 Task: Look for space in Santiago del Torno, Bolivia from 21st June, 2023 to 29th June, 2023 for 4 adults in price range Rs.7000 to Rs.12000. Place can be entire place with 2 bedrooms having 2 beds and 2 bathrooms. Property type can be house, flat, guest house. Booking option can be shelf check-in. Required host language is English.
Action: Mouse moved to (780, 103)
Screenshot: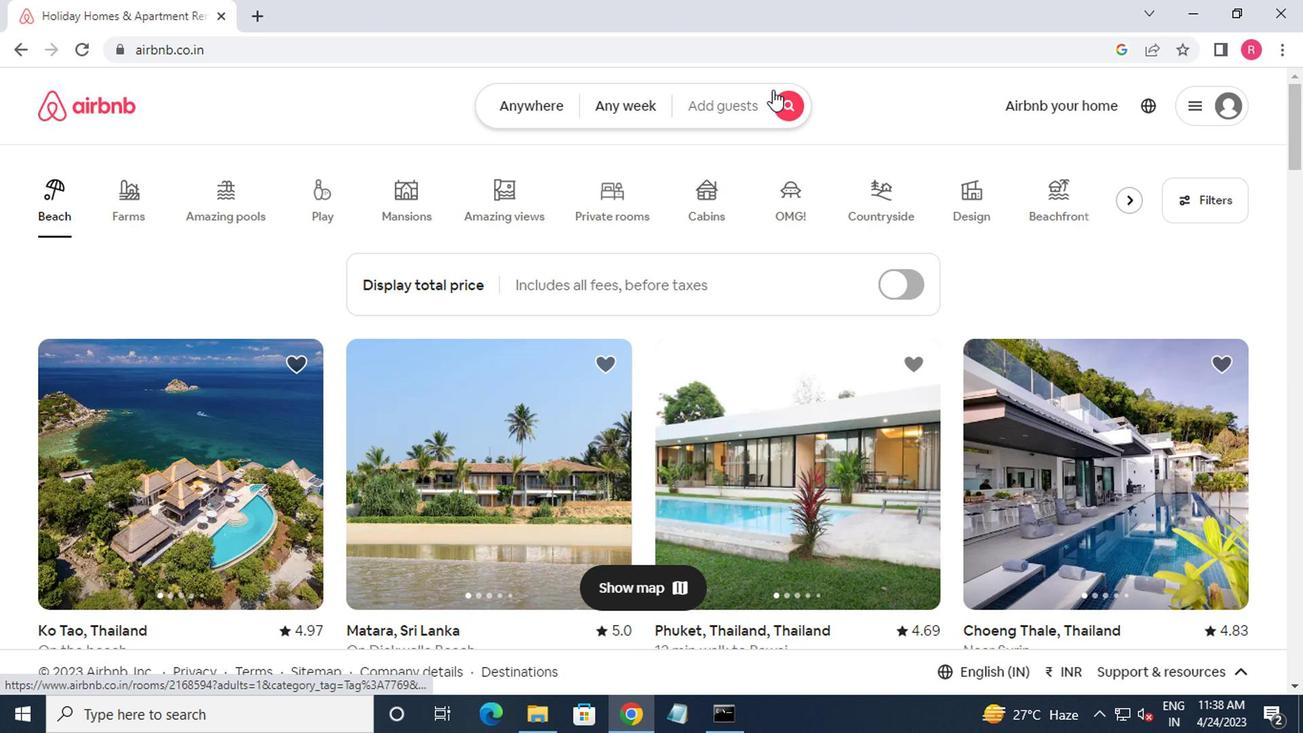 
Action: Mouse pressed left at (780, 103)
Screenshot: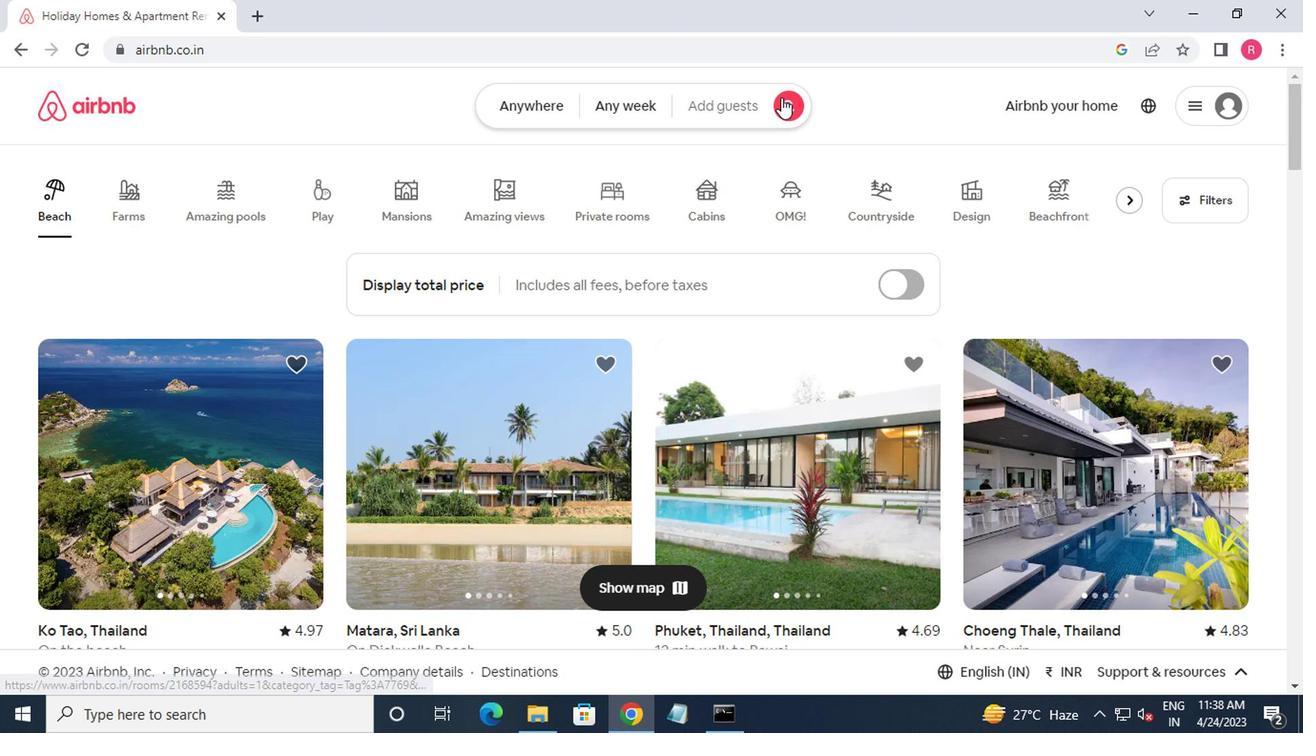 
Action: Mouse moved to (366, 184)
Screenshot: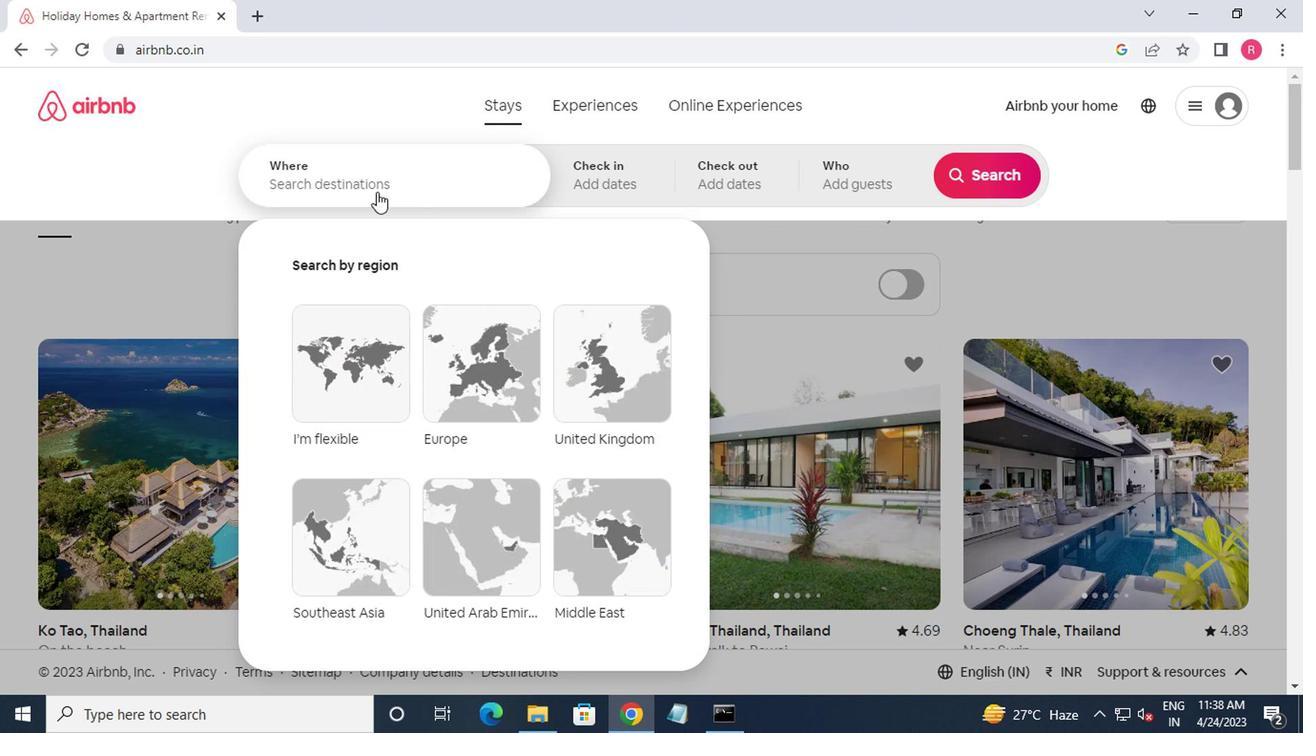 
Action: Mouse pressed left at (366, 184)
Screenshot: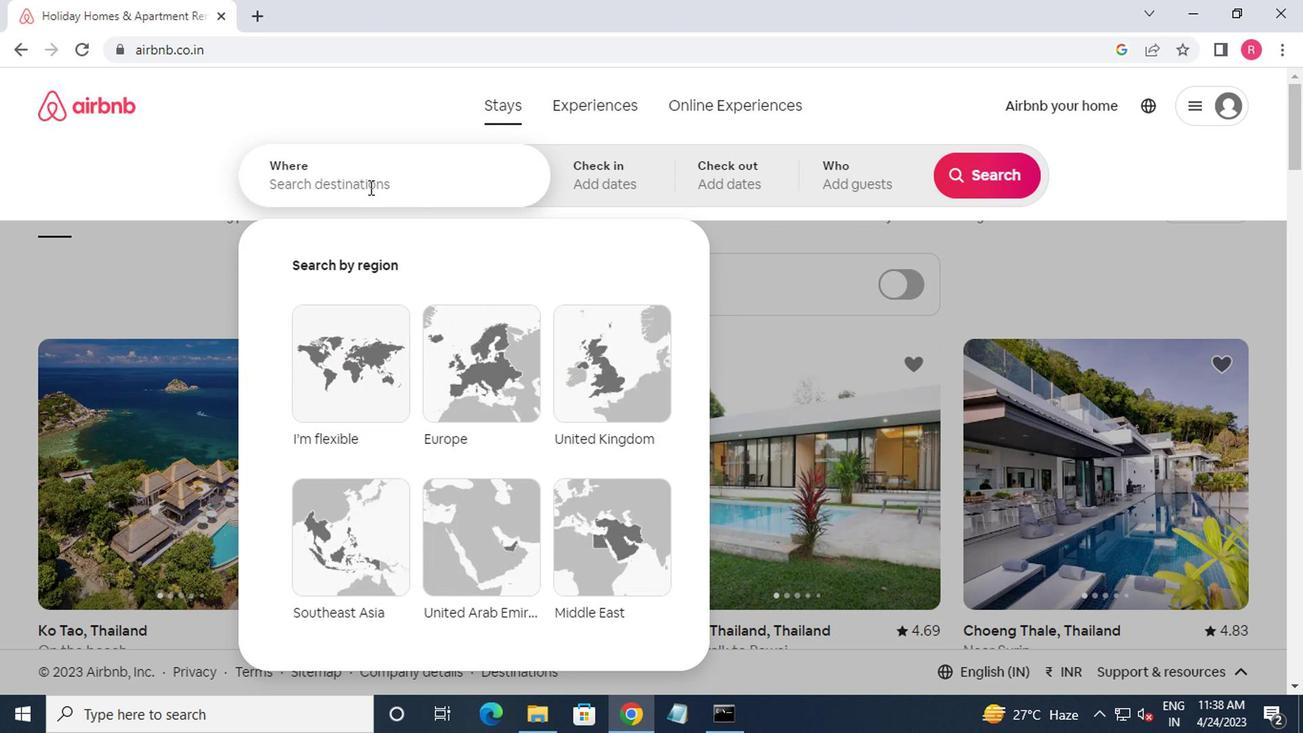 
Action: Mouse moved to (190, 283)
Screenshot: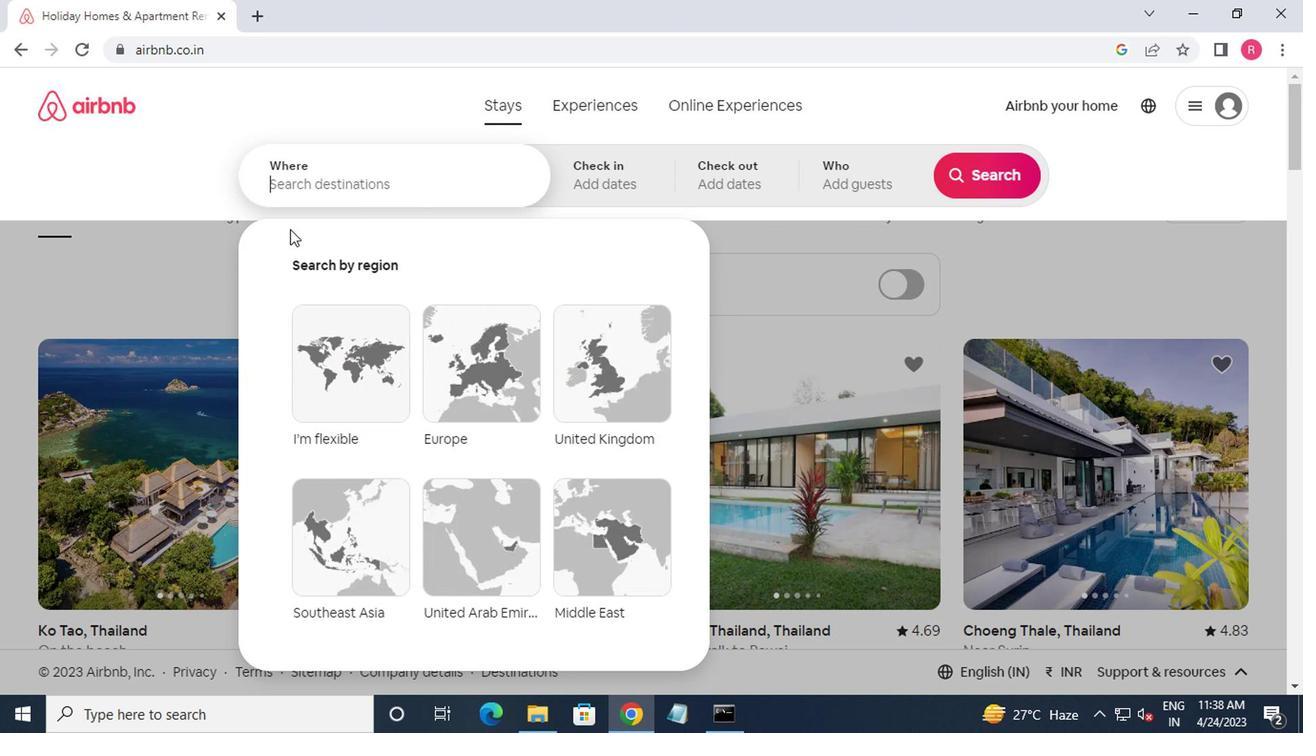 
Action: Key pressed santiago<Key.space>del<Key.space>totno,bolivia
Screenshot: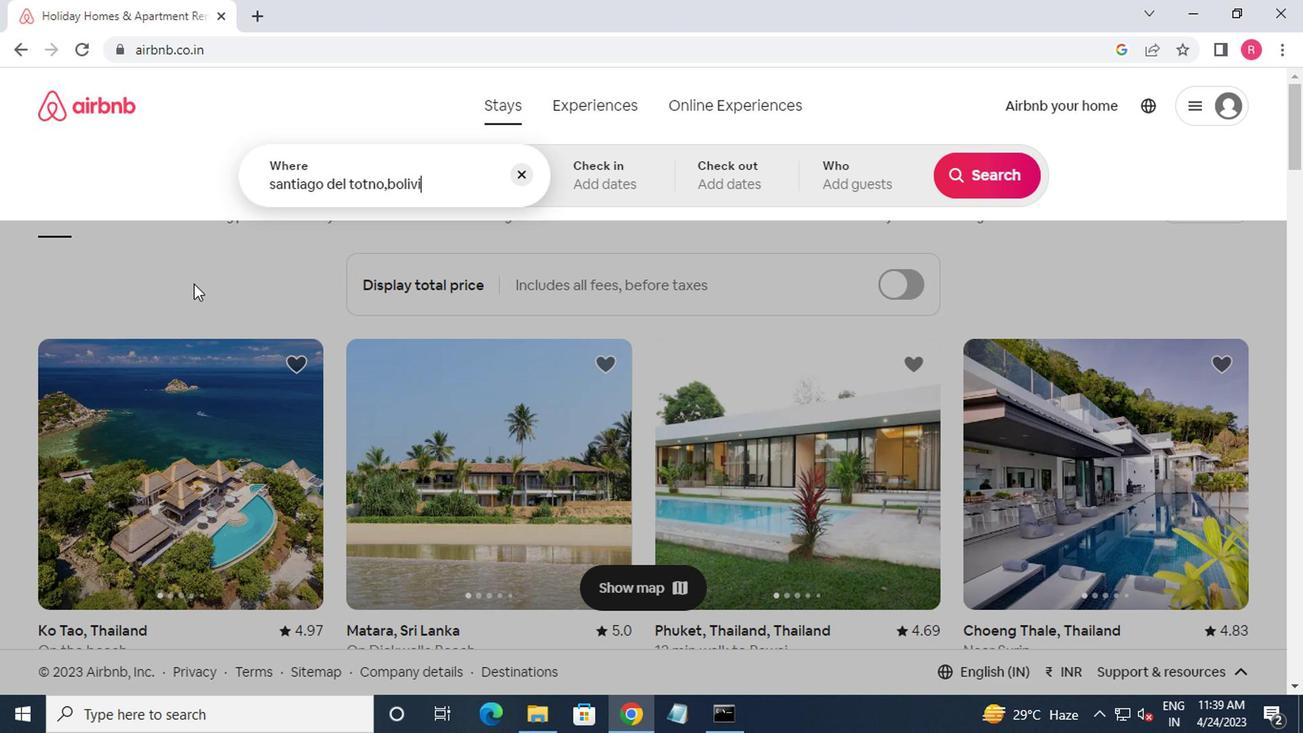 
Action: Mouse moved to (584, 187)
Screenshot: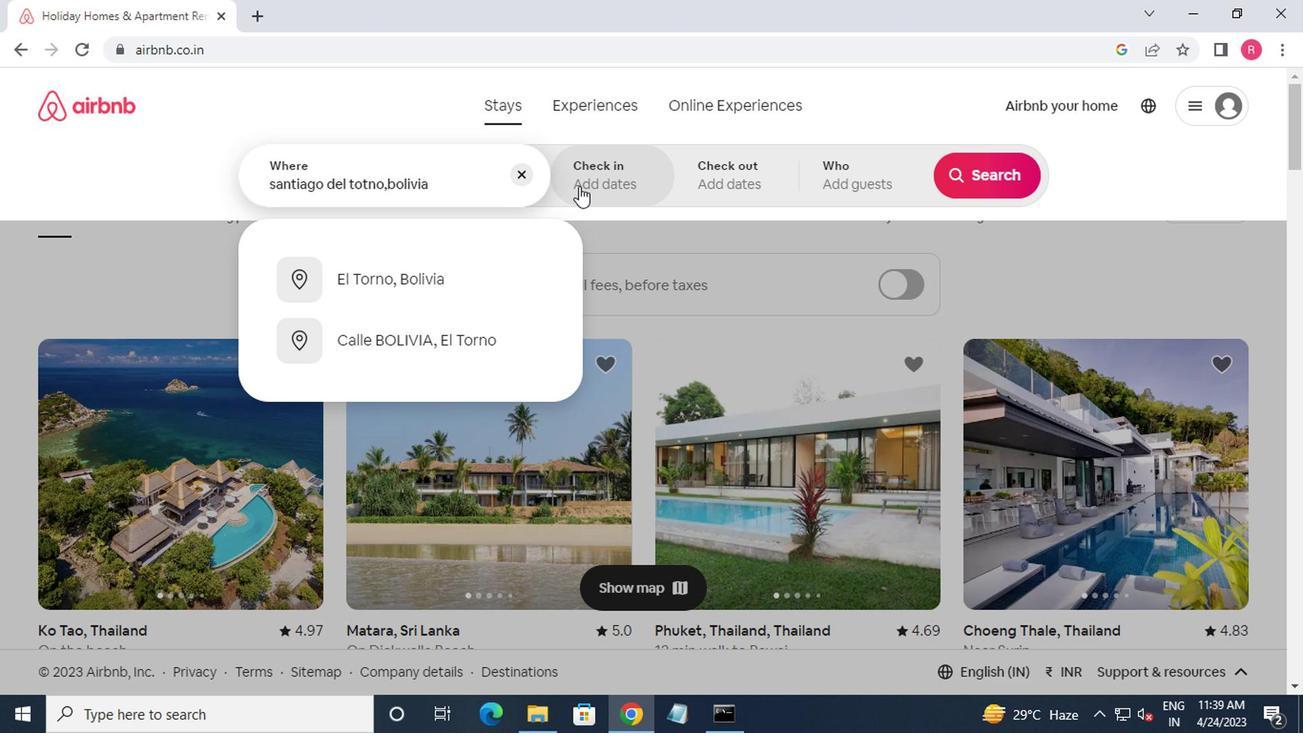 
Action: Mouse pressed left at (584, 187)
Screenshot: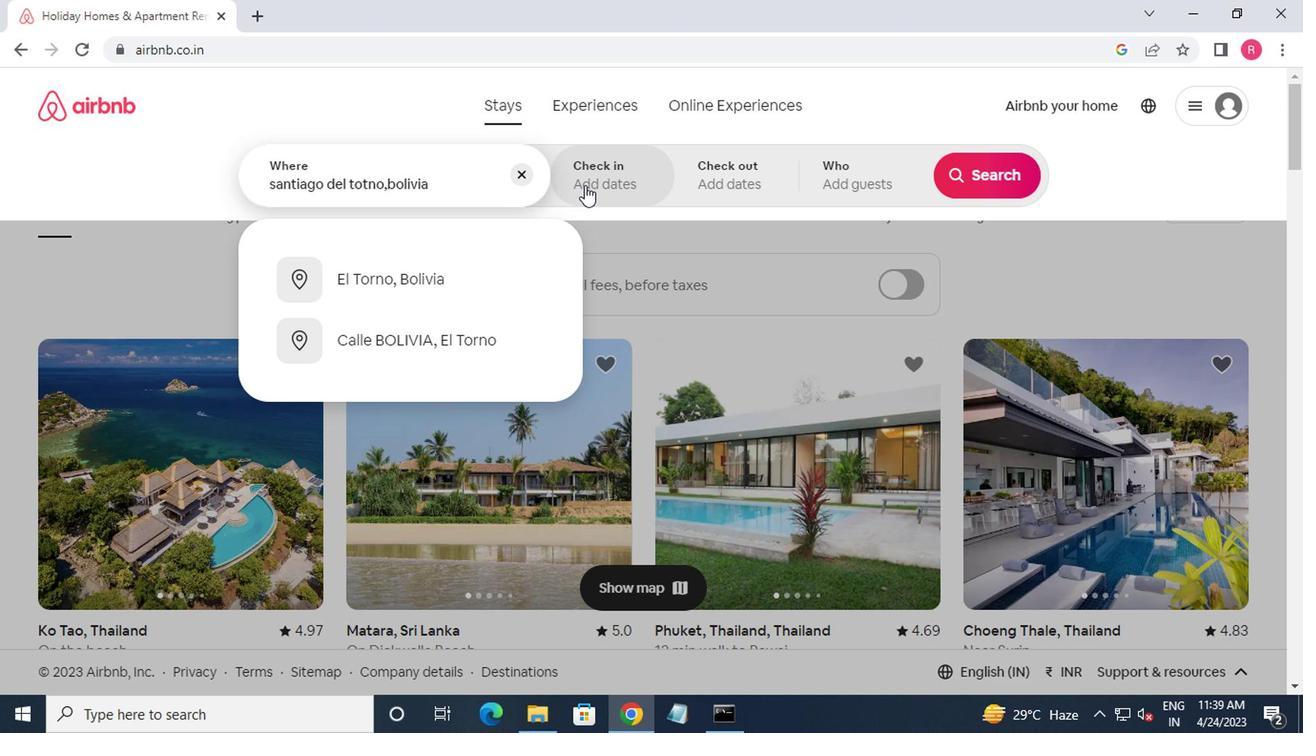 
Action: Mouse moved to (977, 332)
Screenshot: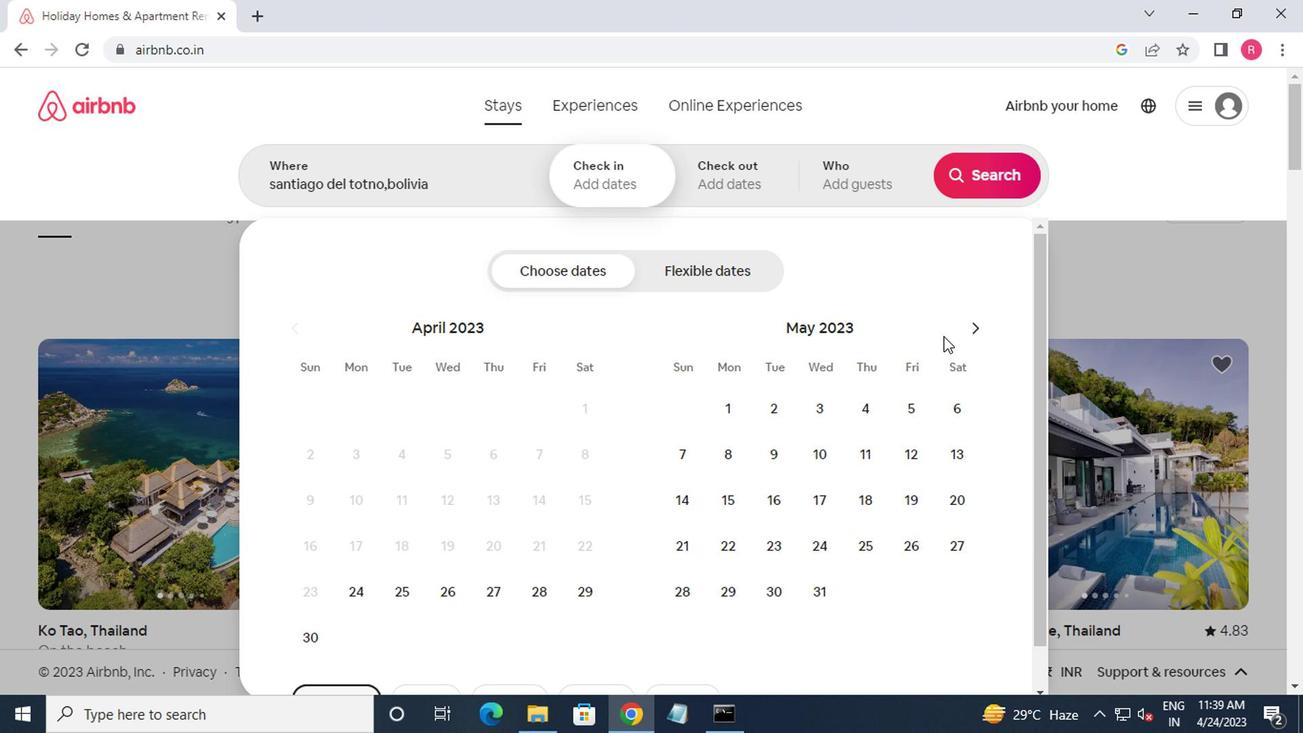
Action: Mouse pressed left at (977, 332)
Screenshot: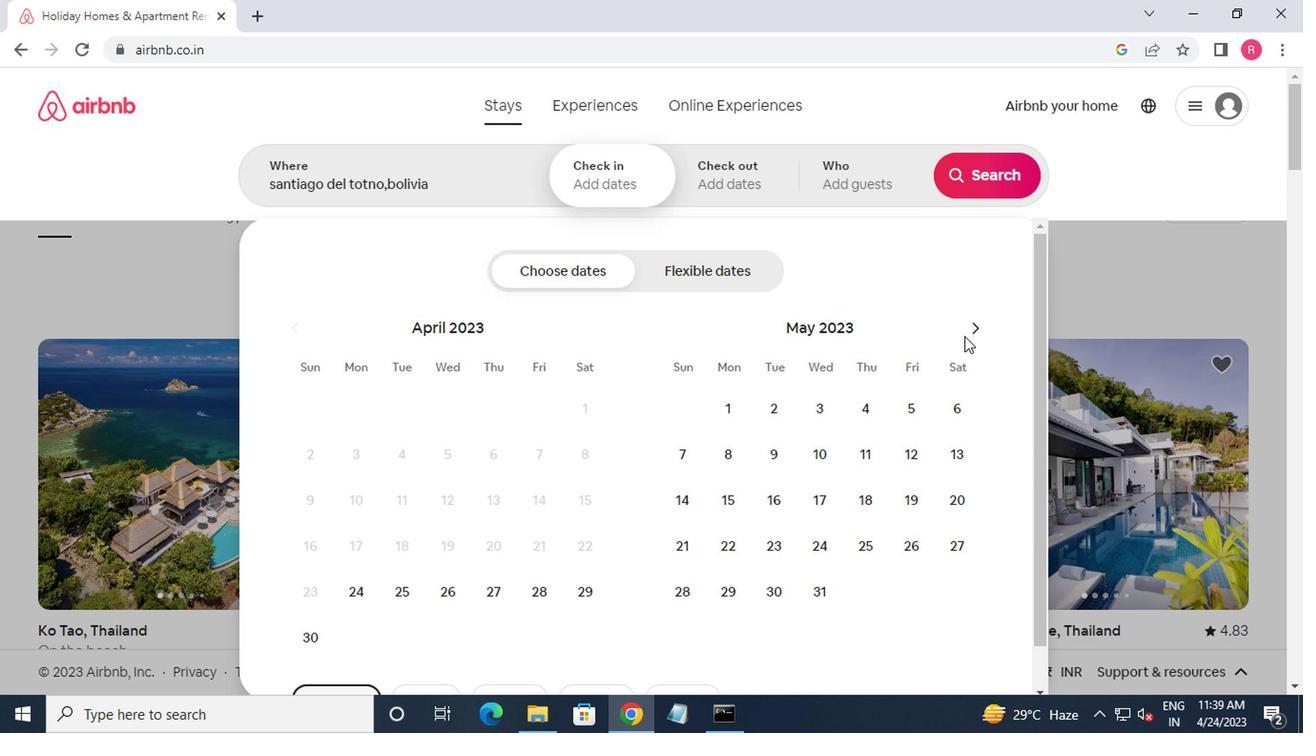 
Action: Mouse moved to (817, 540)
Screenshot: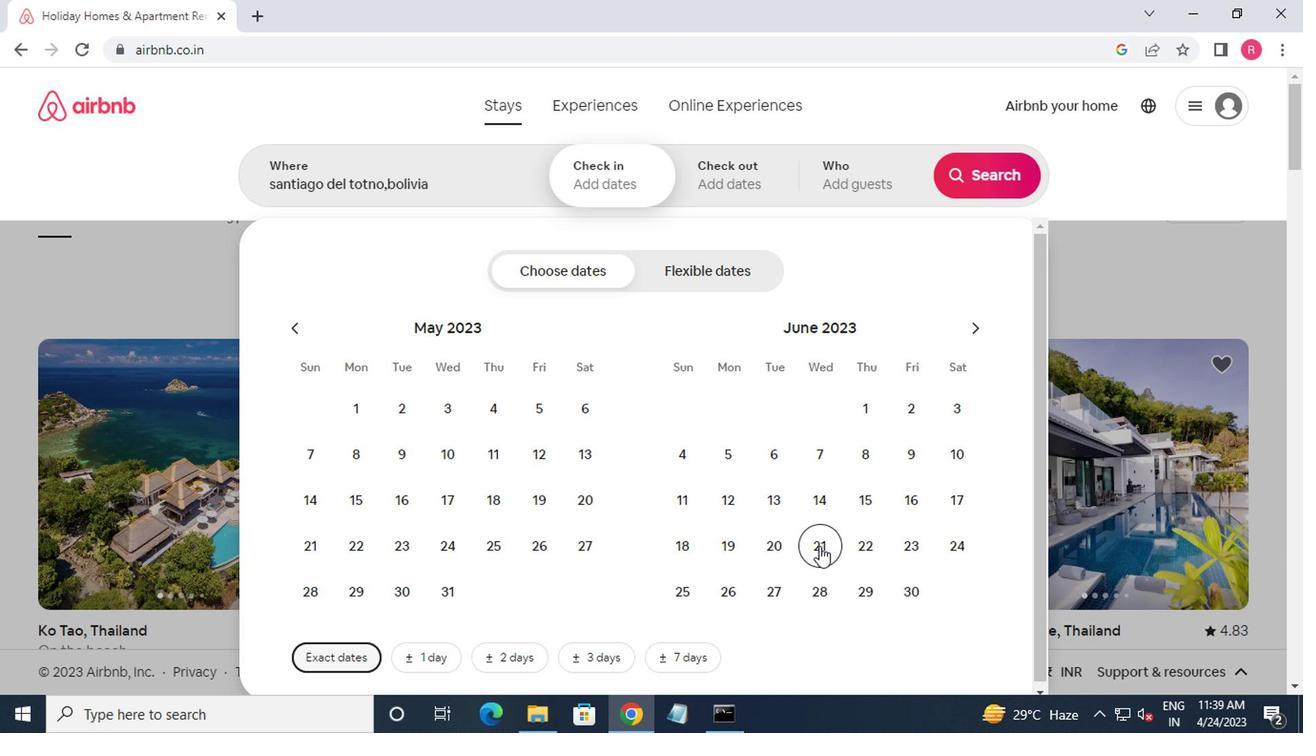 
Action: Mouse pressed left at (817, 540)
Screenshot: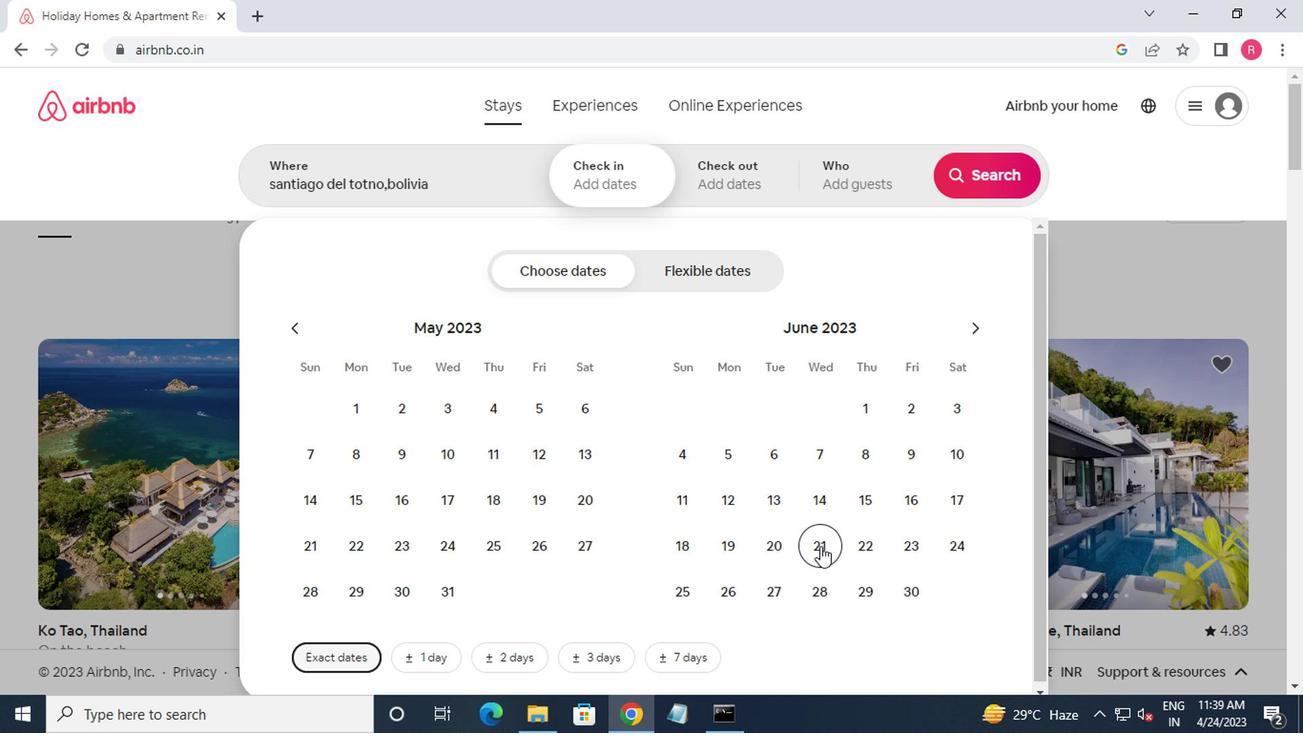 
Action: Mouse moved to (859, 590)
Screenshot: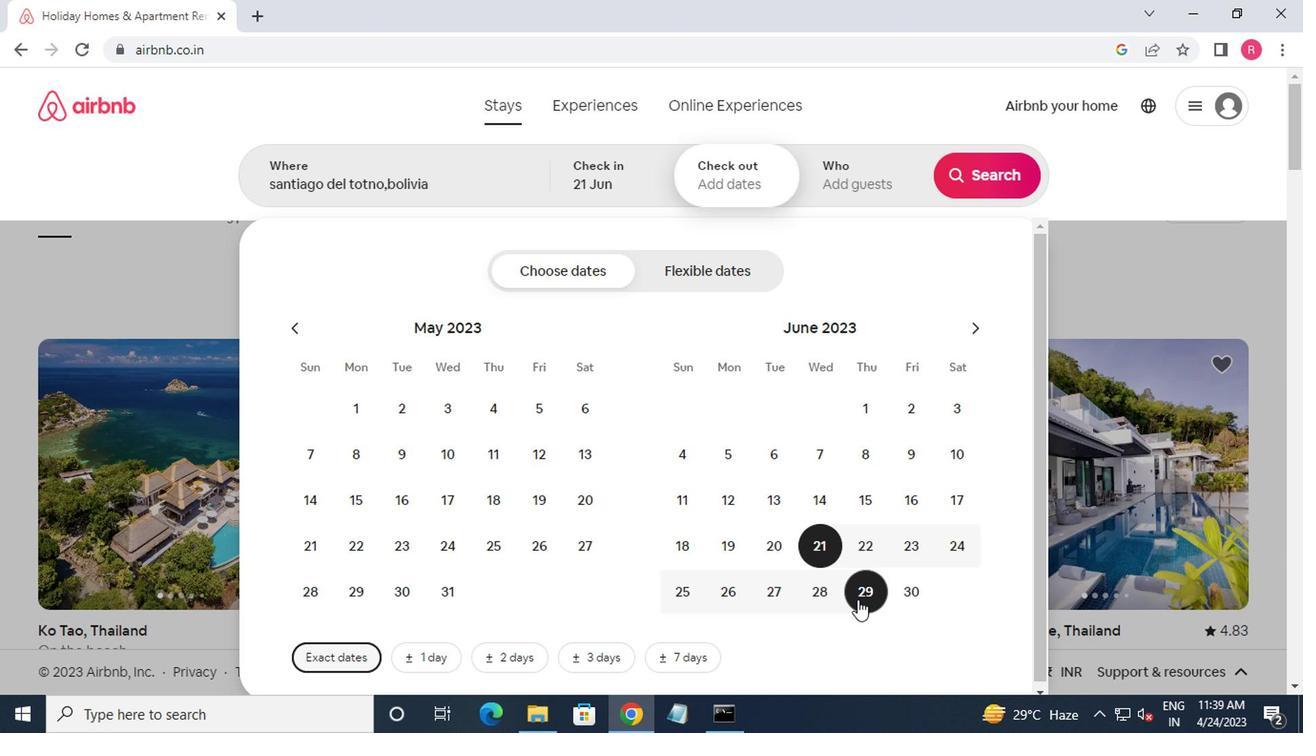 
Action: Mouse pressed left at (859, 590)
Screenshot: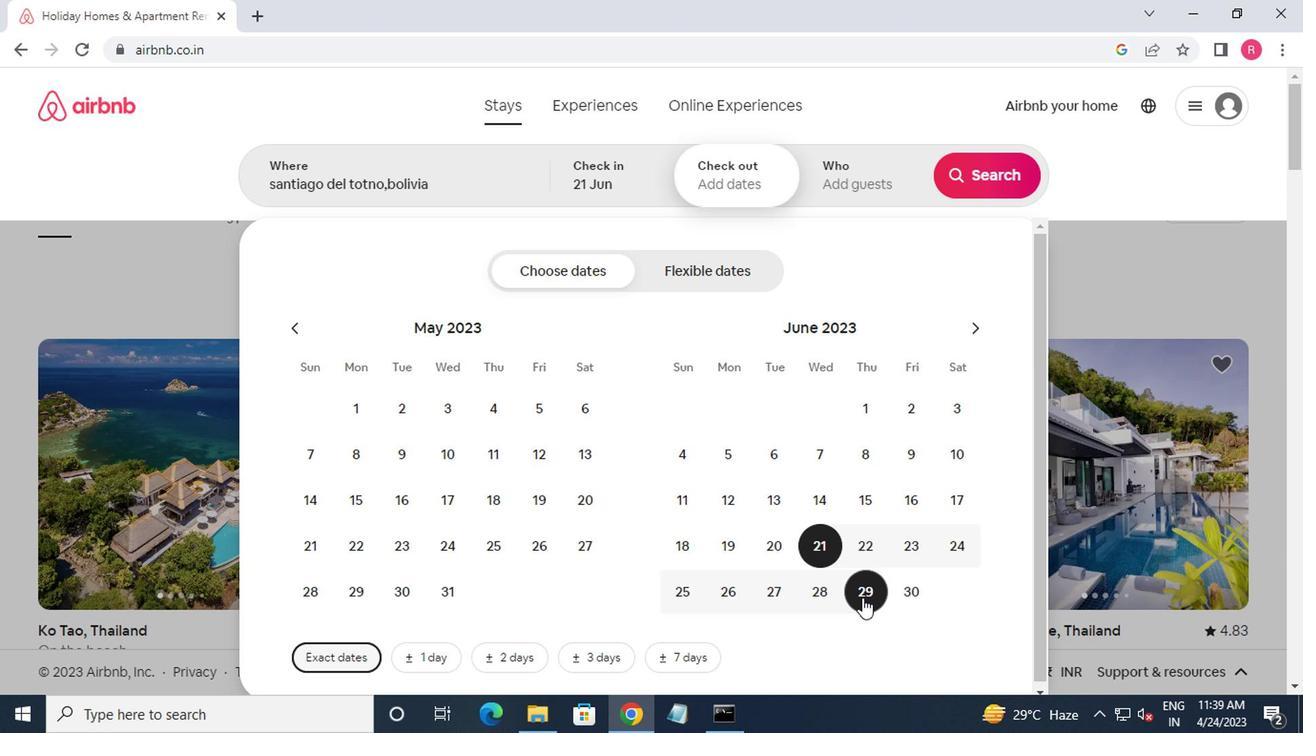 
Action: Mouse moved to (835, 185)
Screenshot: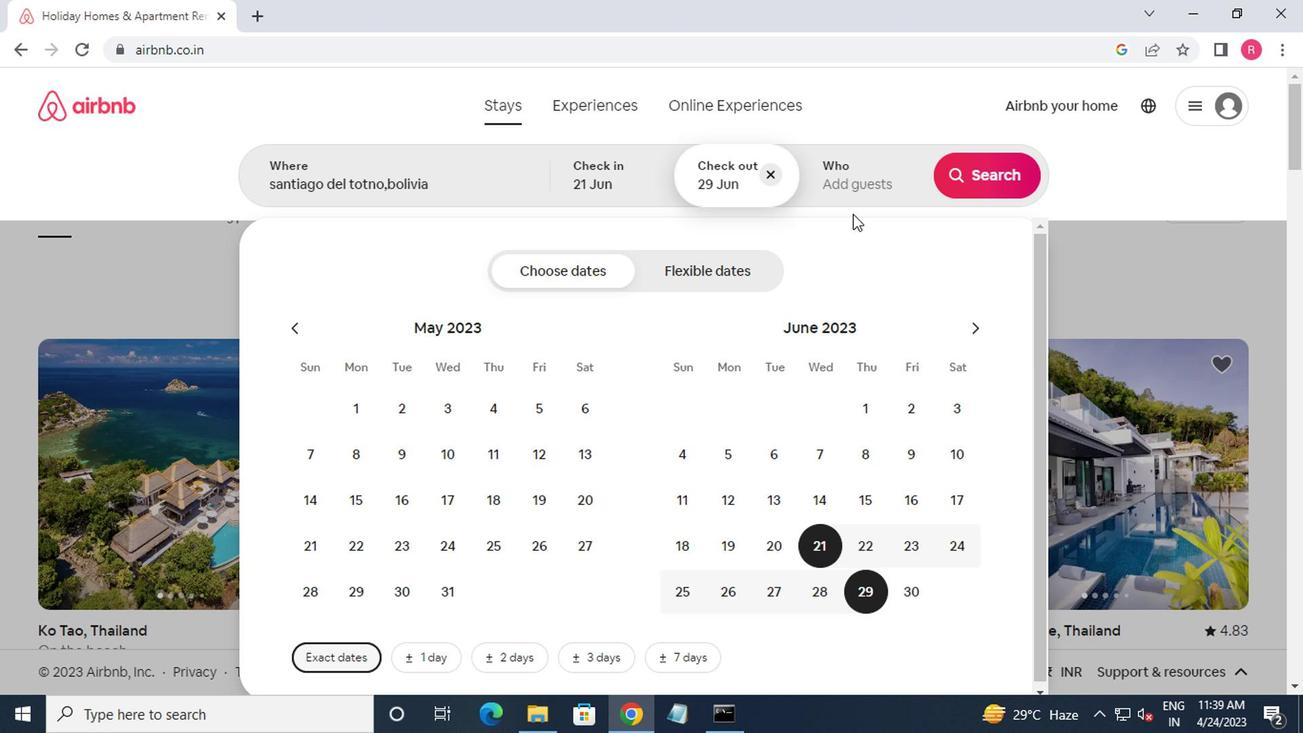 
Action: Mouse pressed left at (835, 185)
Screenshot: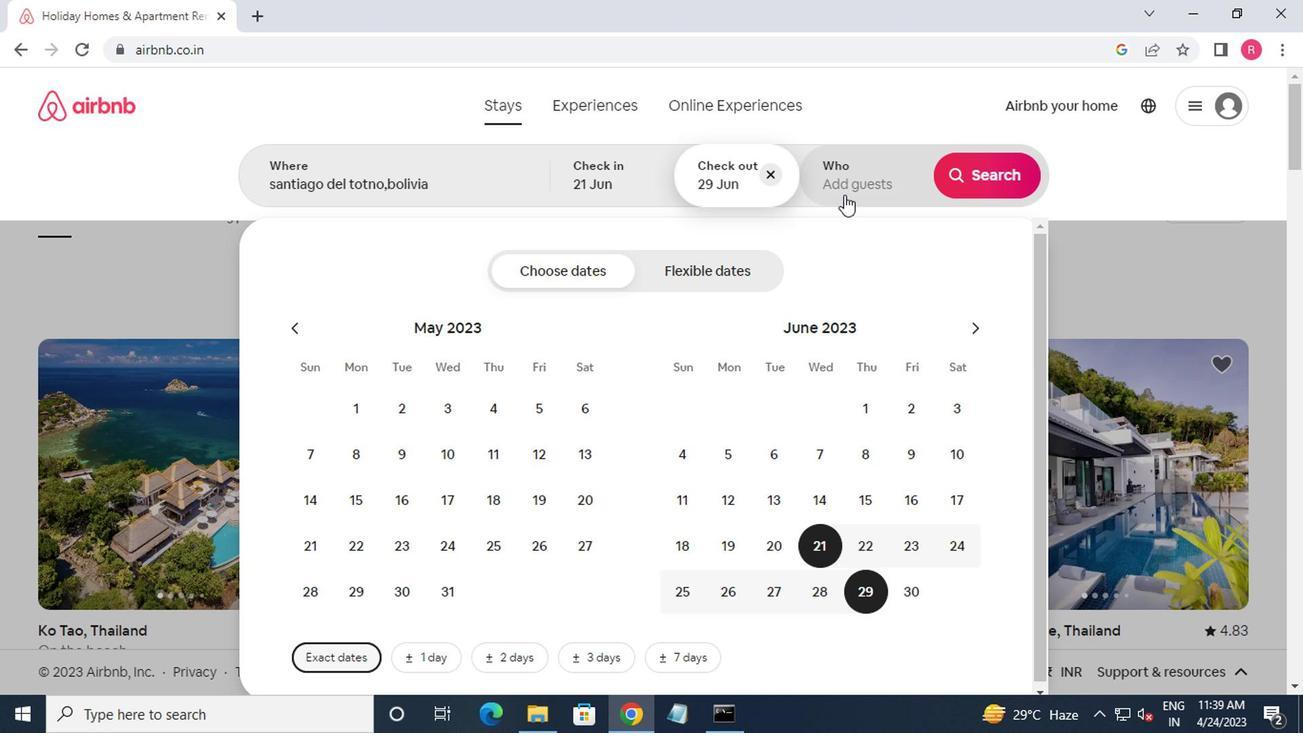 
Action: Mouse moved to (985, 277)
Screenshot: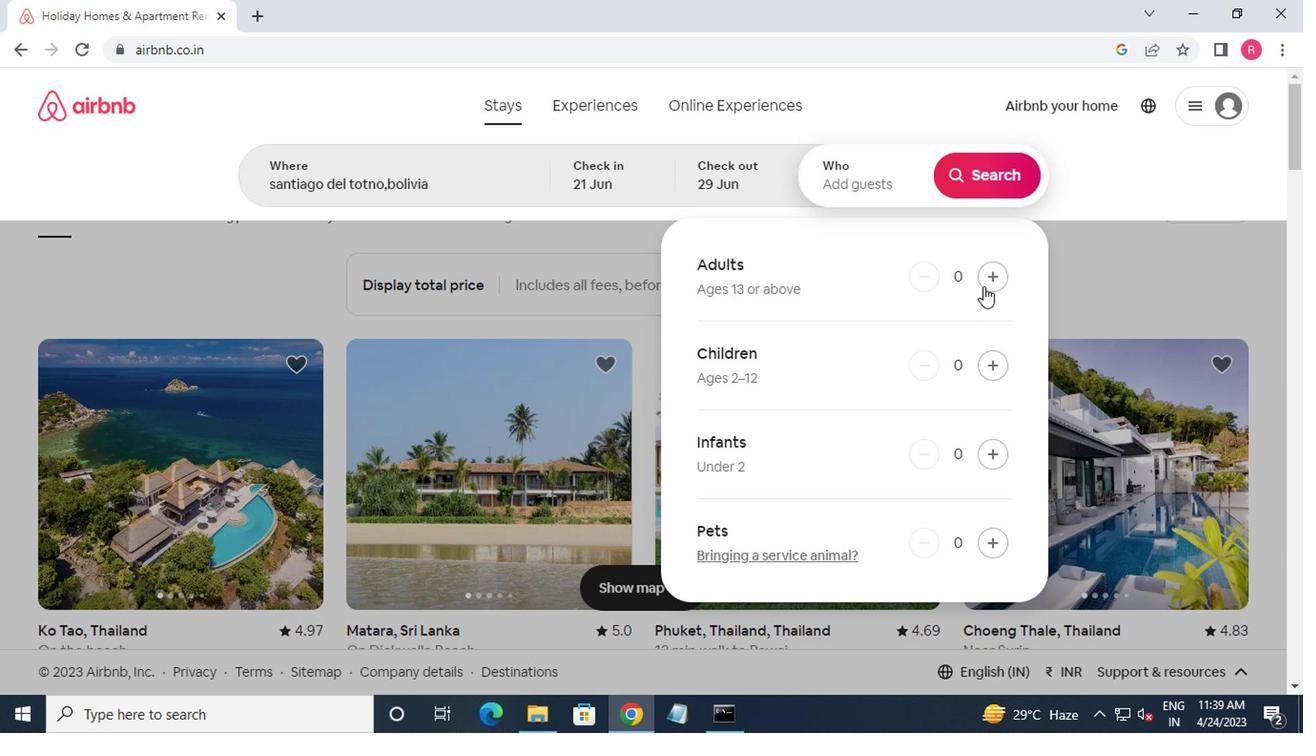 
Action: Mouse pressed left at (985, 277)
Screenshot: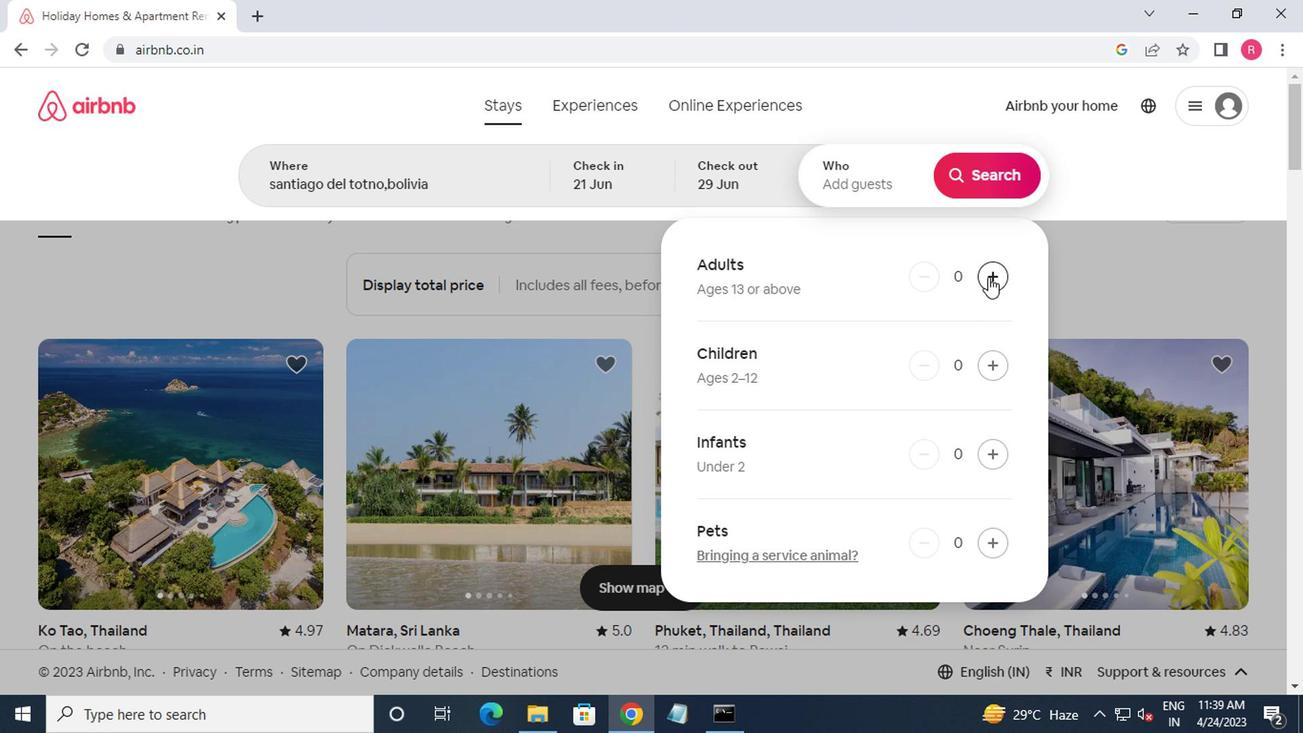 
Action: Mouse pressed left at (985, 277)
Screenshot: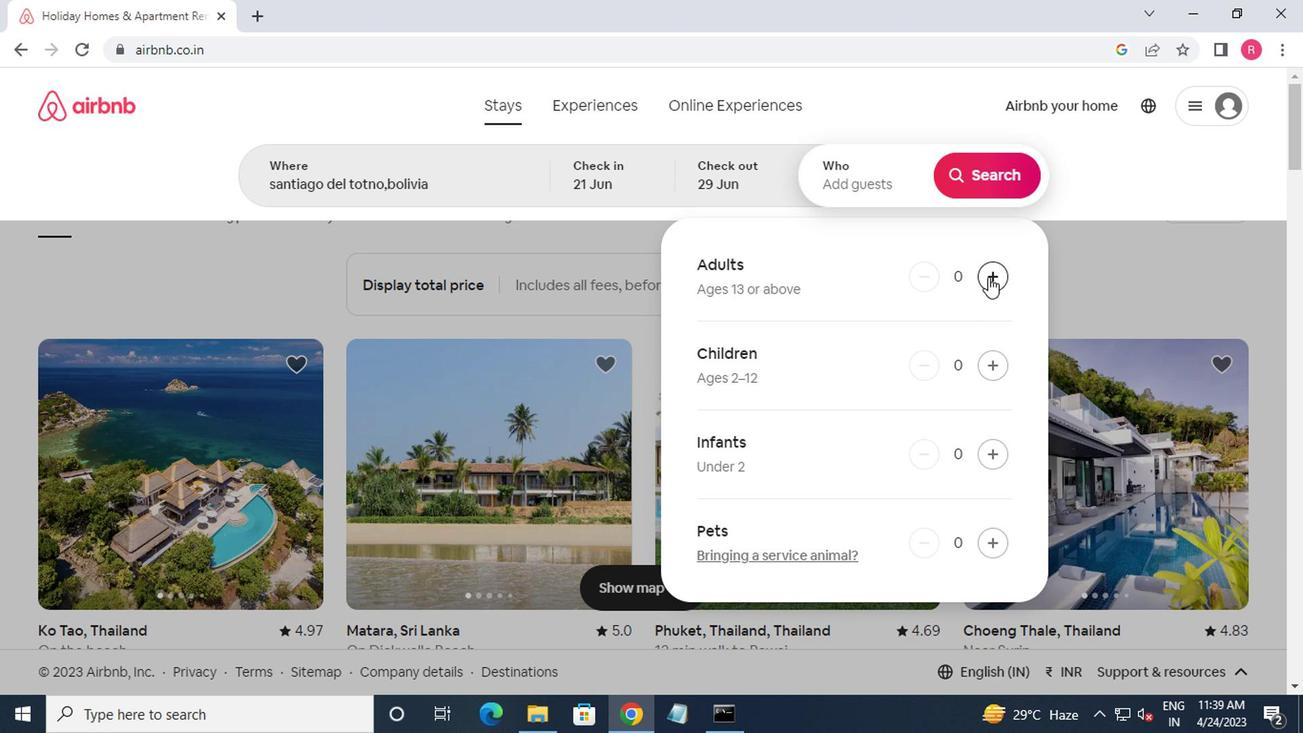 
Action: Mouse pressed left at (985, 277)
Screenshot: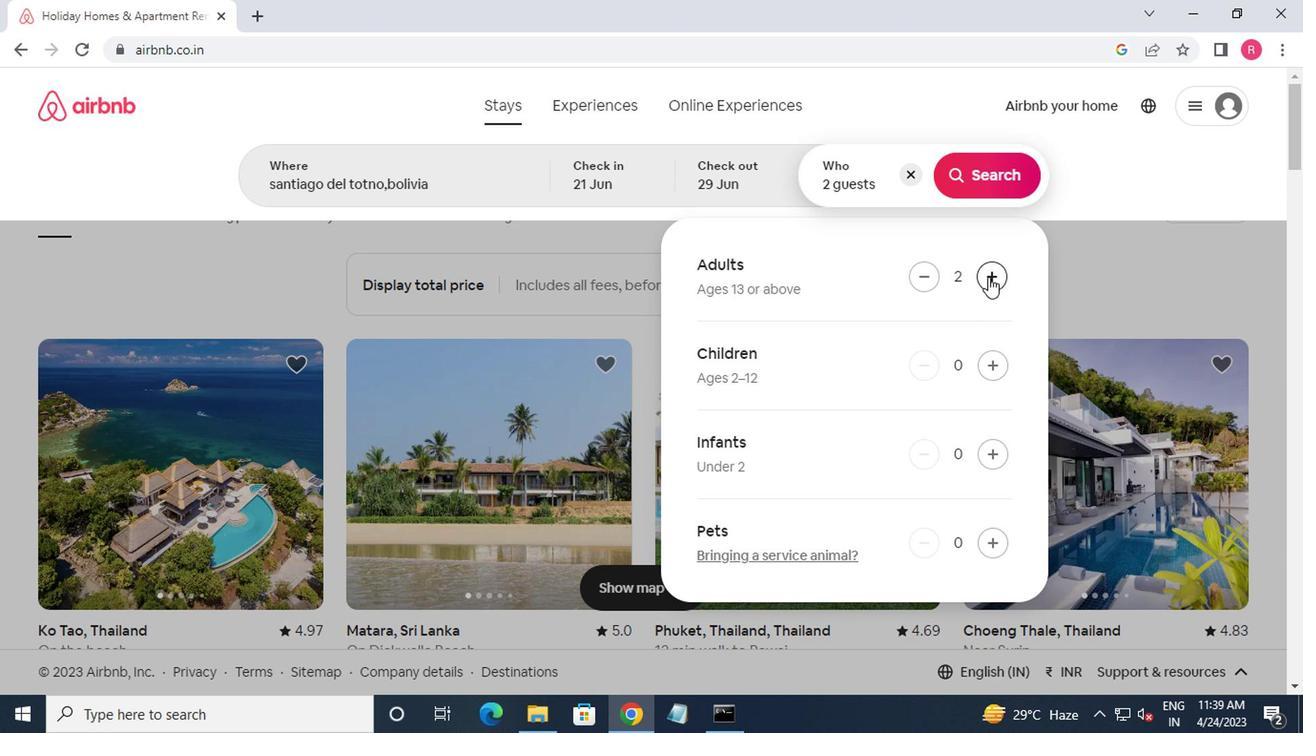 
Action: Mouse pressed left at (985, 277)
Screenshot: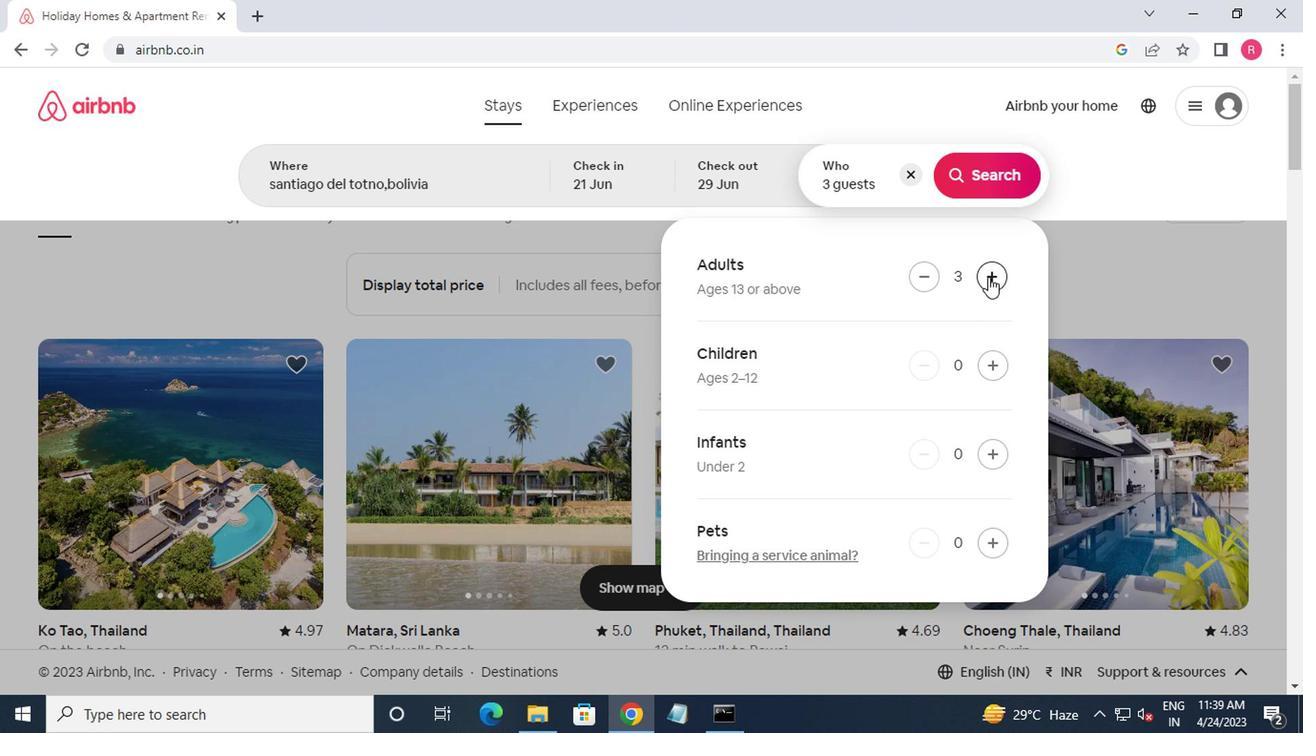 
Action: Mouse moved to (962, 175)
Screenshot: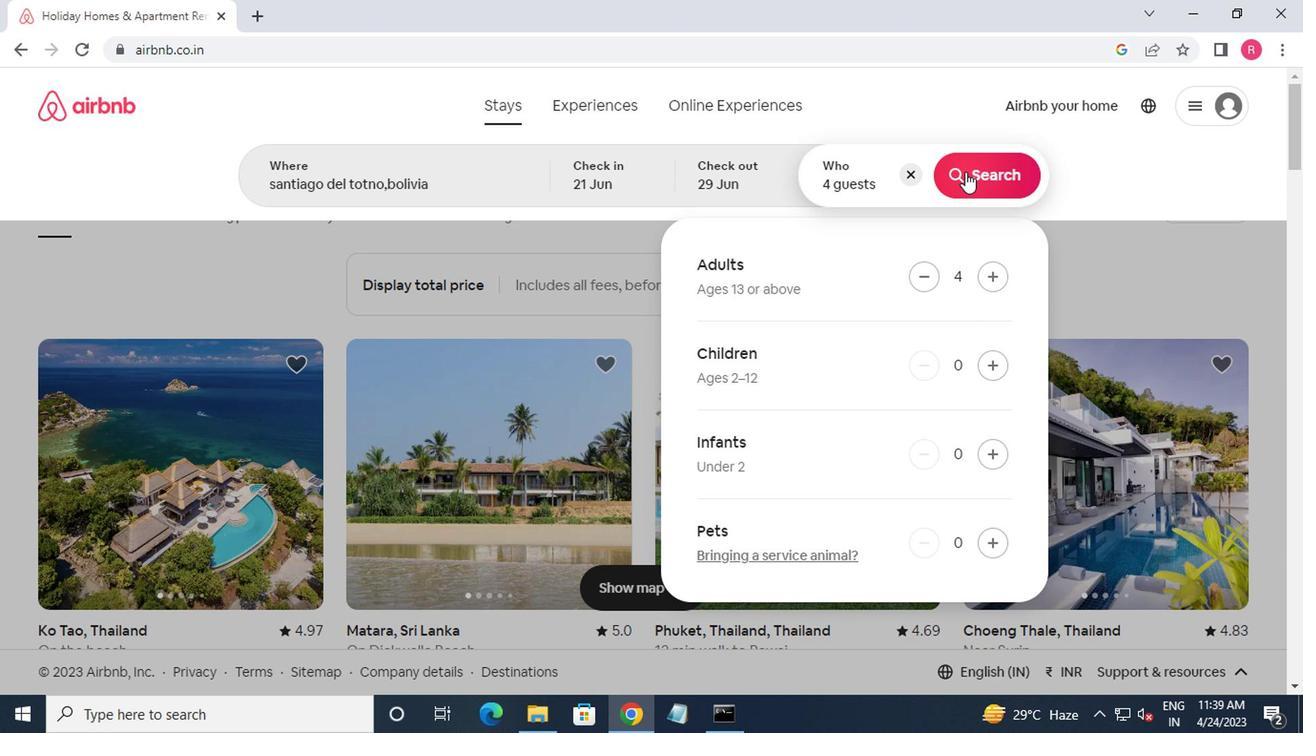 
Action: Mouse pressed left at (962, 175)
Screenshot: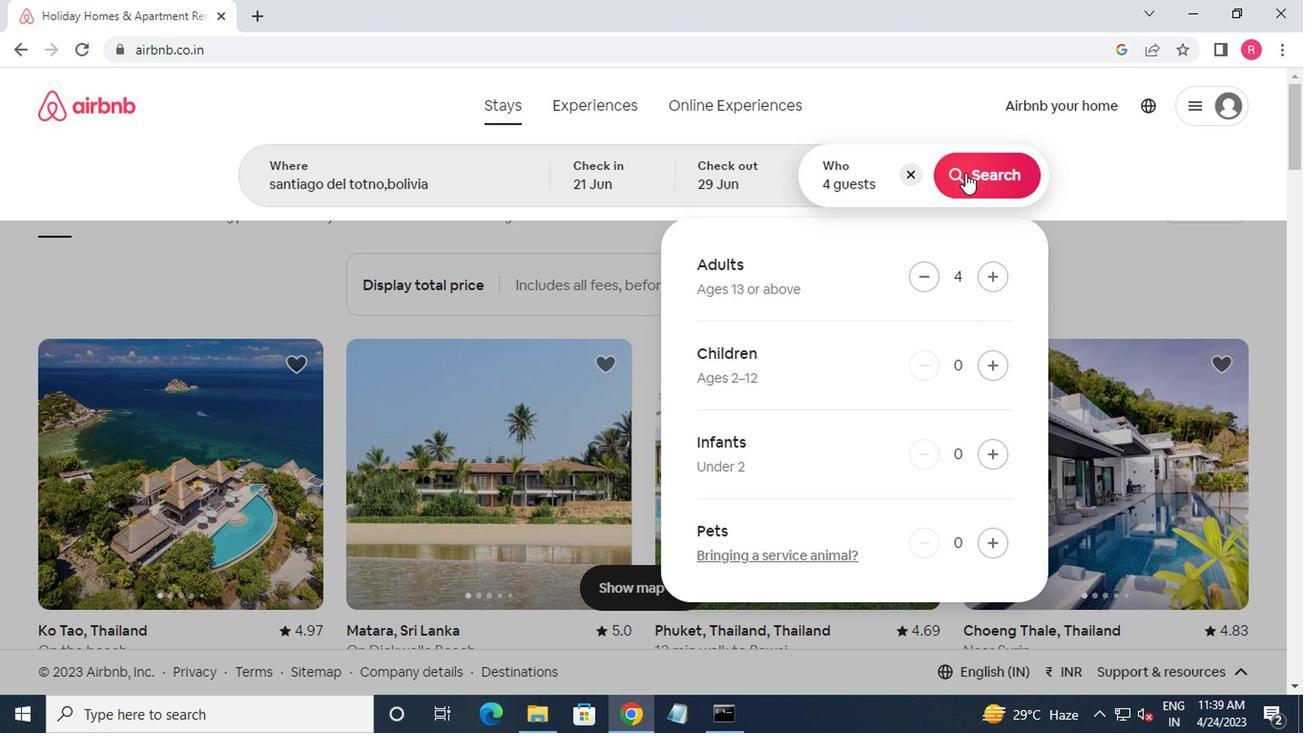 
Action: Mouse moved to (1230, 168)
Screenshot: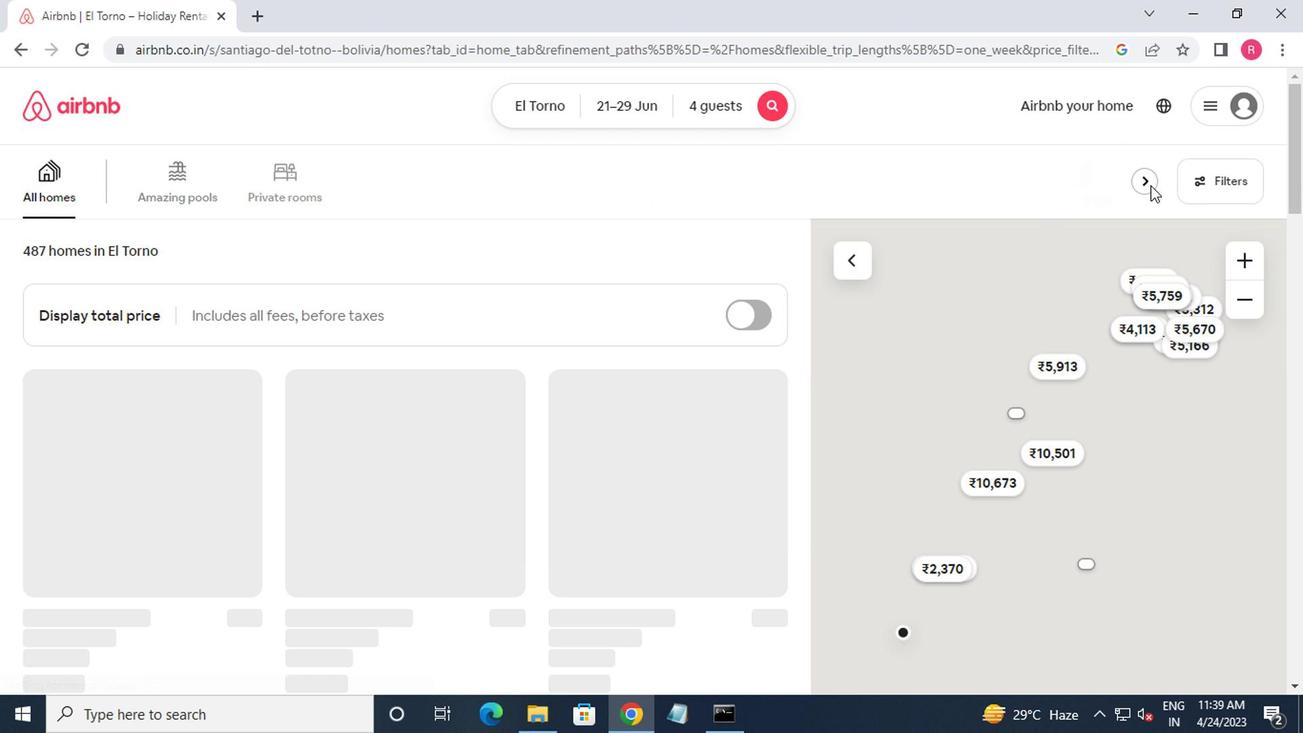 
Action: Mouse pressed left at (1230, 168)
Screenshot: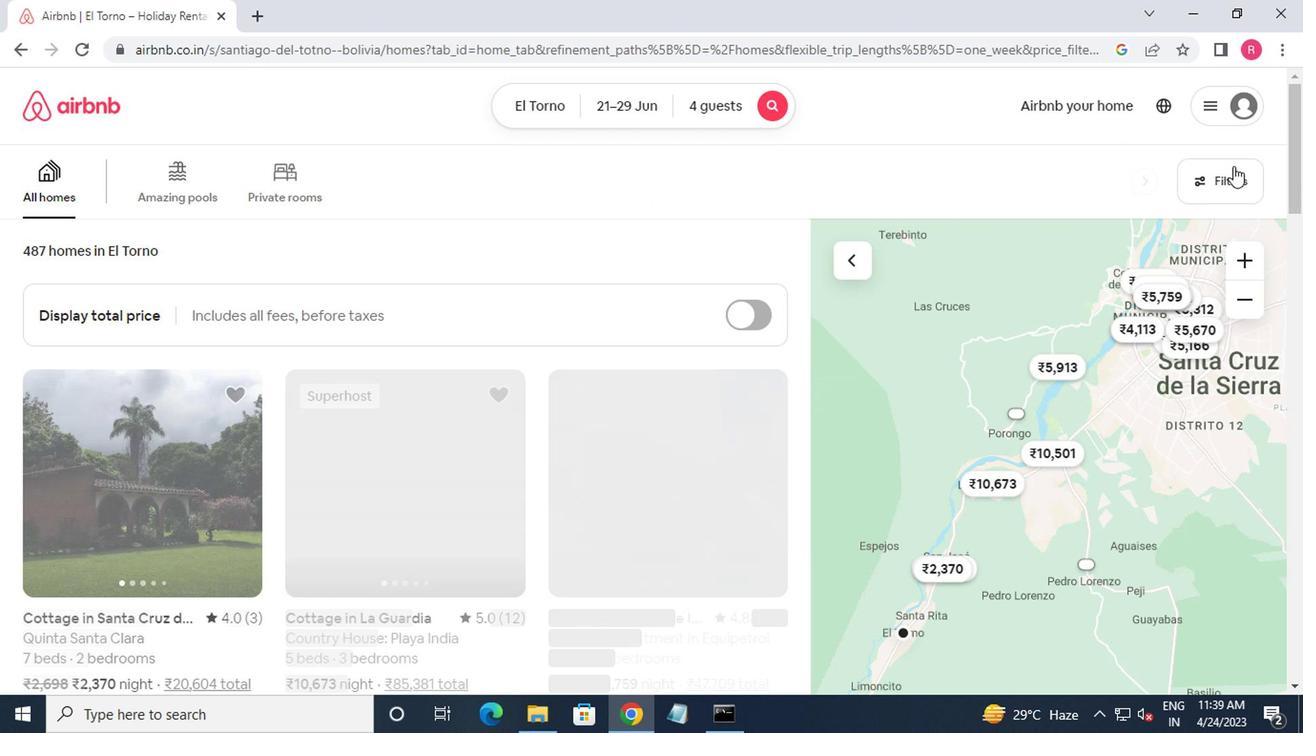 
Action: Mouse moved to (395, 424)
Screenshot: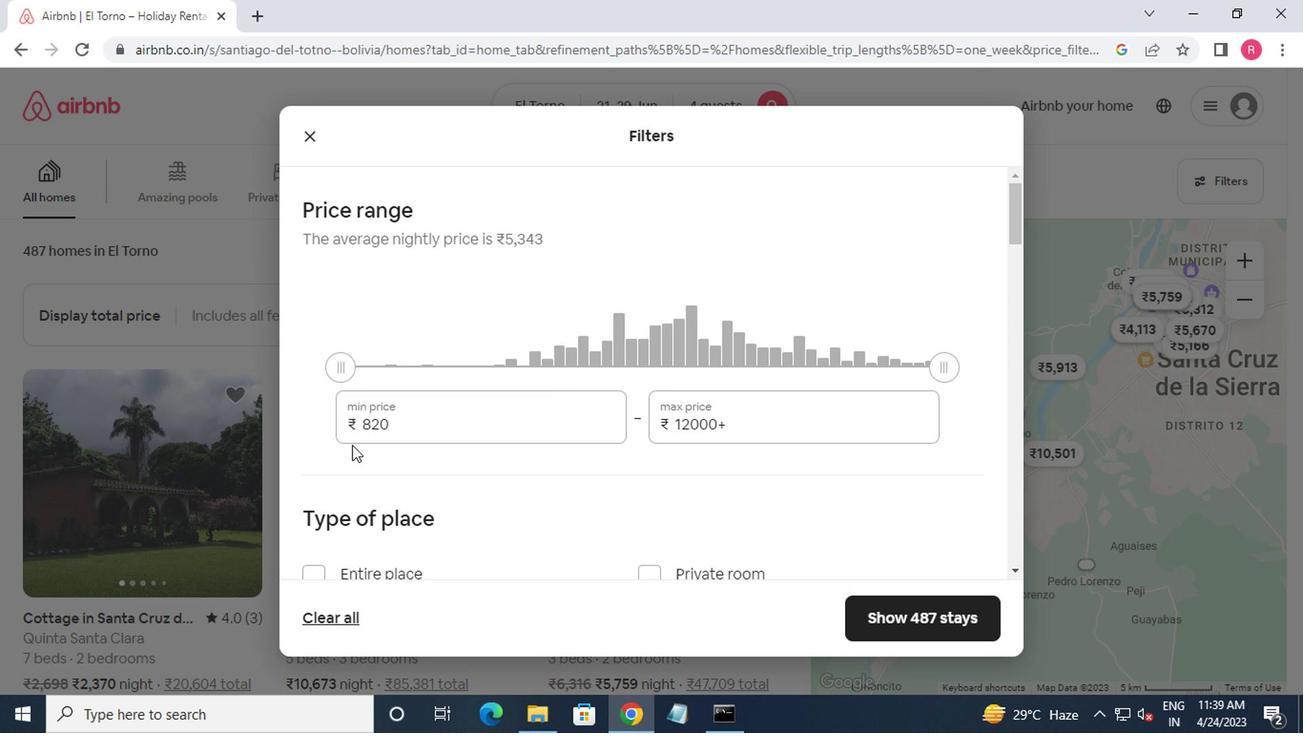 
Action: Mouse pressed left at (395, 424)
Screenshot: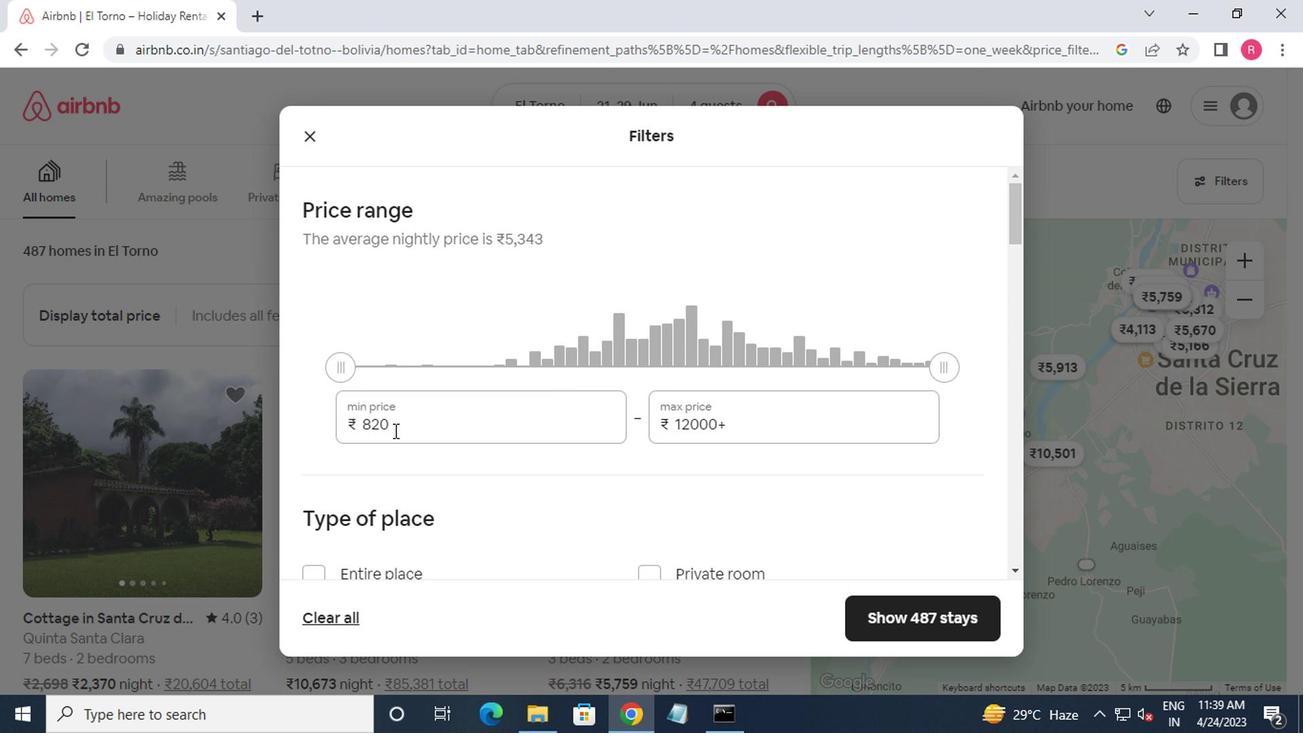 
Action: Mouse moved to (399, 442)
Screenshot: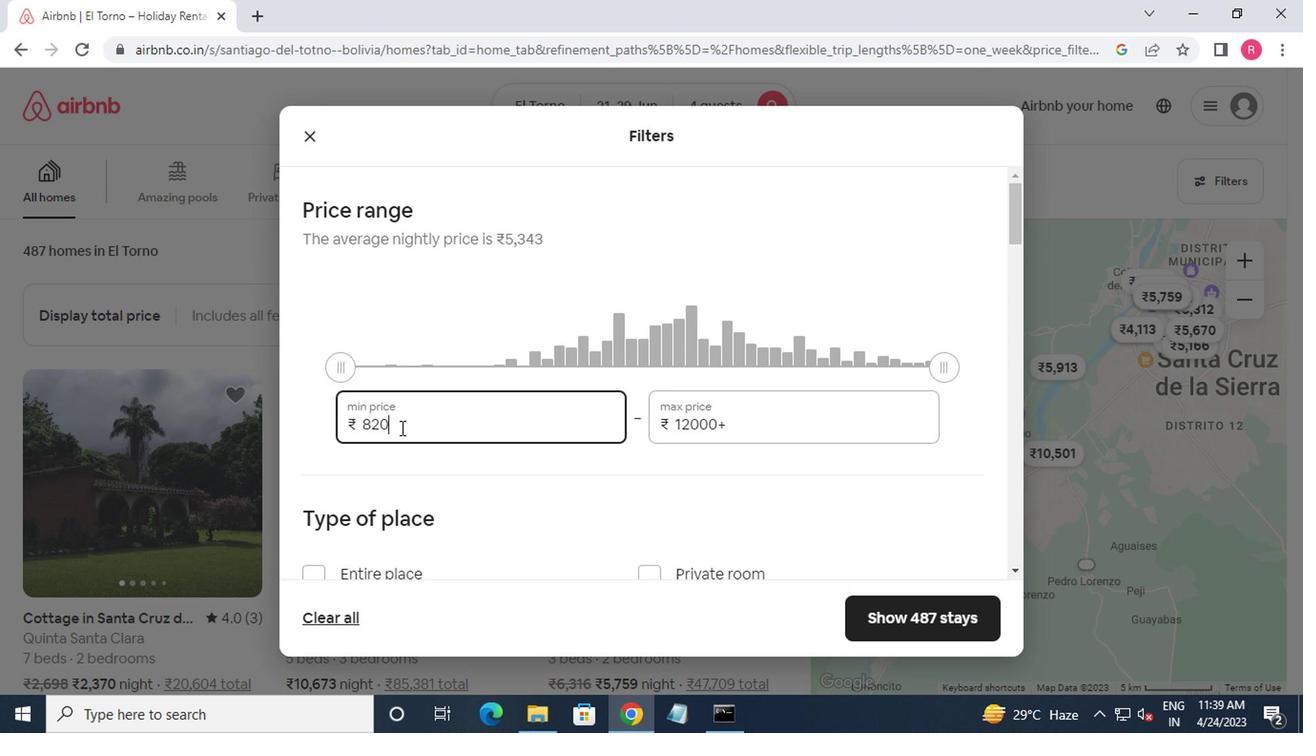 
Action: Key pressed <Key.backspace><Key.backspace><Key.backspace><Key.backspace>7000<Key.tab>12<Key.backspace>
Screenshot: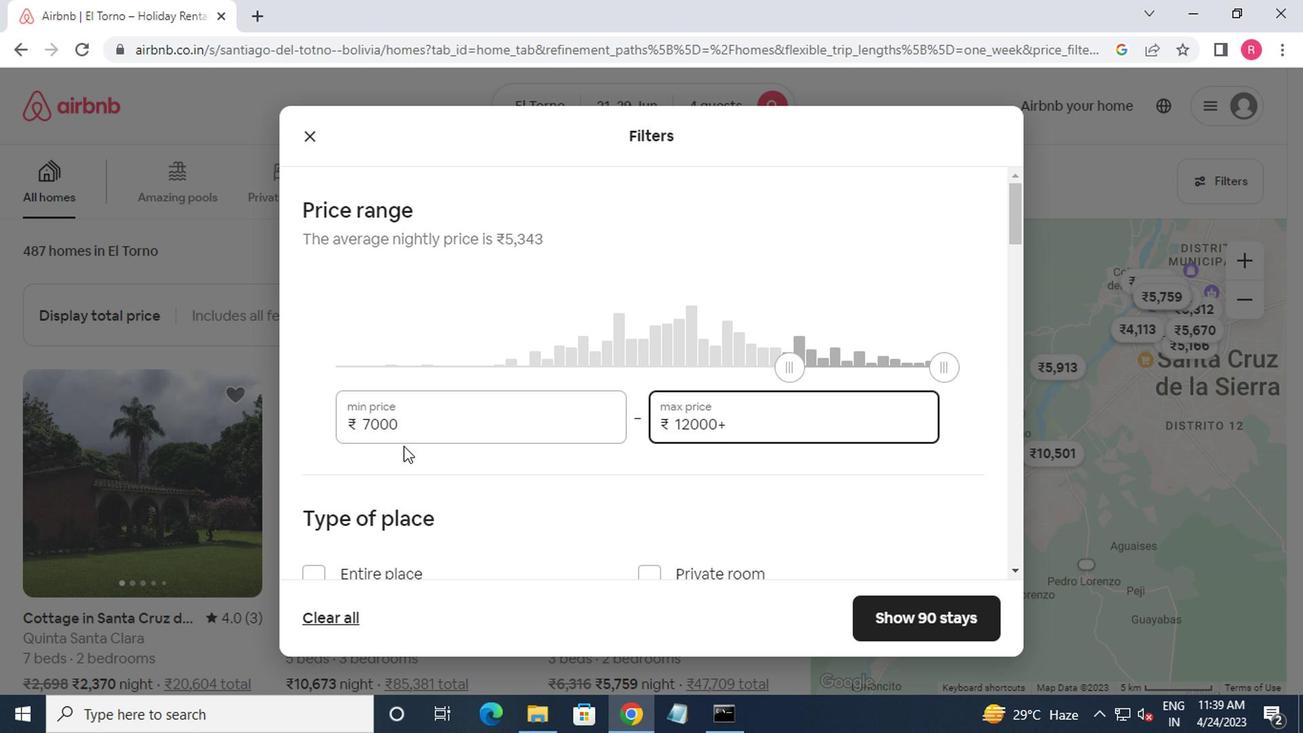 
Action: Mouse moved to (465, 652)
Screenshot: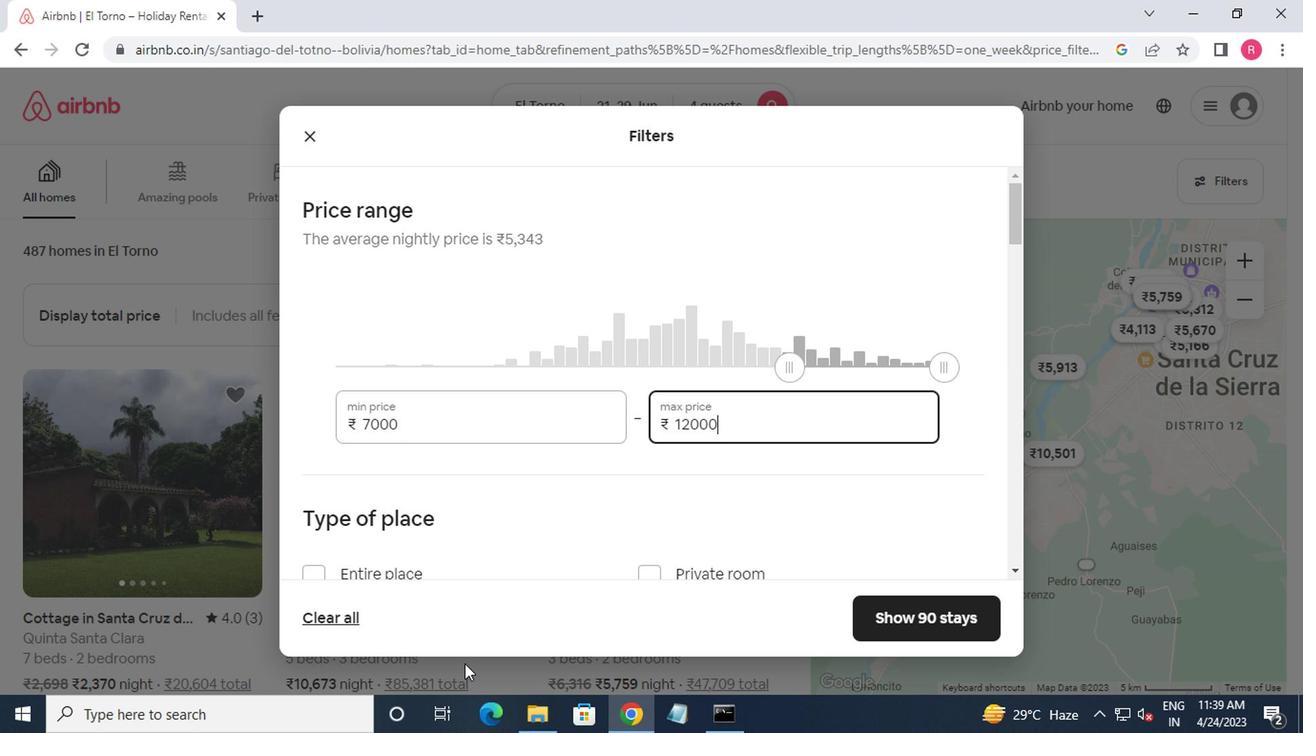
Action: Mouse scrolled (465, 651) with delta (0, 0)
Screenshot: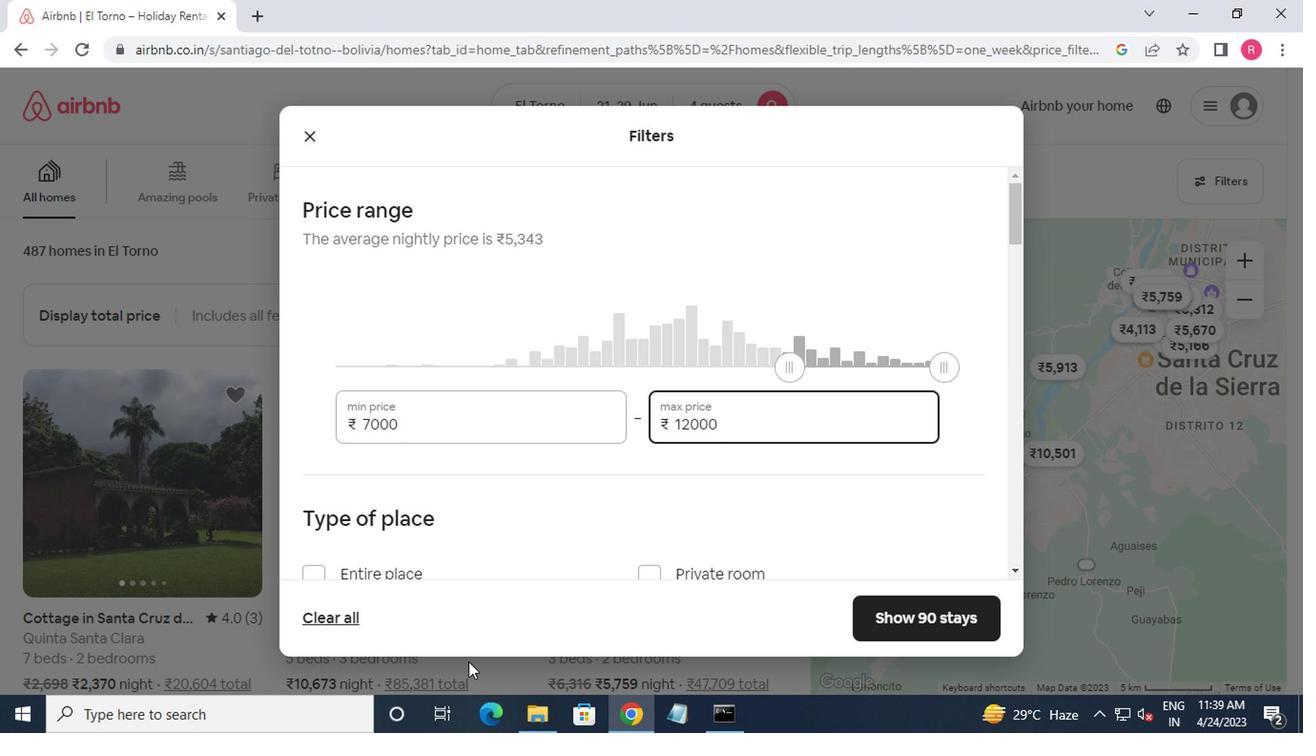 
Action: Mouse moved to (465, 652)
Screenshot: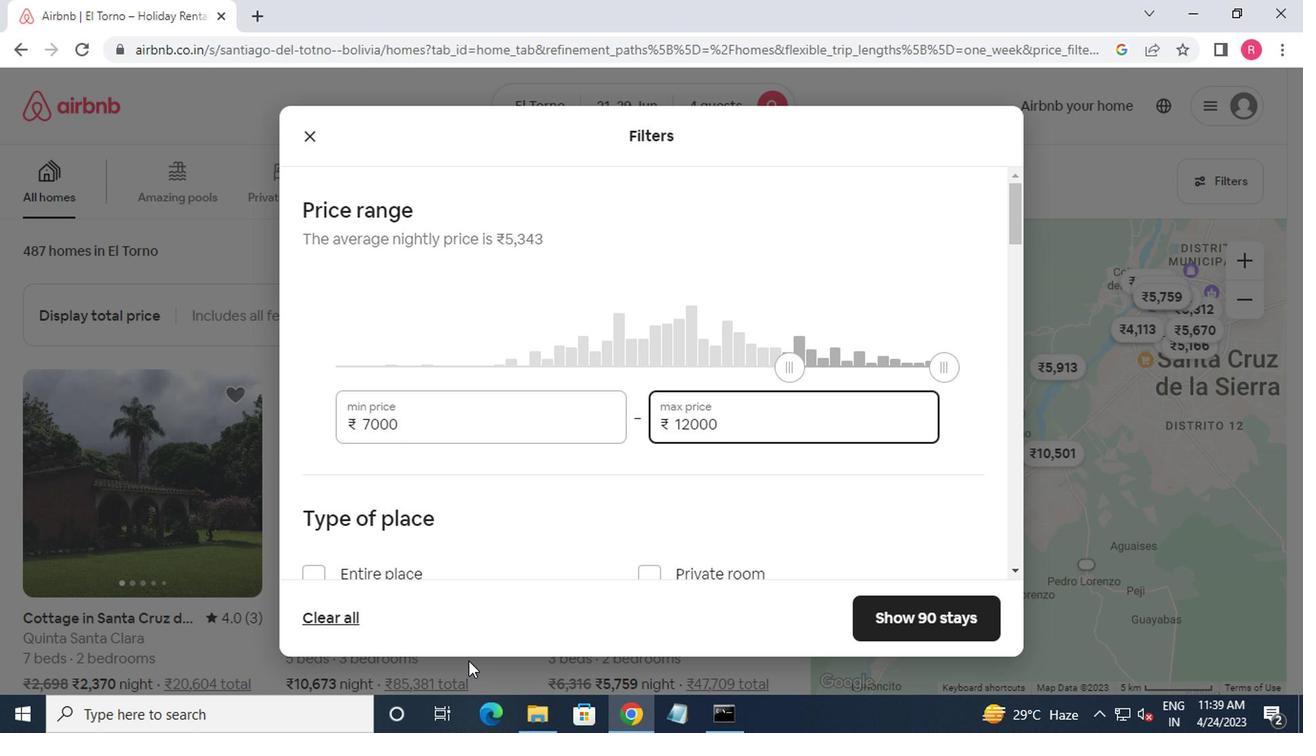 
Action: Mouse scrolled (465, 651) with delta (0, 0)
Screenshot: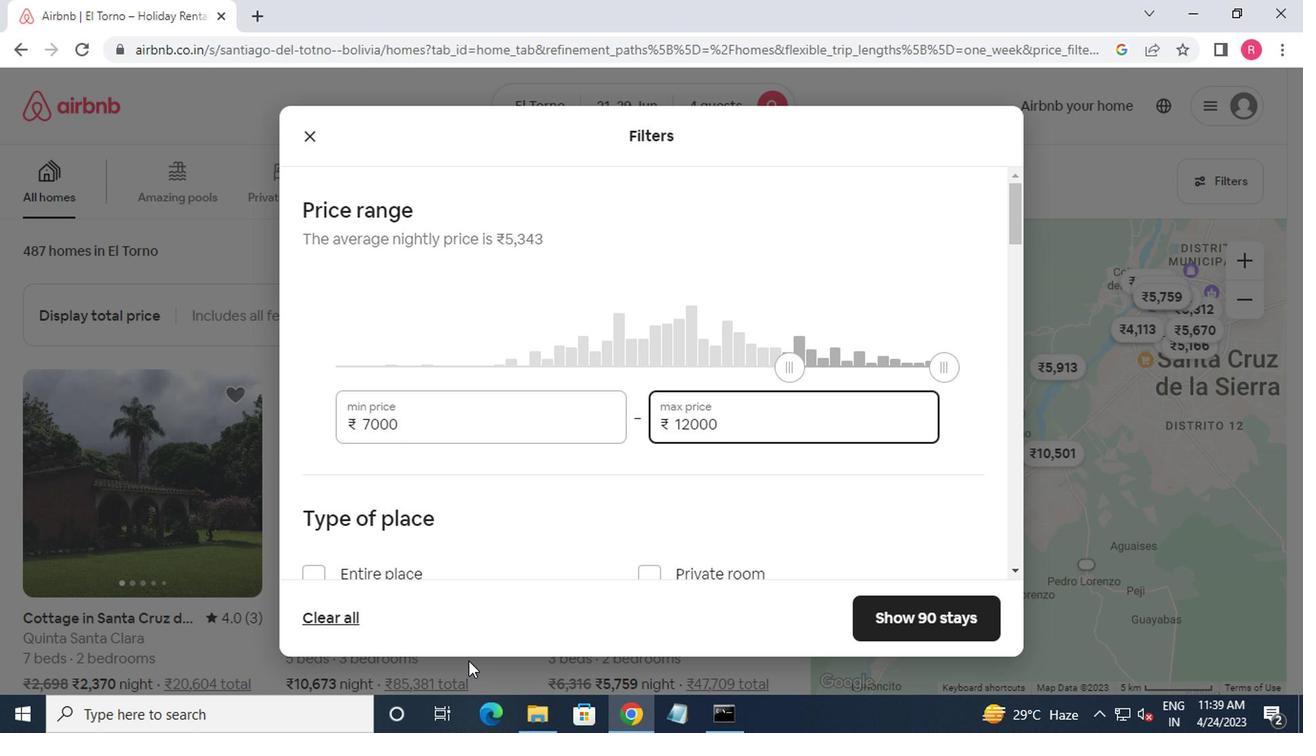 
Action: Mouse moved to (442, 632)
Screenshot: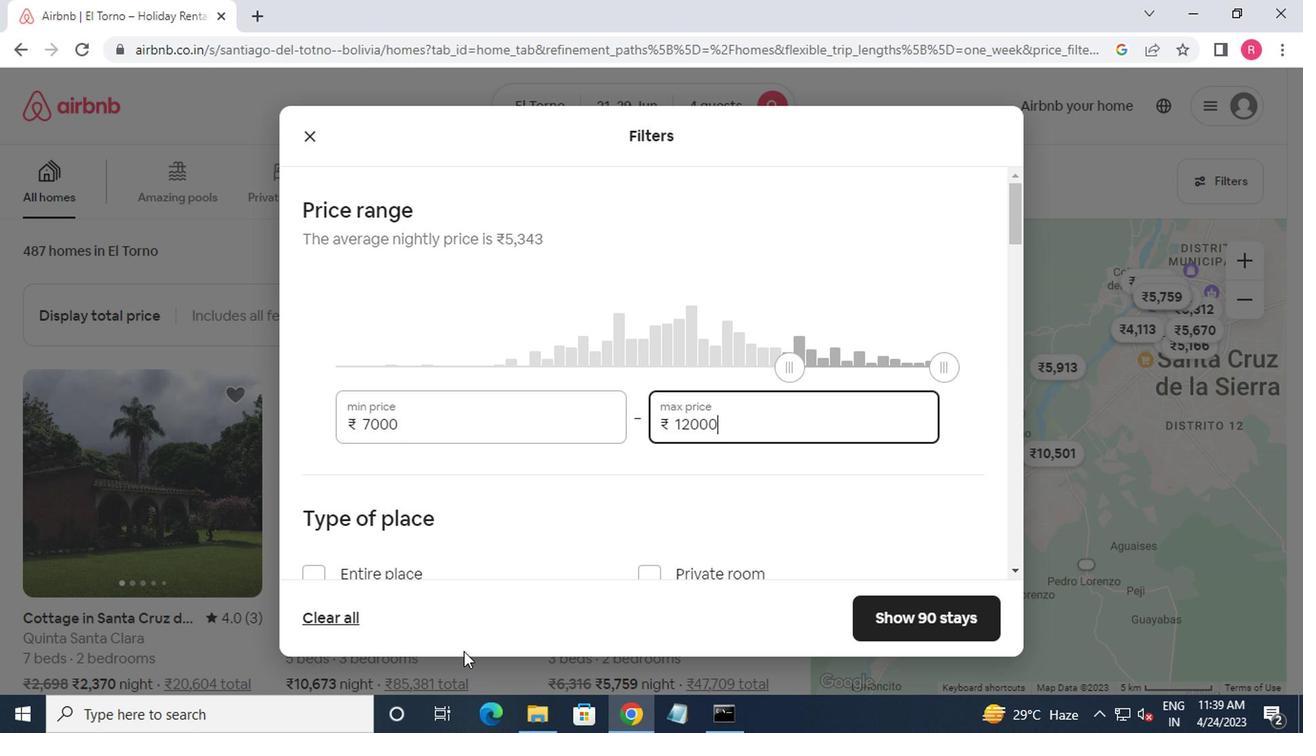 
Action: Mouse scrolled (442, 631) with delta (0, 0)
Screenshot: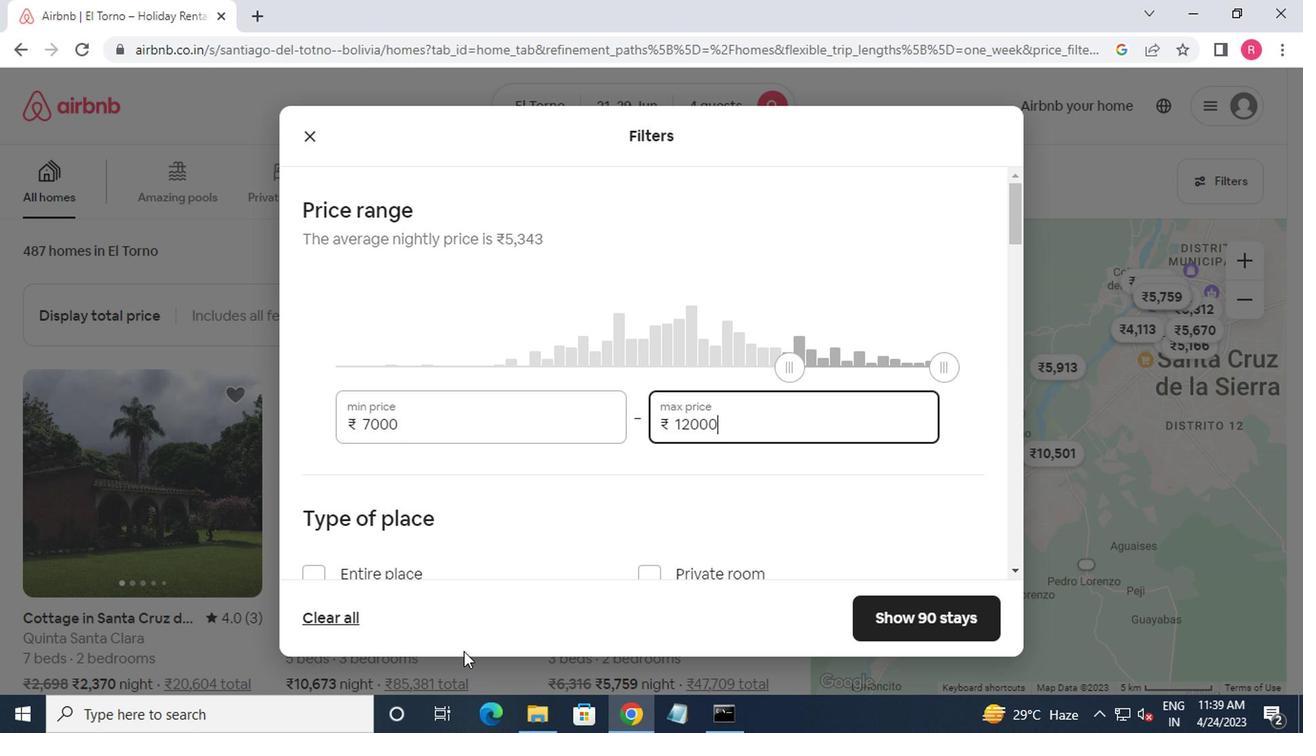 
Action: Mouse moved to (439, 632)
Screenshot: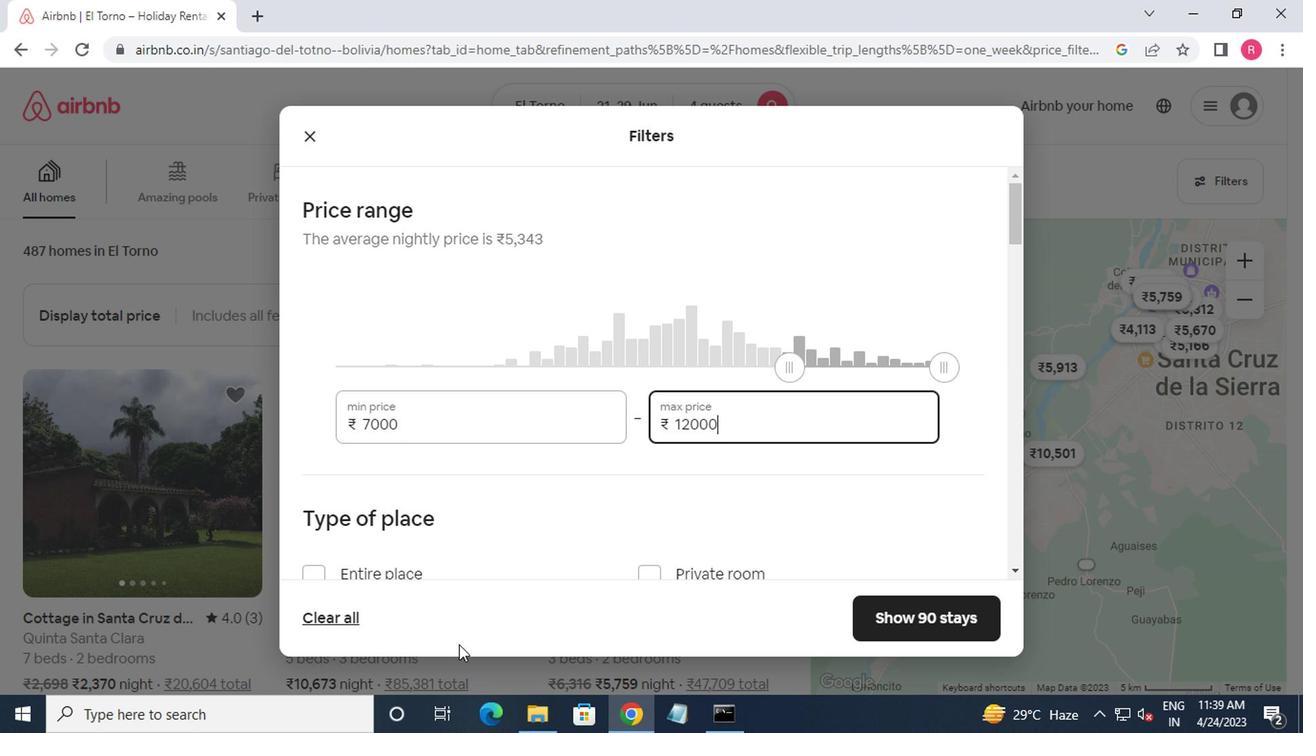 
Action: Mouse scrolled (439, 631) with delta (0, 0)
Screenshot: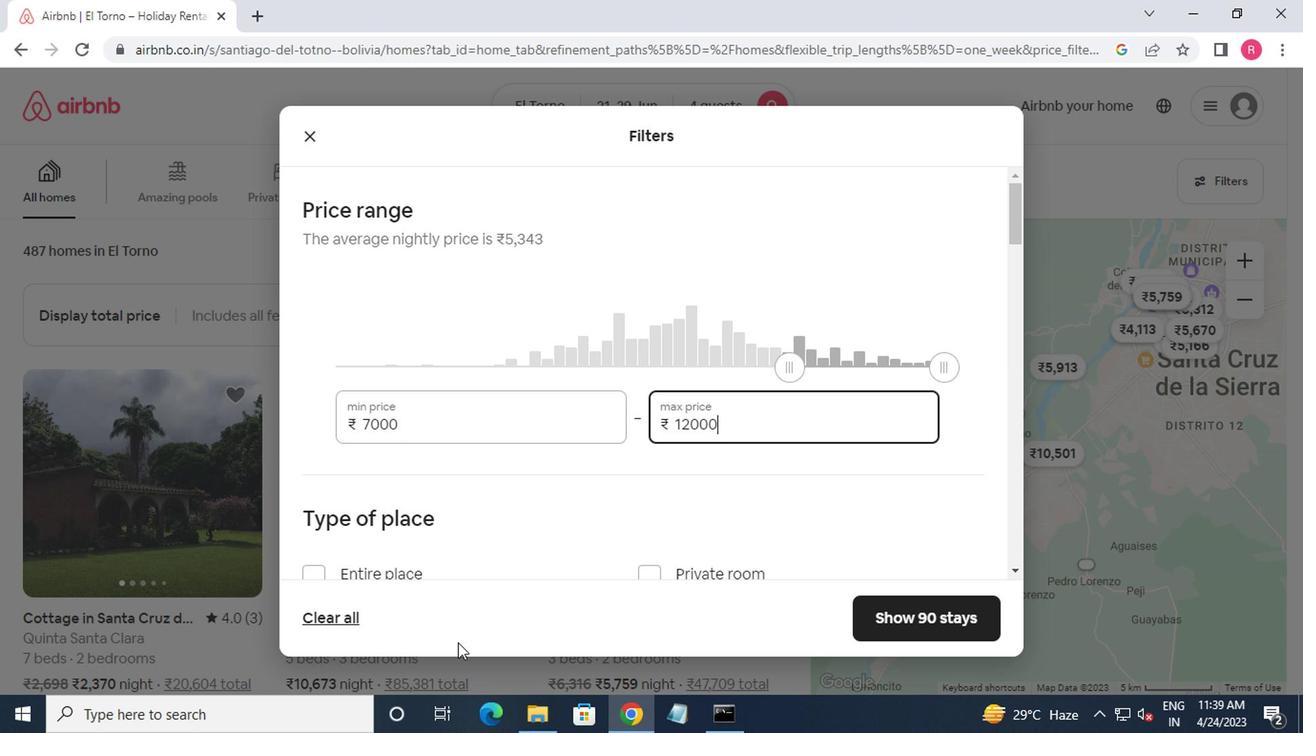 
Action: Mouse moved to (387, 544)
Screenshot: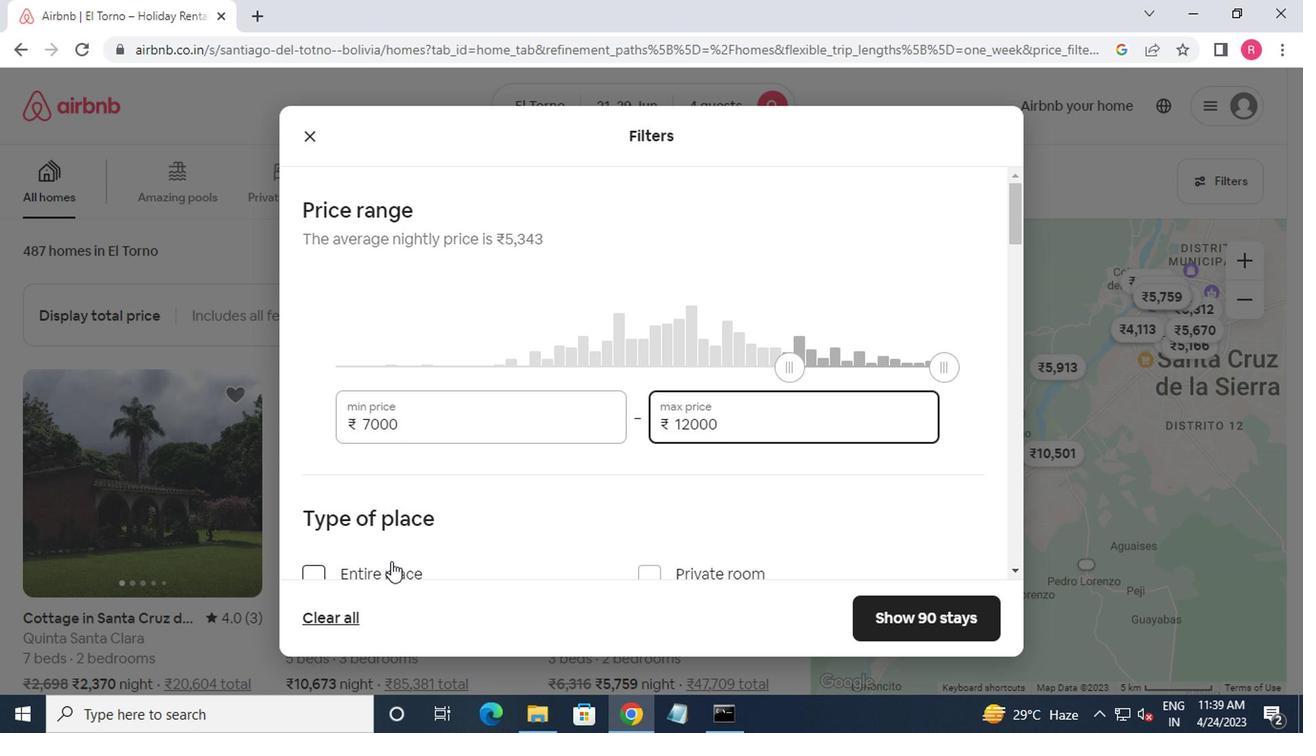 
Action: Mouse scrolled (387, 543) with delta (0, -1)
Screenshot: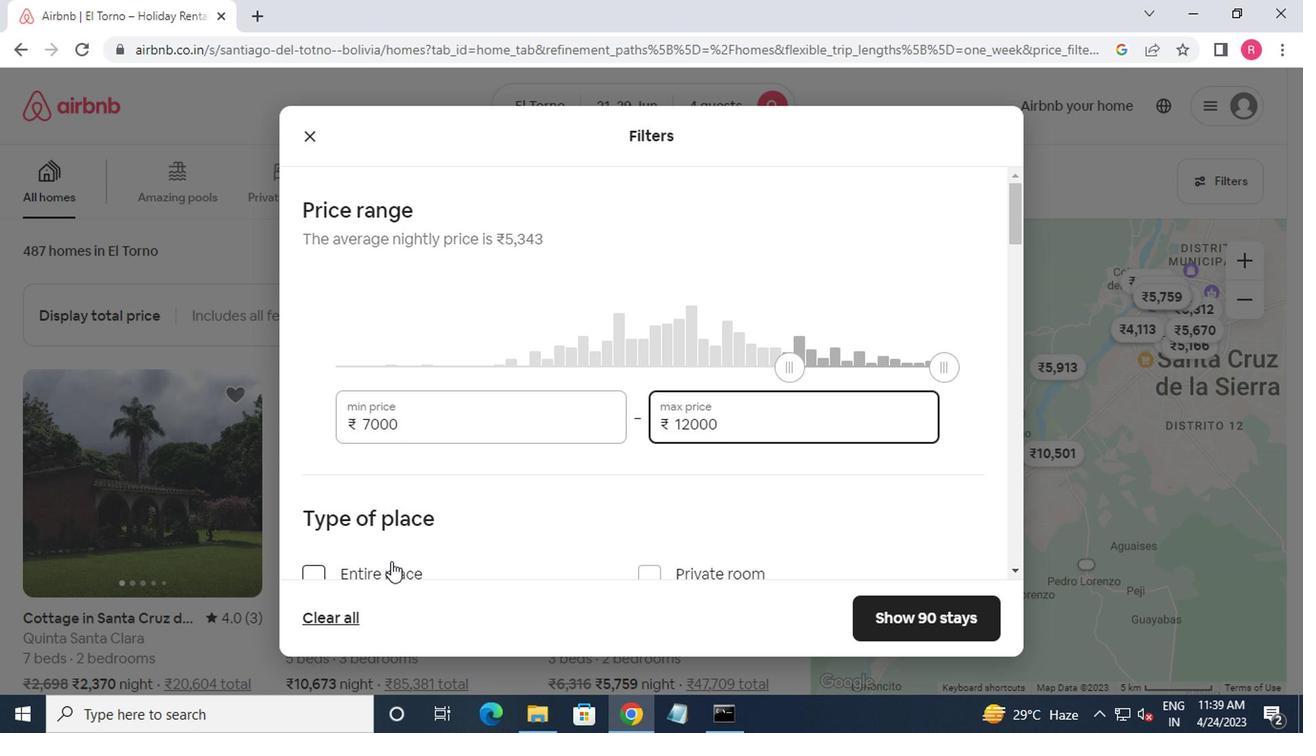 
Action: Mouse moved to (389, 543)
Screenshot: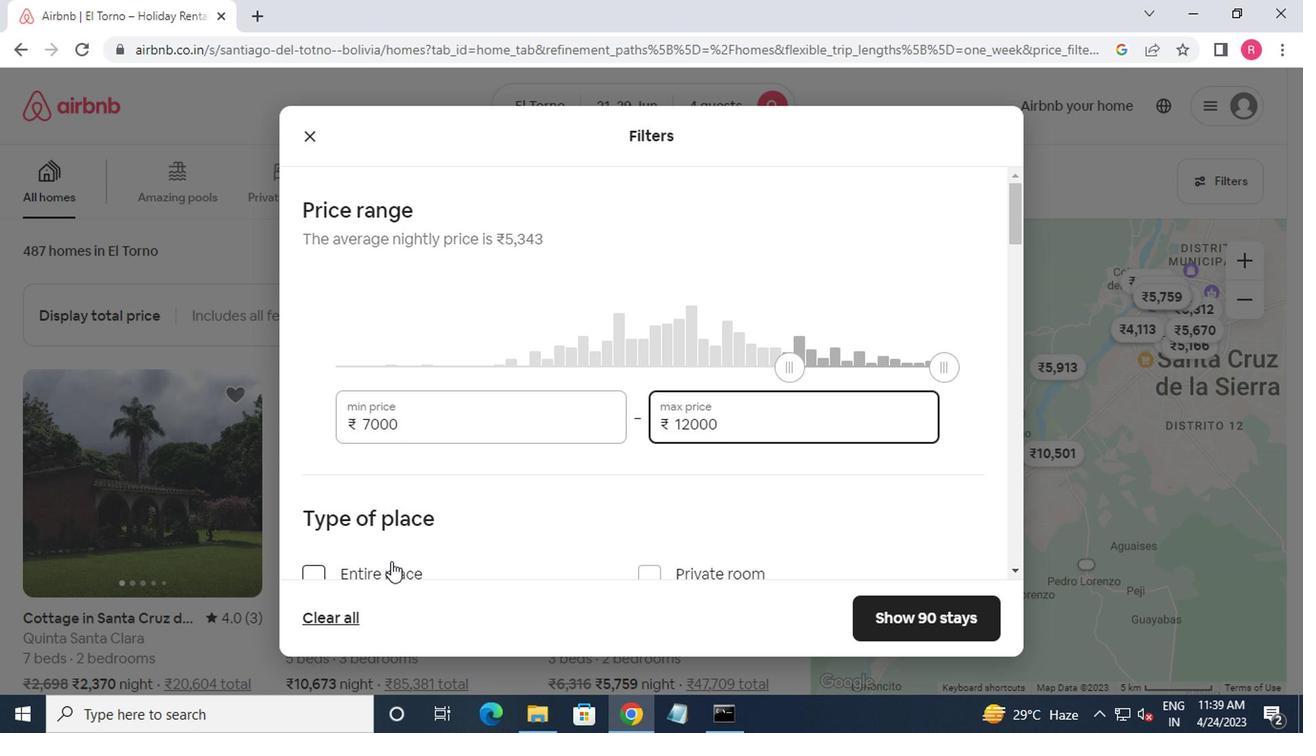 
Action: Mouse scrolled (389, 542) with delta (0, 0)
Screenshot: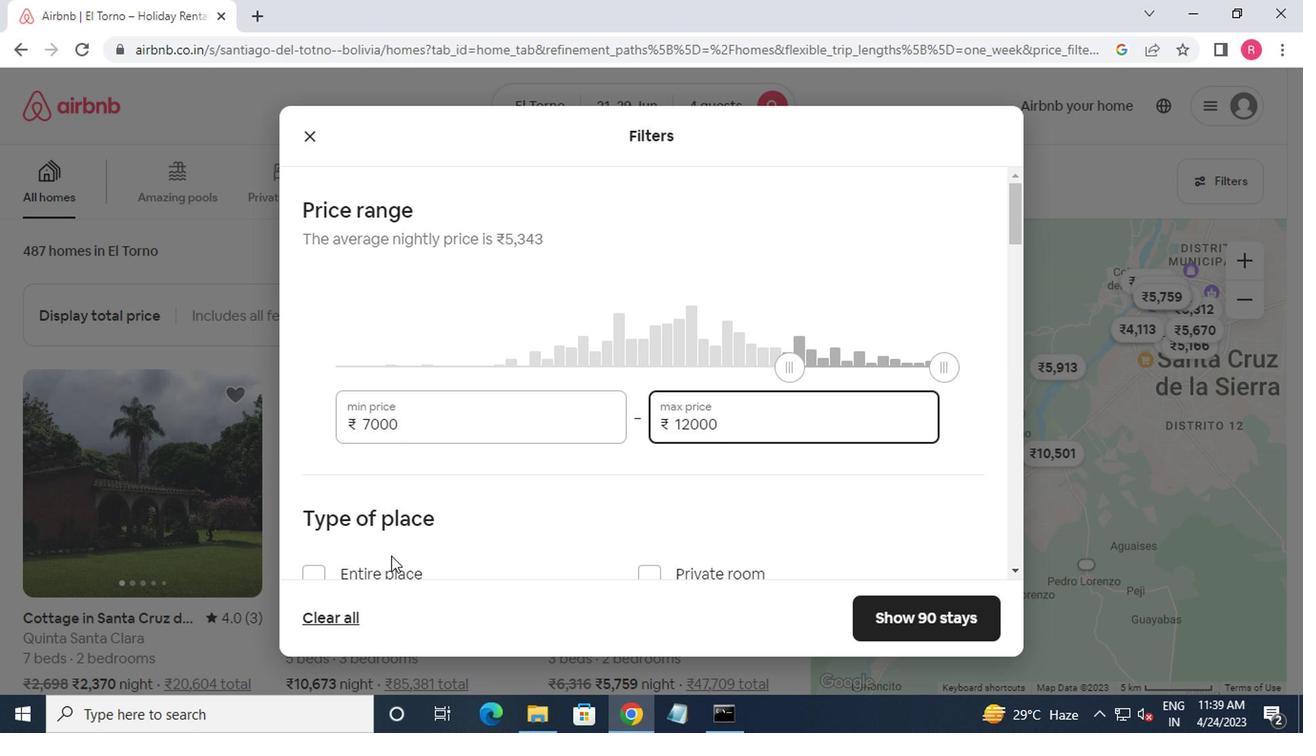 
Action: Mouse moved to (653, 388)
Screenshot: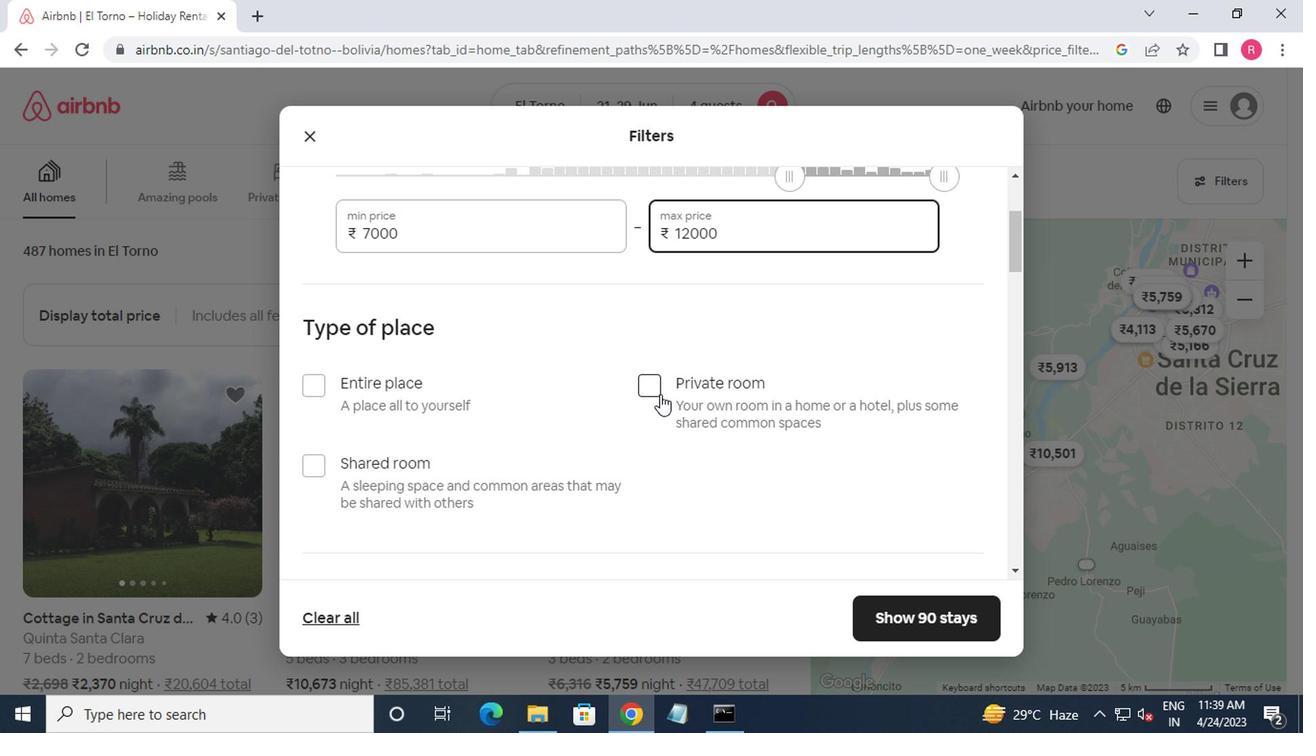 
Action: Mouse pressed left at (653, 388)
Screenshot: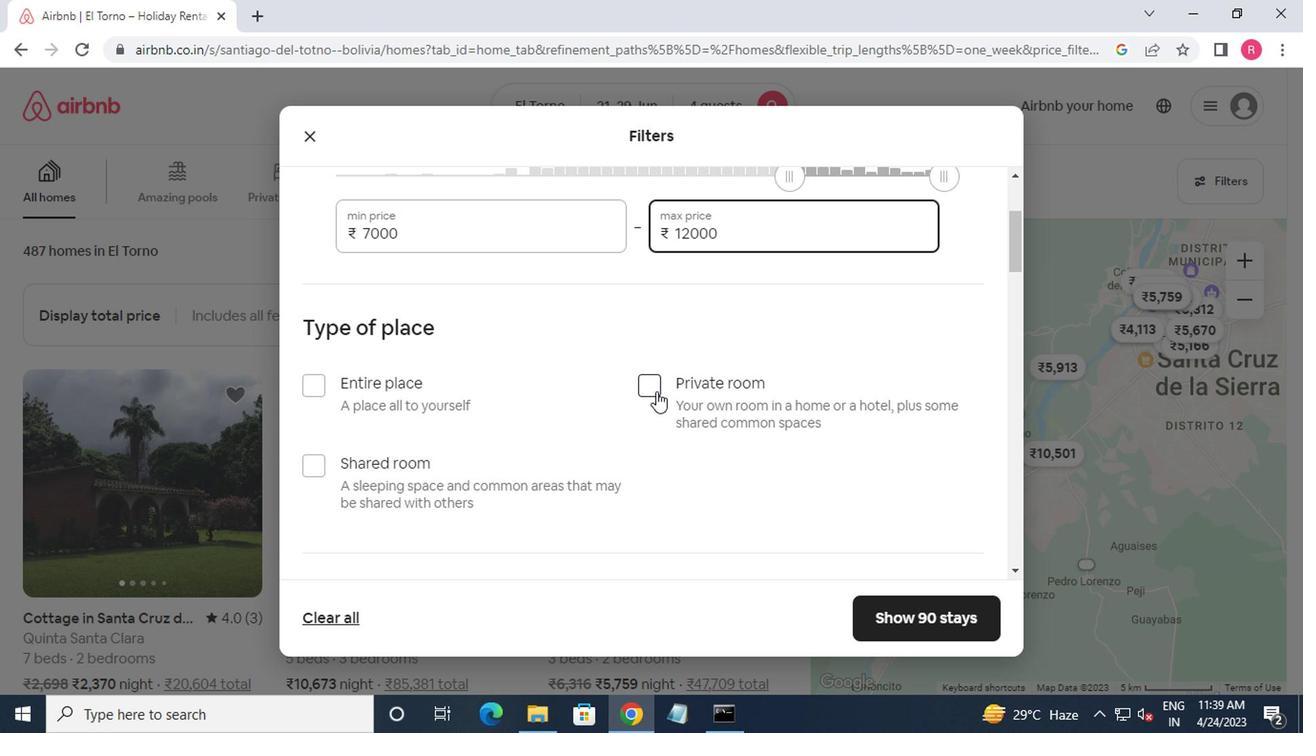 
Action: Mouse moved to (467, 234)
Screenshot: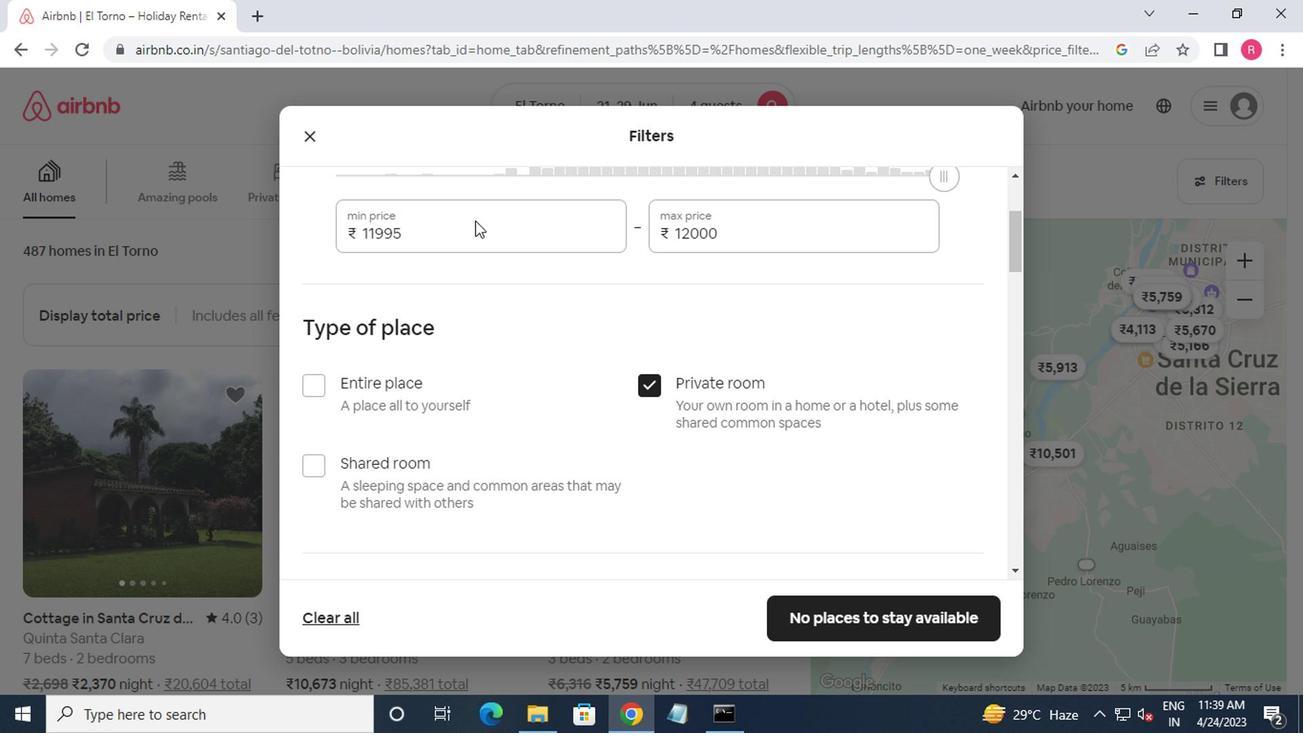 
Action: Mouse pressed left at (467, 234)
Screenshot: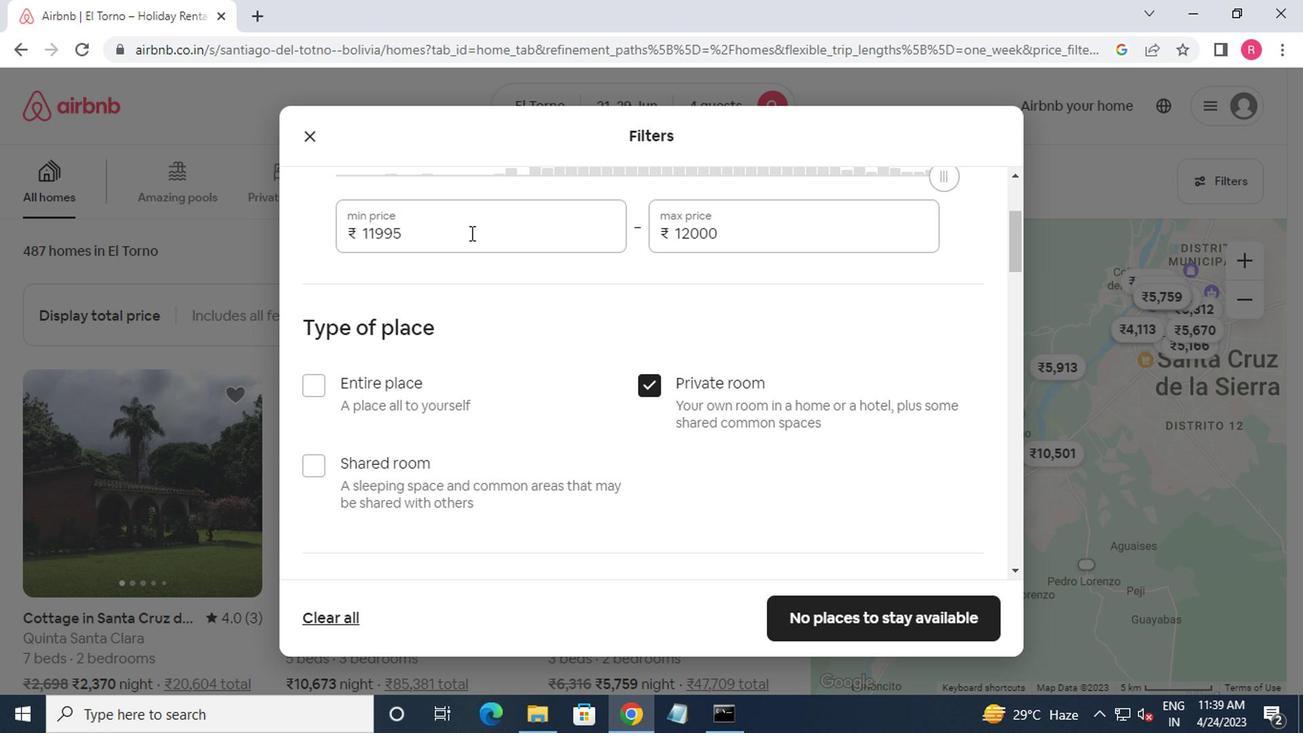 
Action: Mouse moved to (446, 267)
Screenshot: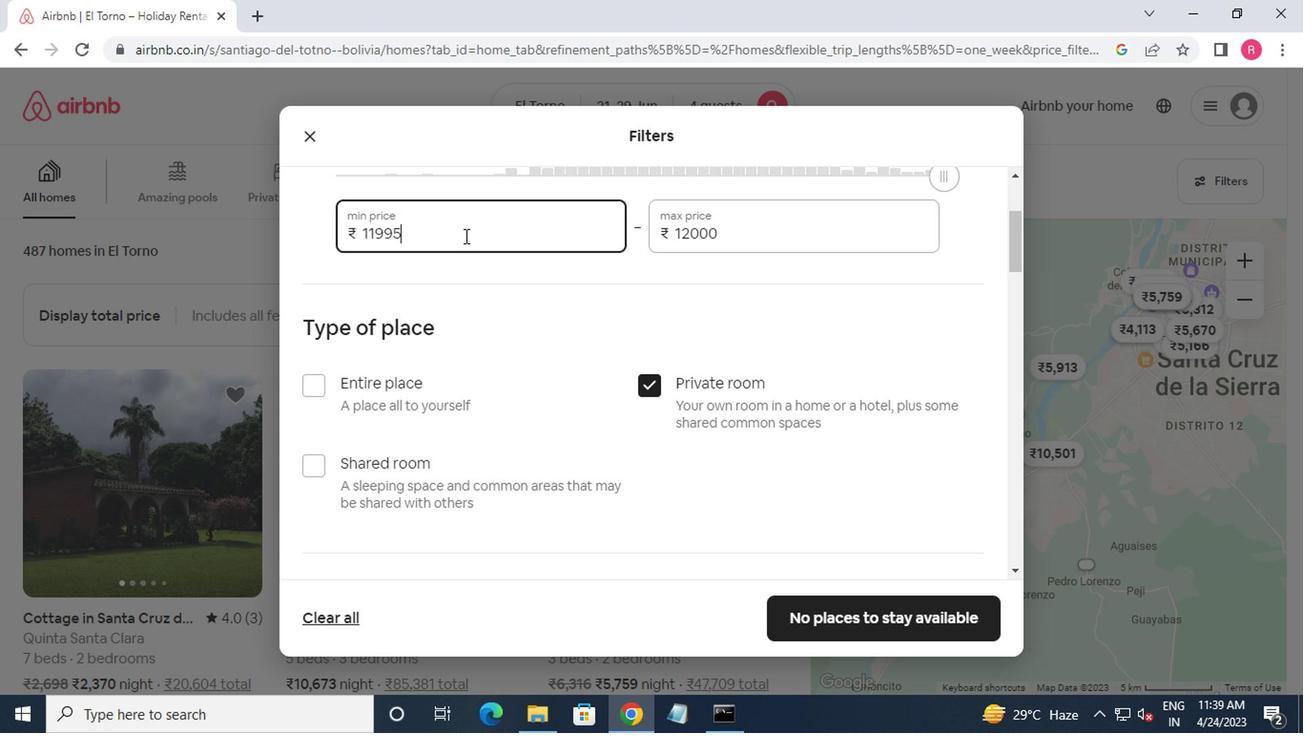 
Action: Key pressed <Key.backspace><Key.backspace><Key.backspace><Key.backspace><Key.backspace><Key.backspace><Key.backspace><Key.backspace><Key.backspace><Key.backspace><Key.backspace><Key.backspace><Key.backspace>7000
Screenshot: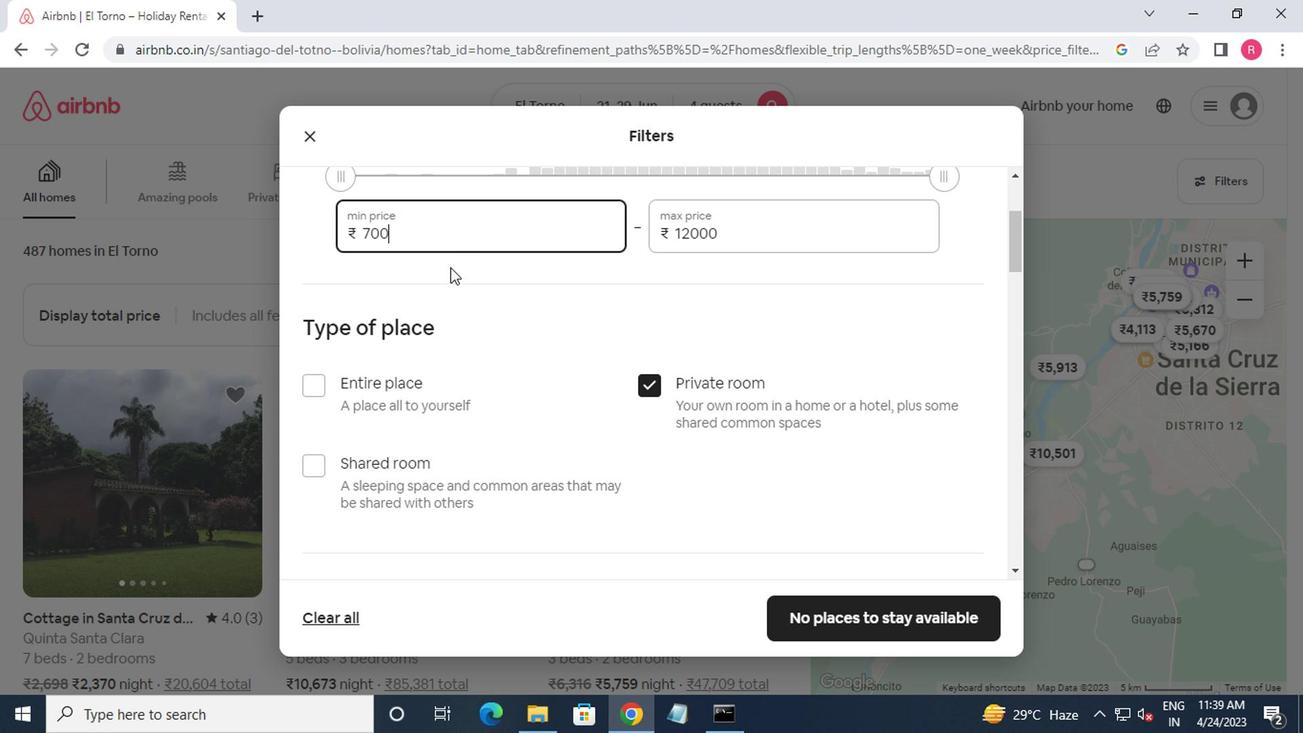 
Action: Mouse moved to (478, 458)
Screenshot: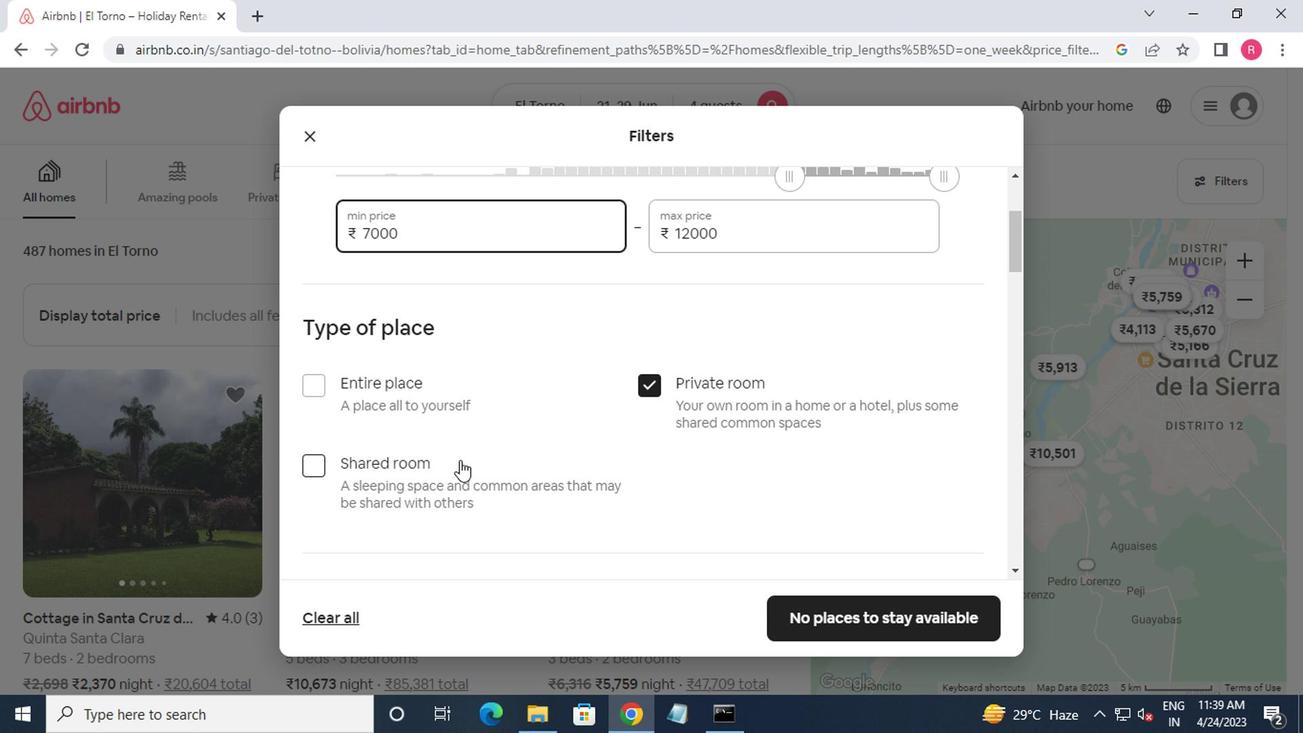 
Action: Mouse scrolled (478, 457) with delta (0, 0)
Screenshot: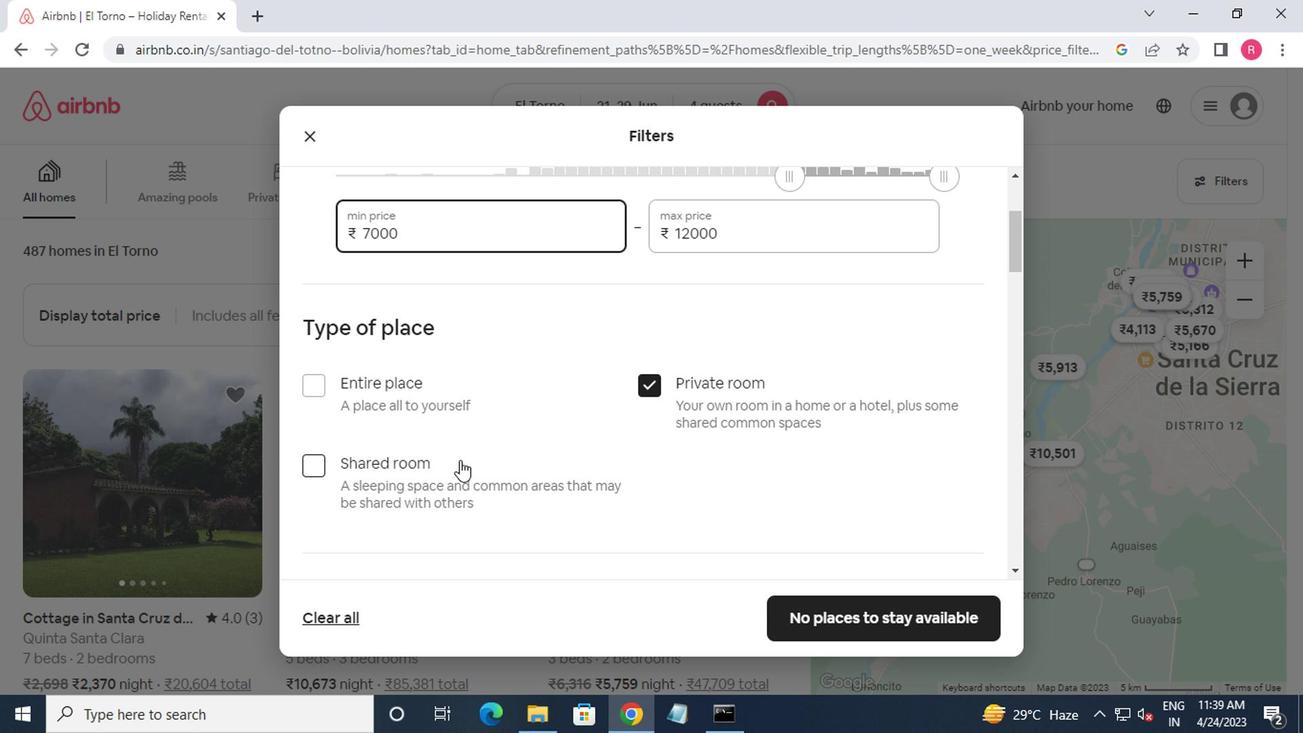 
Action: Mouse moved to (607, 413)
Screenshot: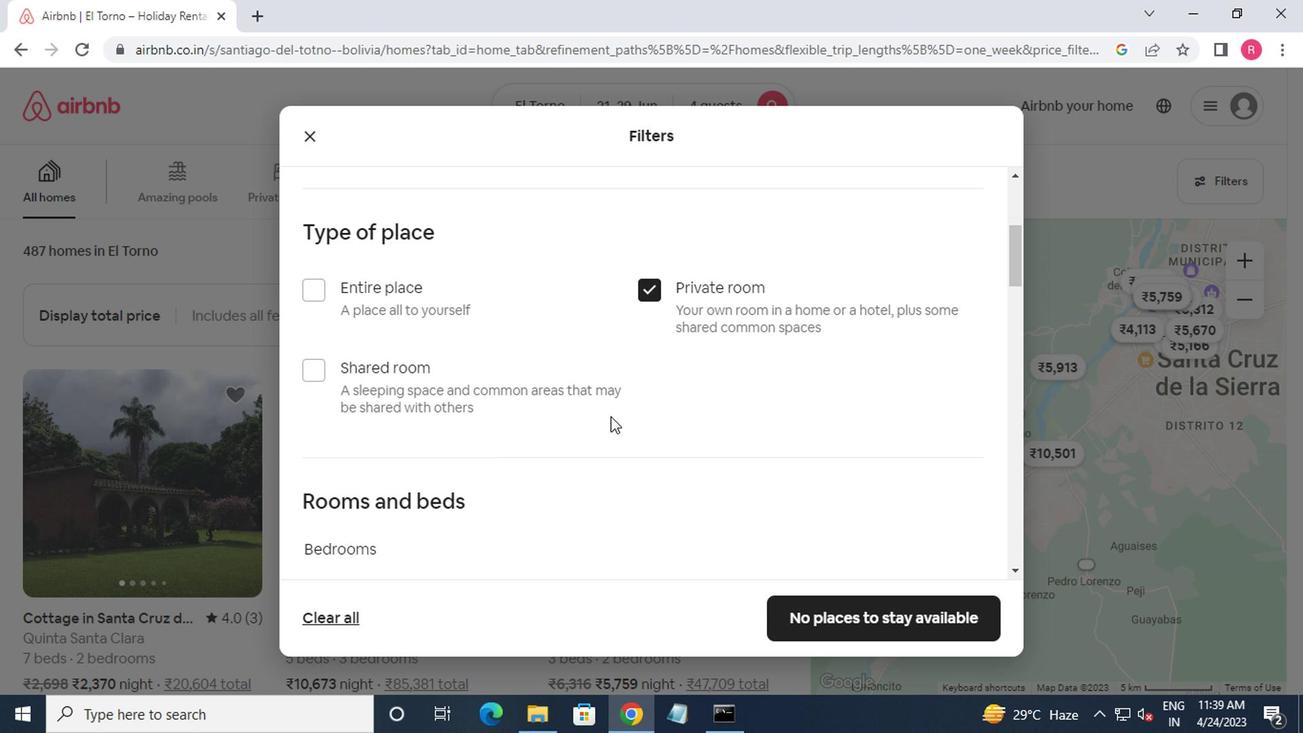 
Action: Mouse scrolled (607, 412) with delta (0, 0)
Screenshot: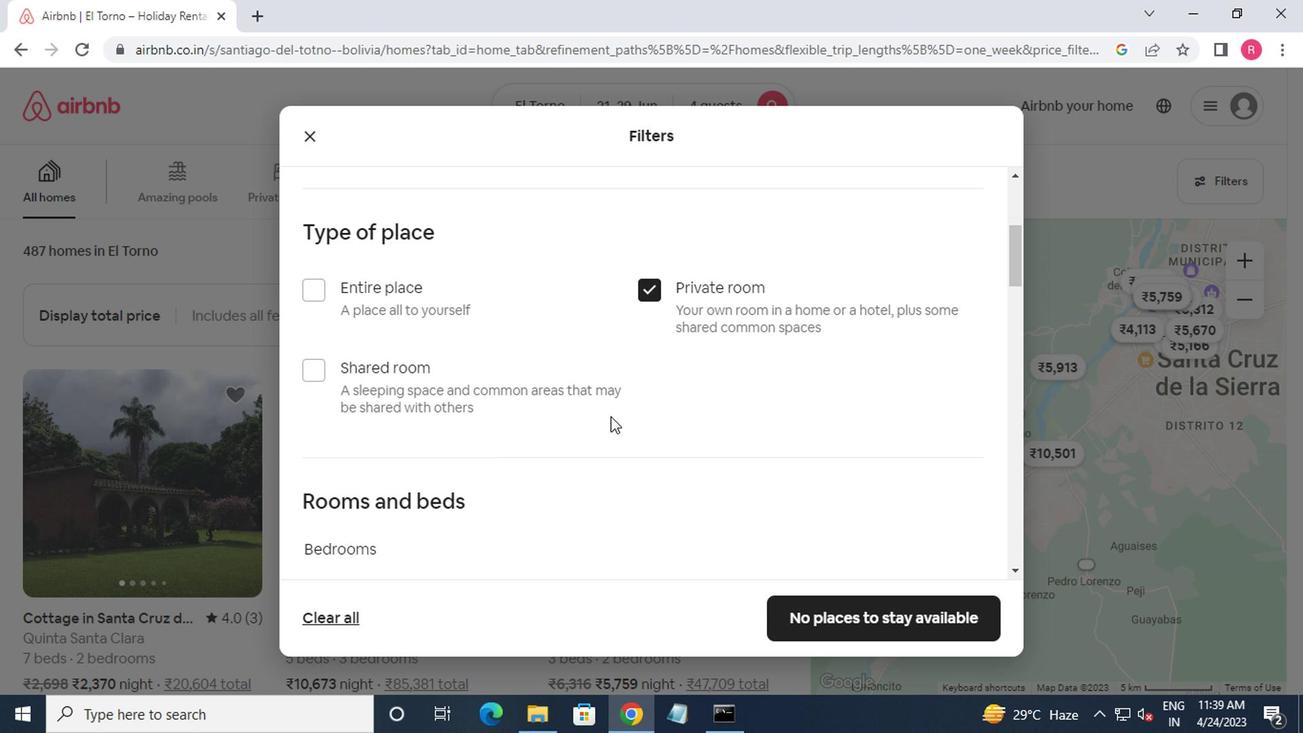 
Action: Mouse moved to (608, 412)
Screenshot: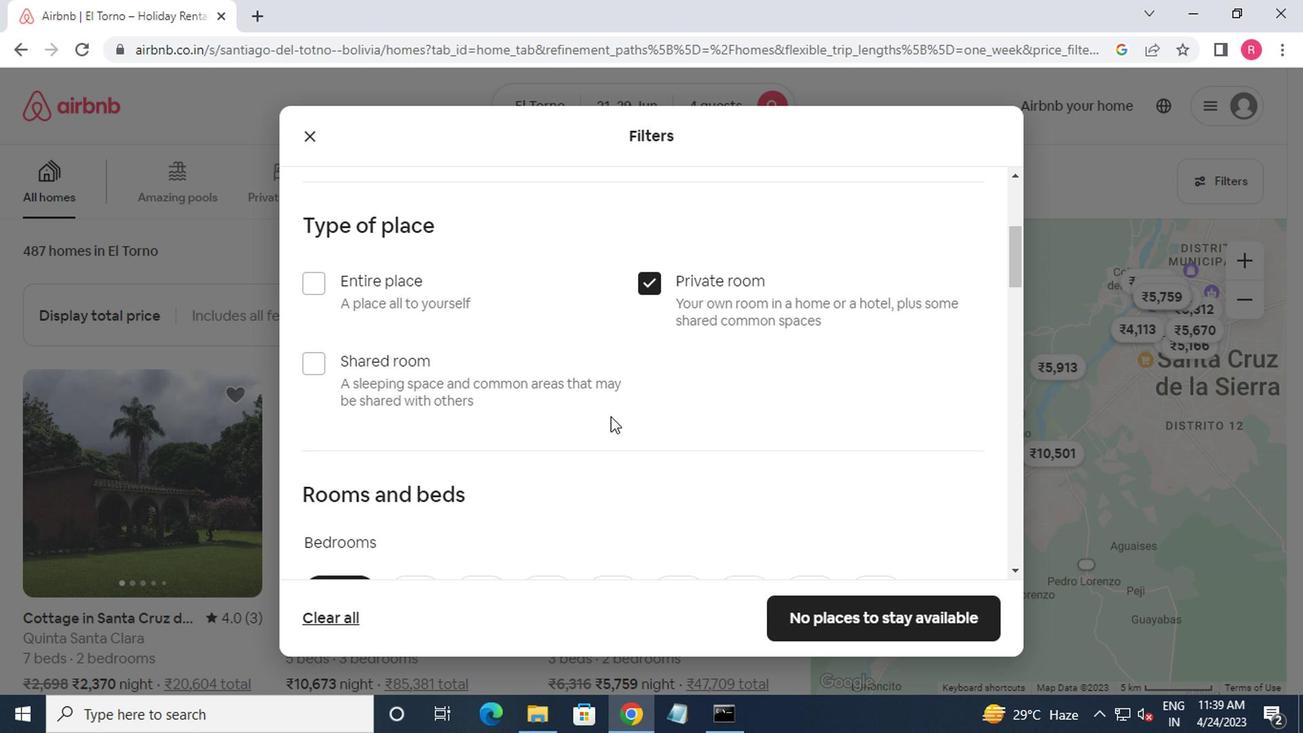 
Action: Mouse scrolled (608, 411) with delta (0, -1)
Screenshot: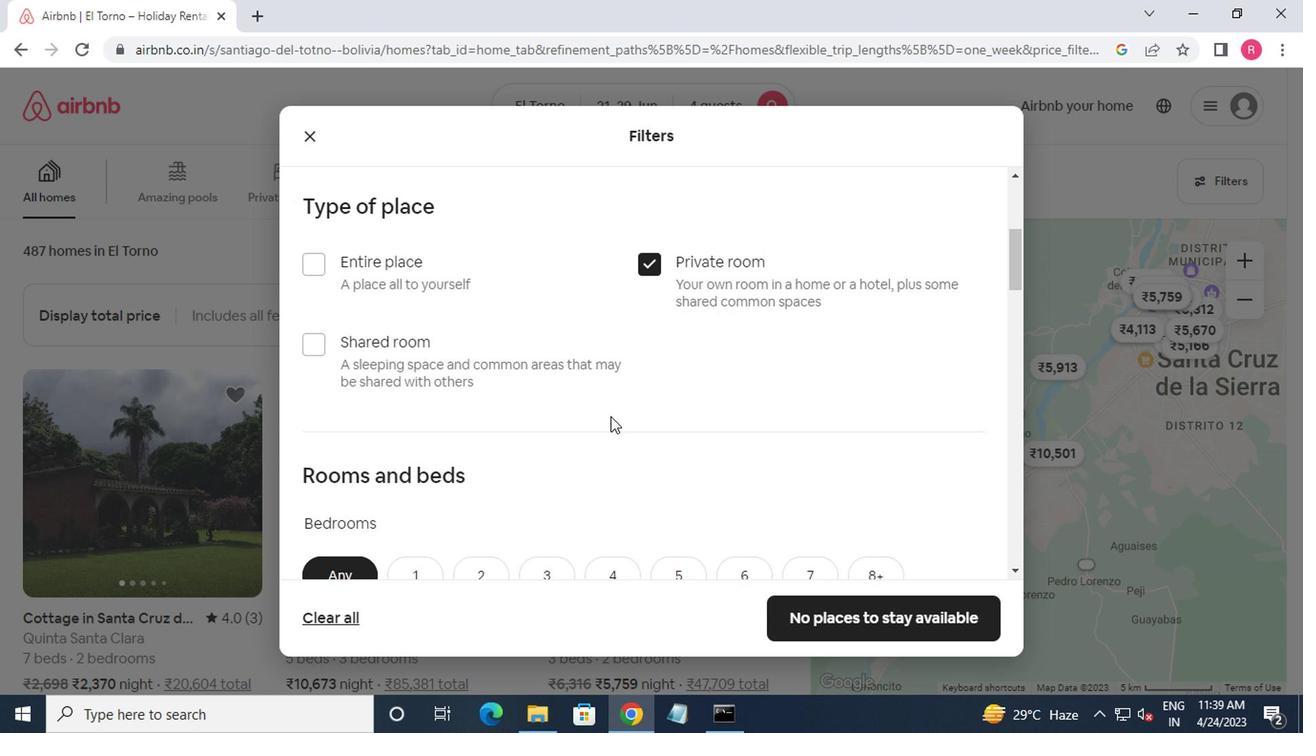 
Action: Mouse moved to (459, 399)
Screenshot: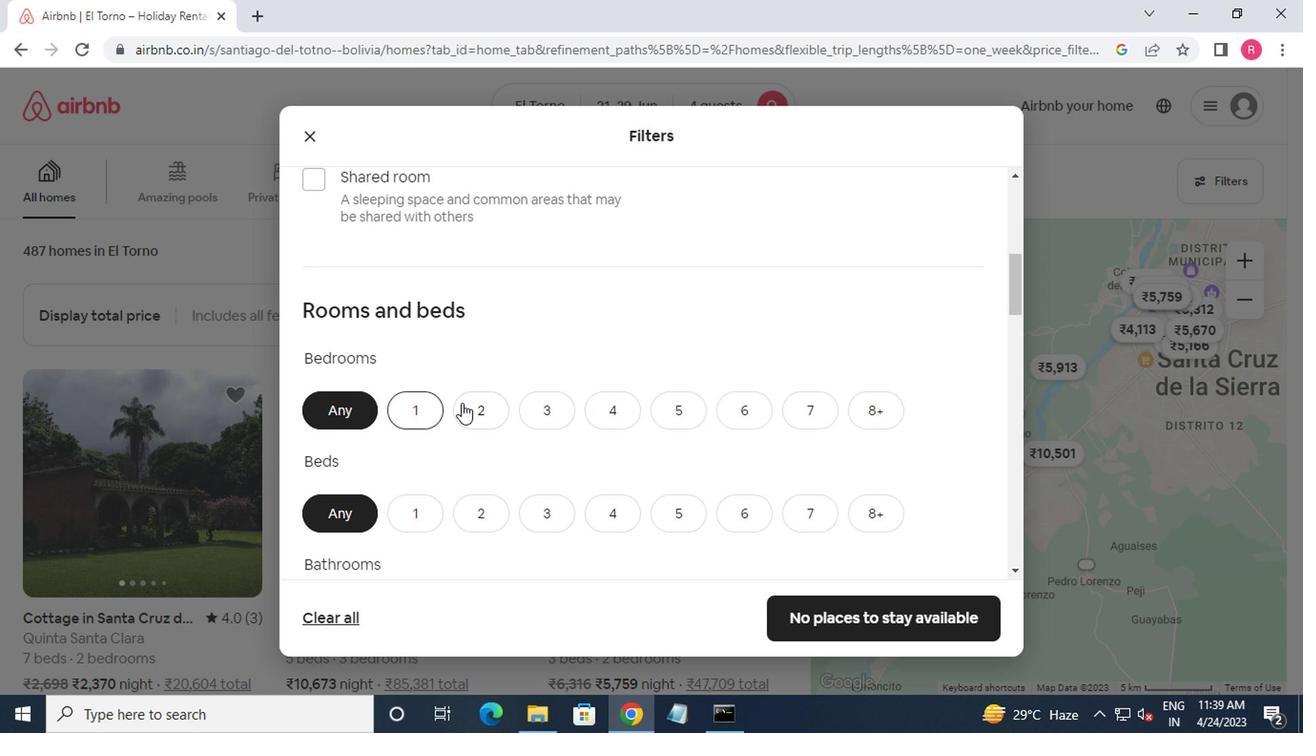 
Action: Mouse pressed left at (459, 399)
Screenshot: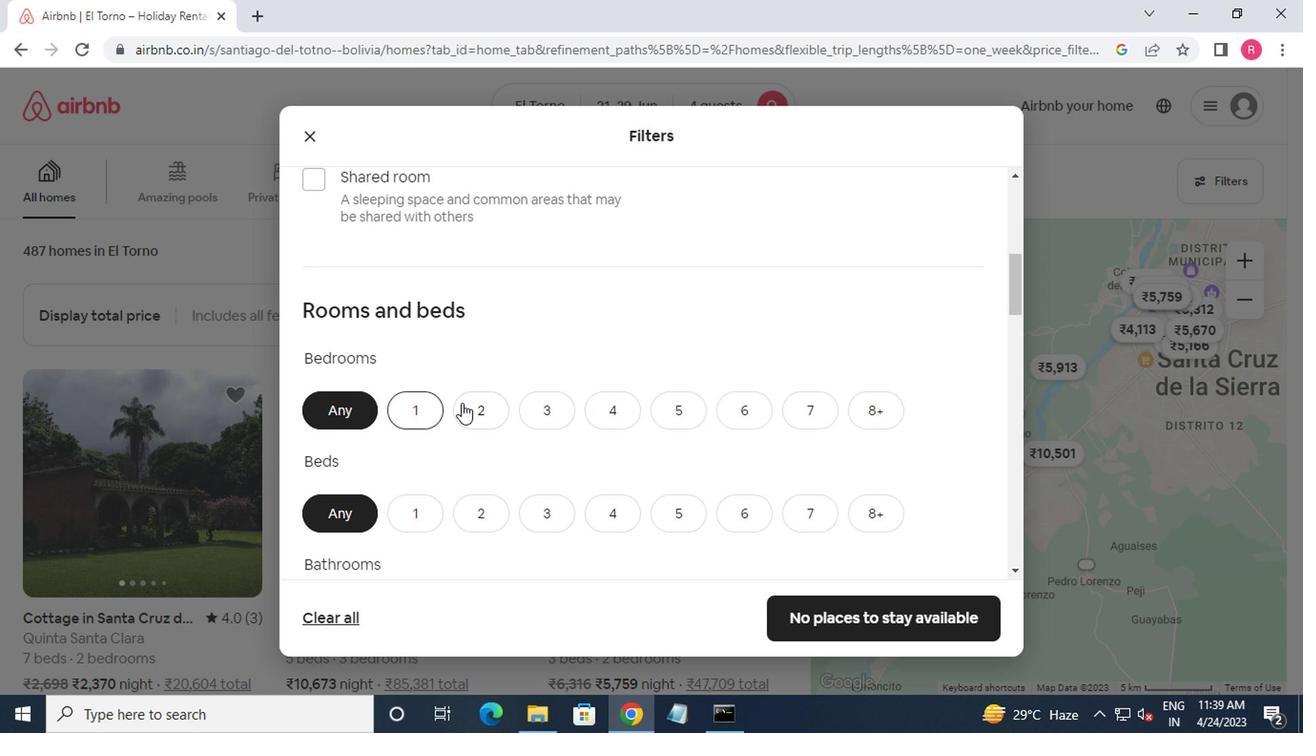 
Action: Mouse moved to (467, 416)
Screenshot: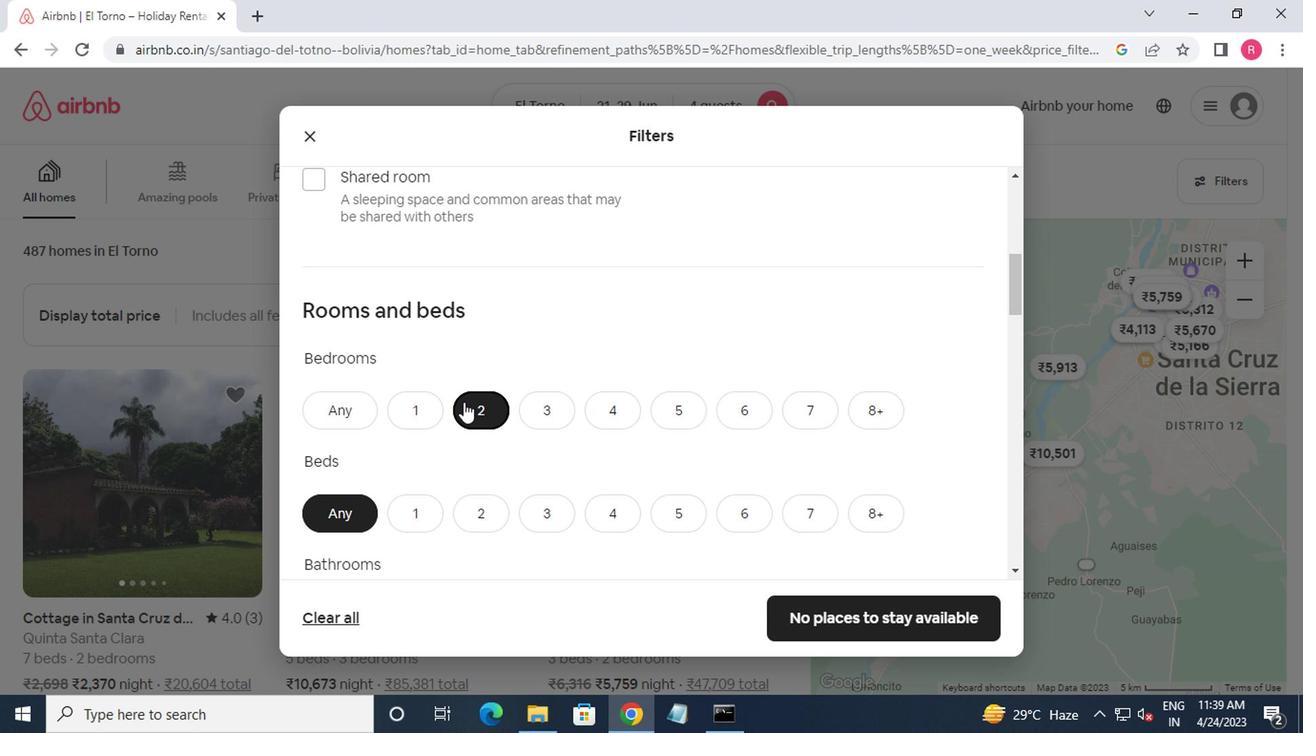 
Action: Mouse scrolled (467, 415) with delta (0, 0)
Screenshot: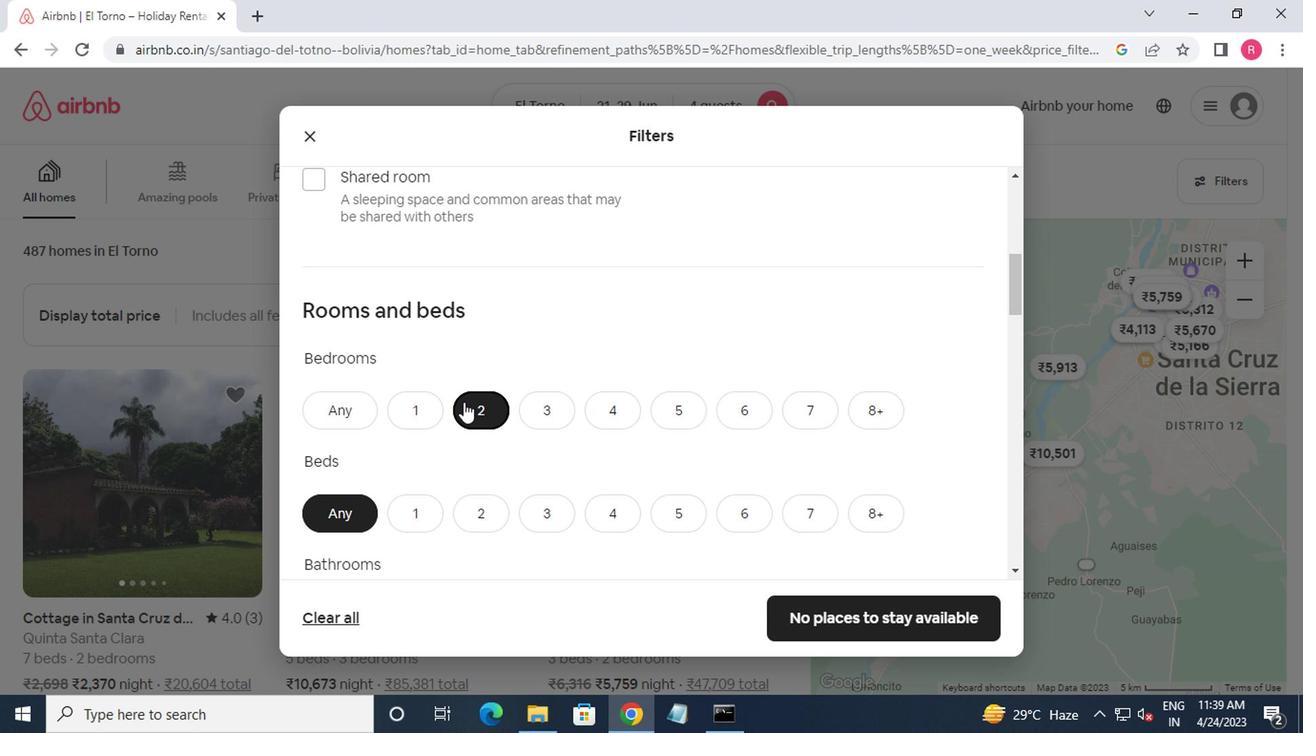 
Action: Mouse moved to (471, 430)
Screenshot: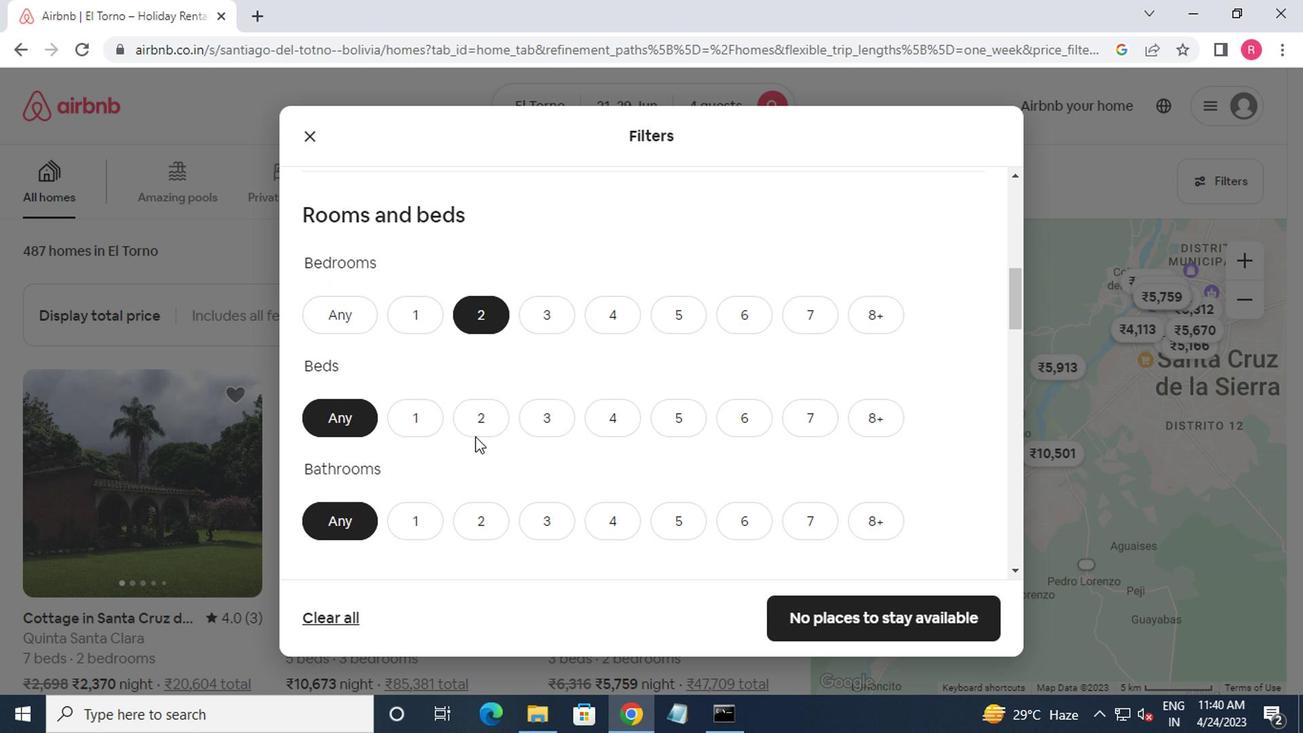 
Action: Mouse pressed left at (471, 430)
Screenshot: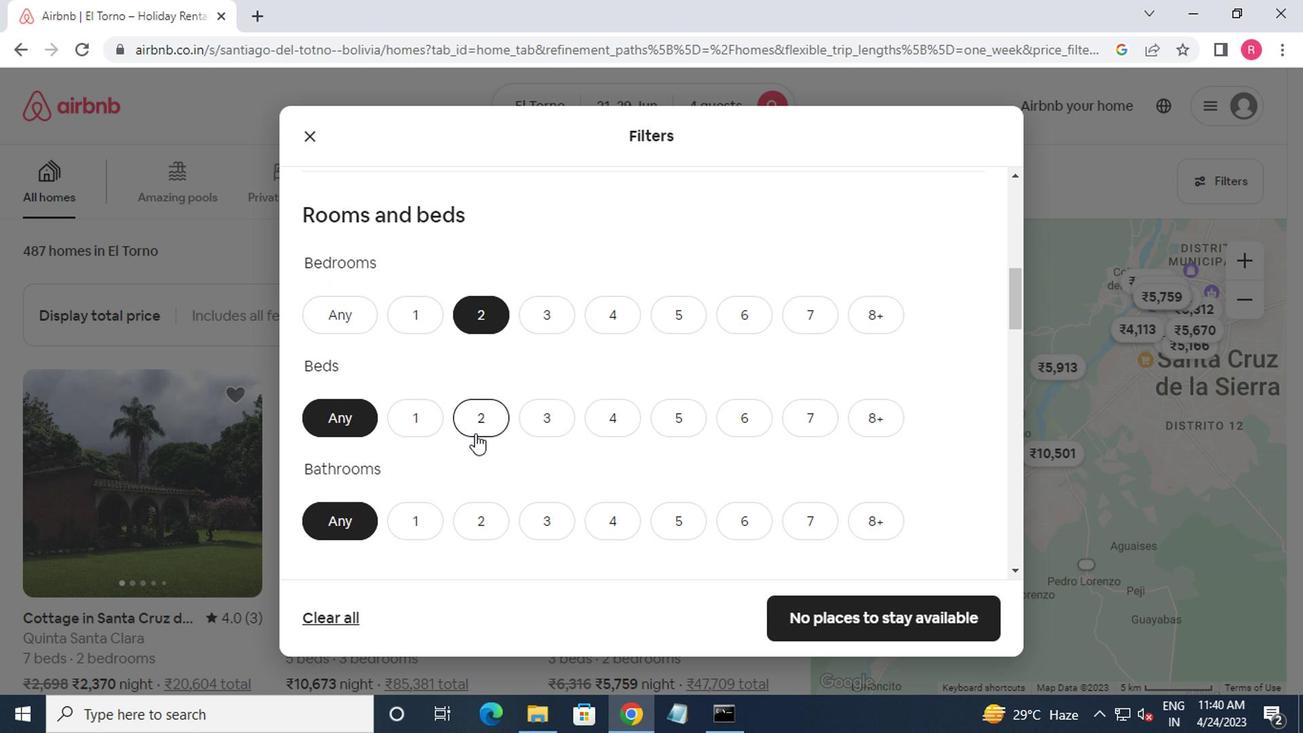 
Action: Mouse moved to (486, 511)
Screenshot: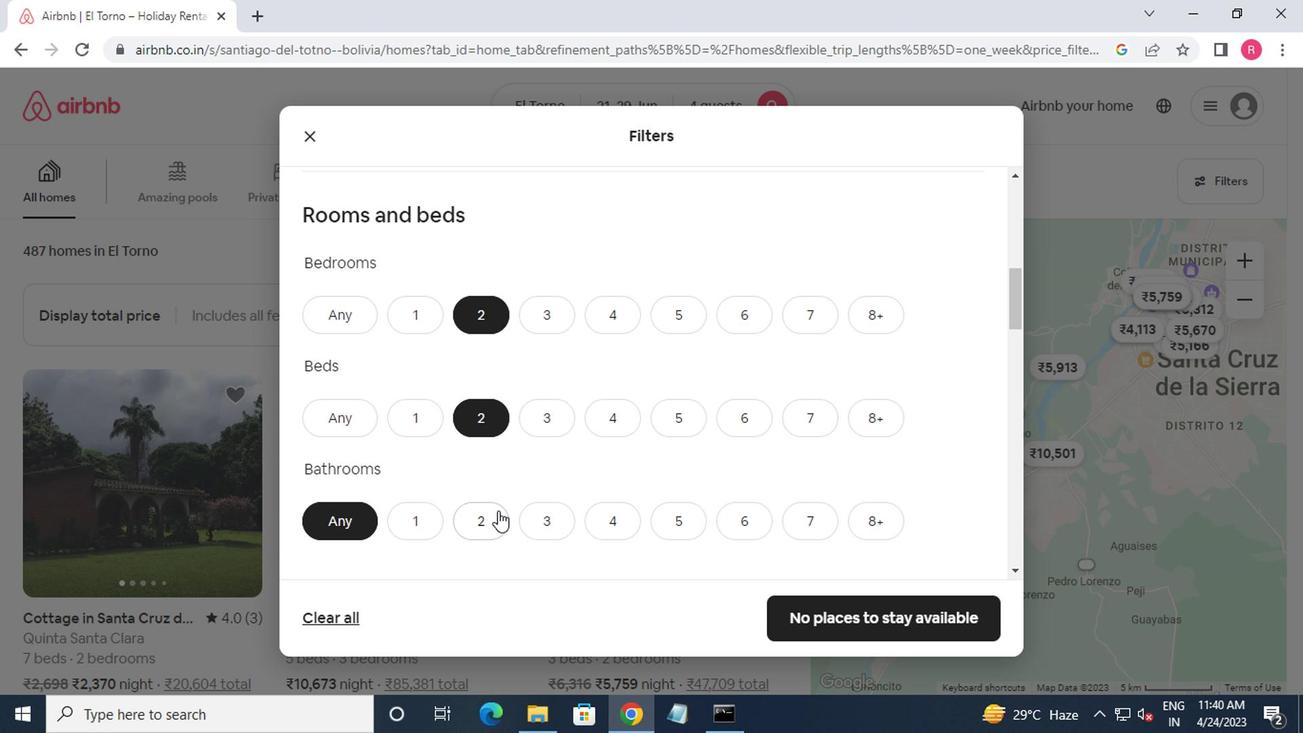 
Action: Mouse pressed left at (486, 511)
Screenshot: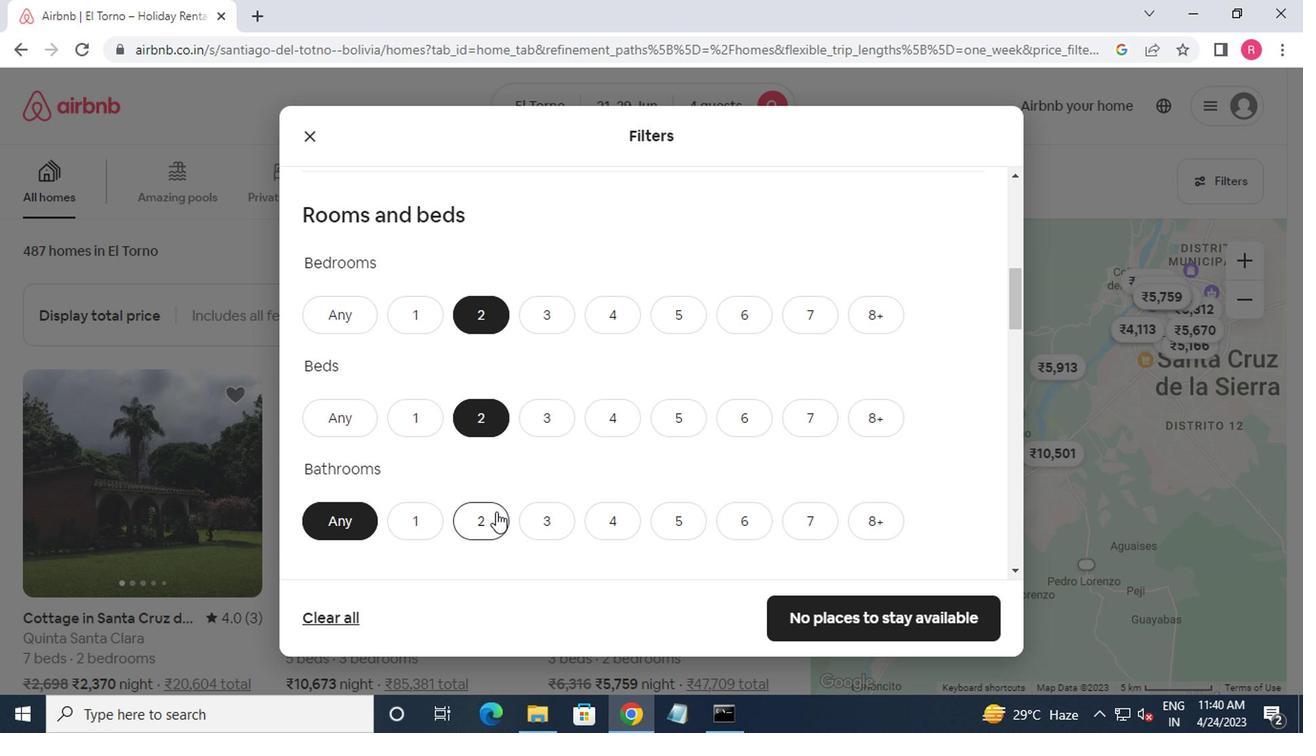 
Action: Mouse moved to (478, 528)
Screenshot: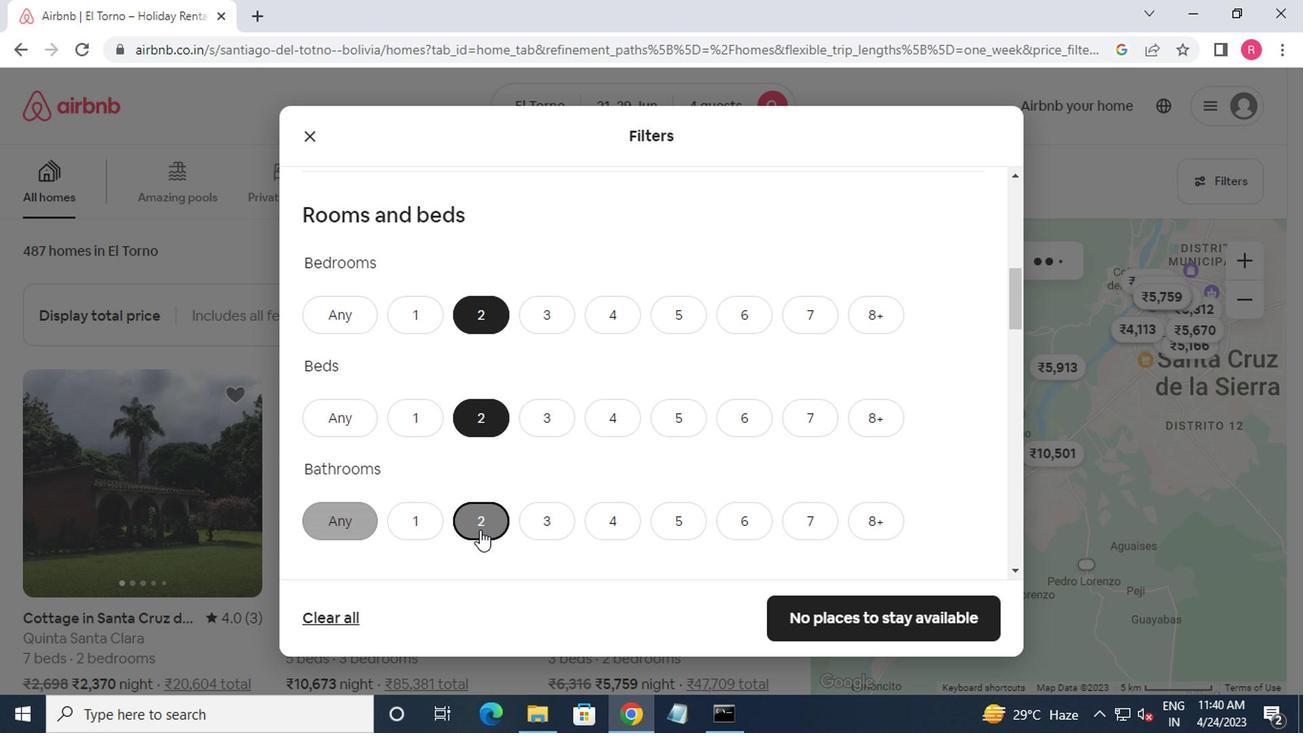 
Action: Mouse scrolled (478, 527) with delta (0, 0)
Screenshot: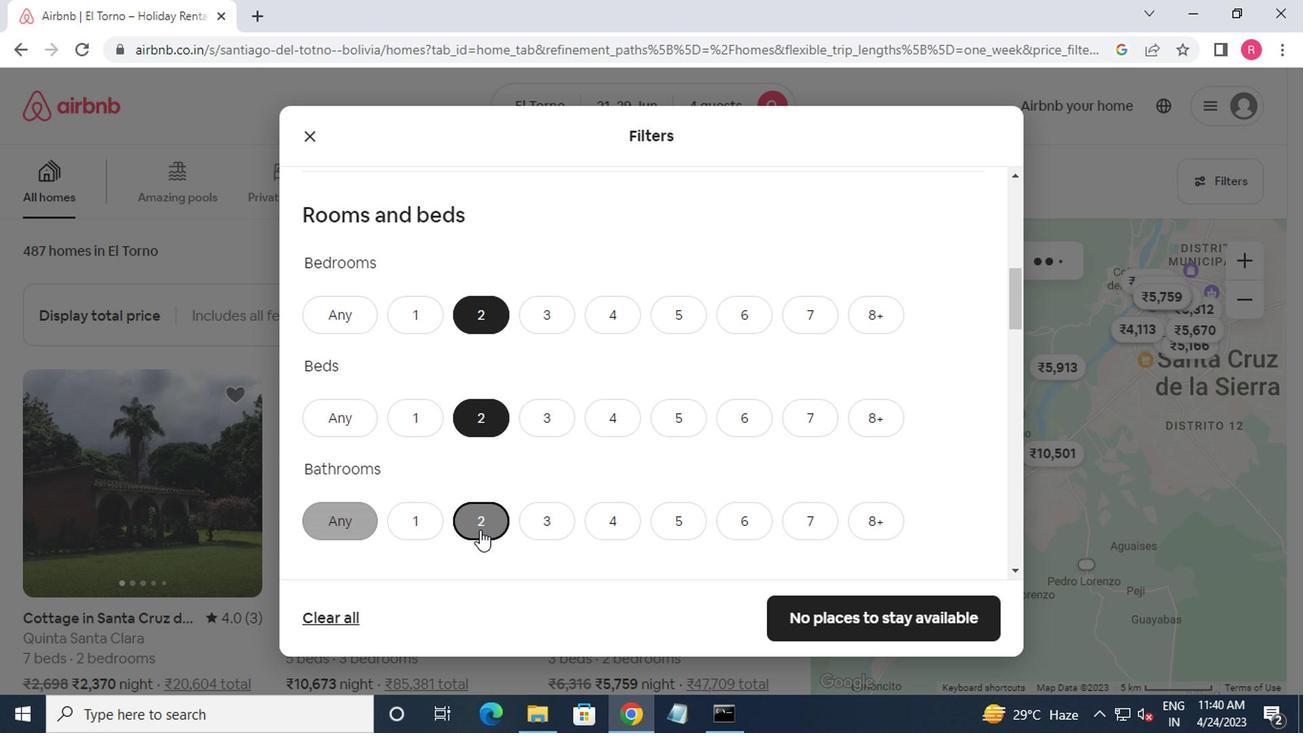 
Action: Mouse moved to (478, 531)
Screenshot: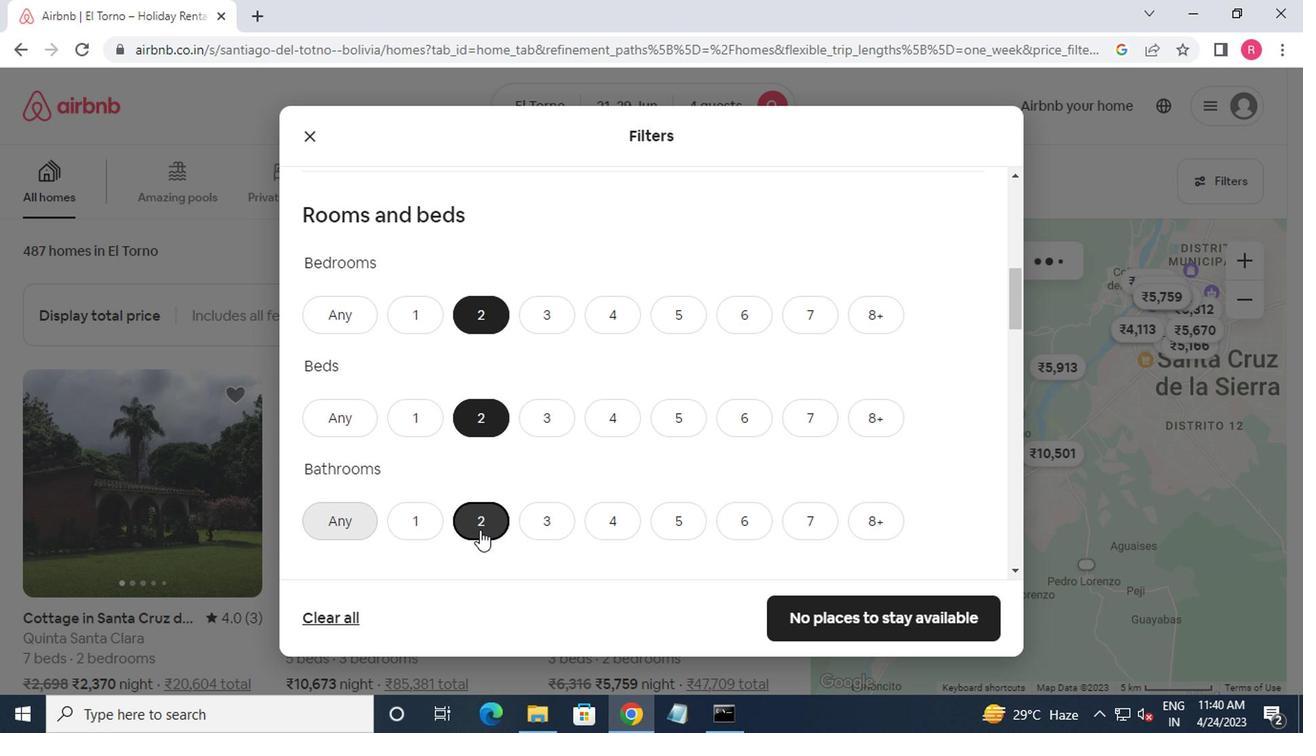 
Action: Mouse scrolled (478, 530) with delta (0, 0)
Screenshot: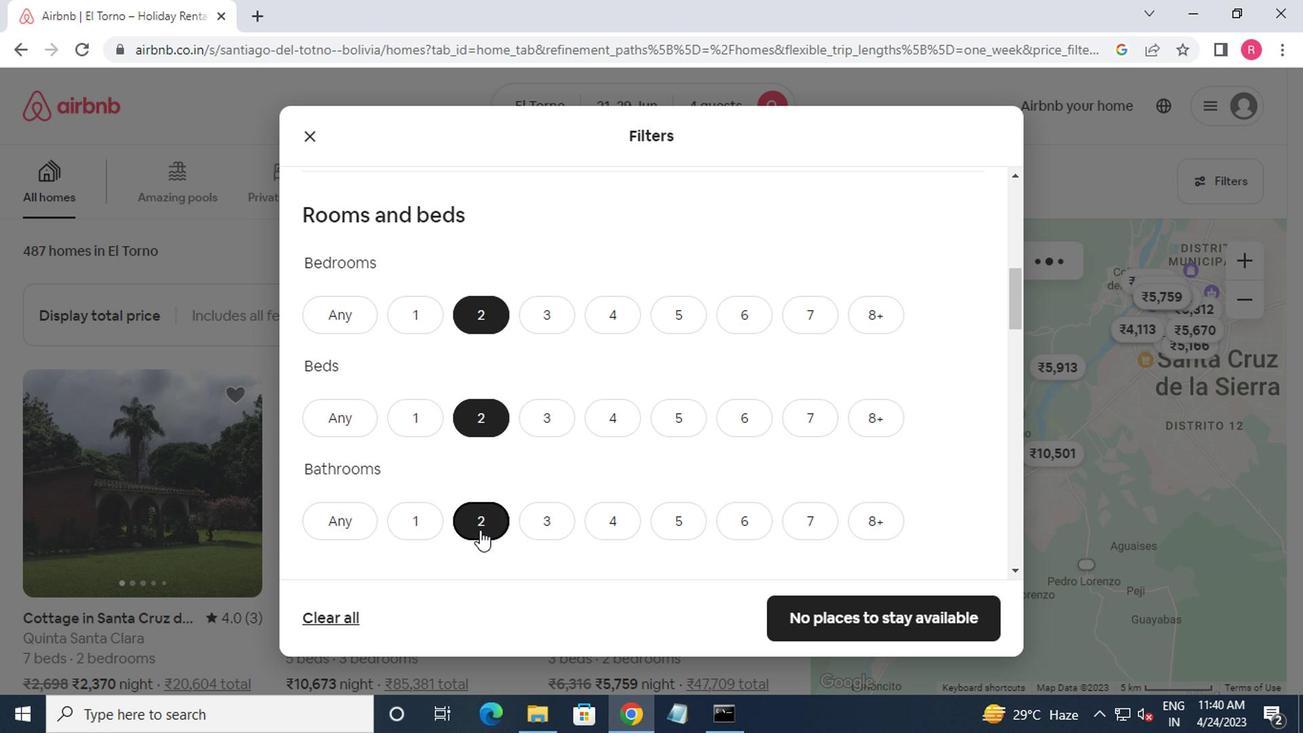 
Action: Mouse moved to (425, 512)
Screenshot: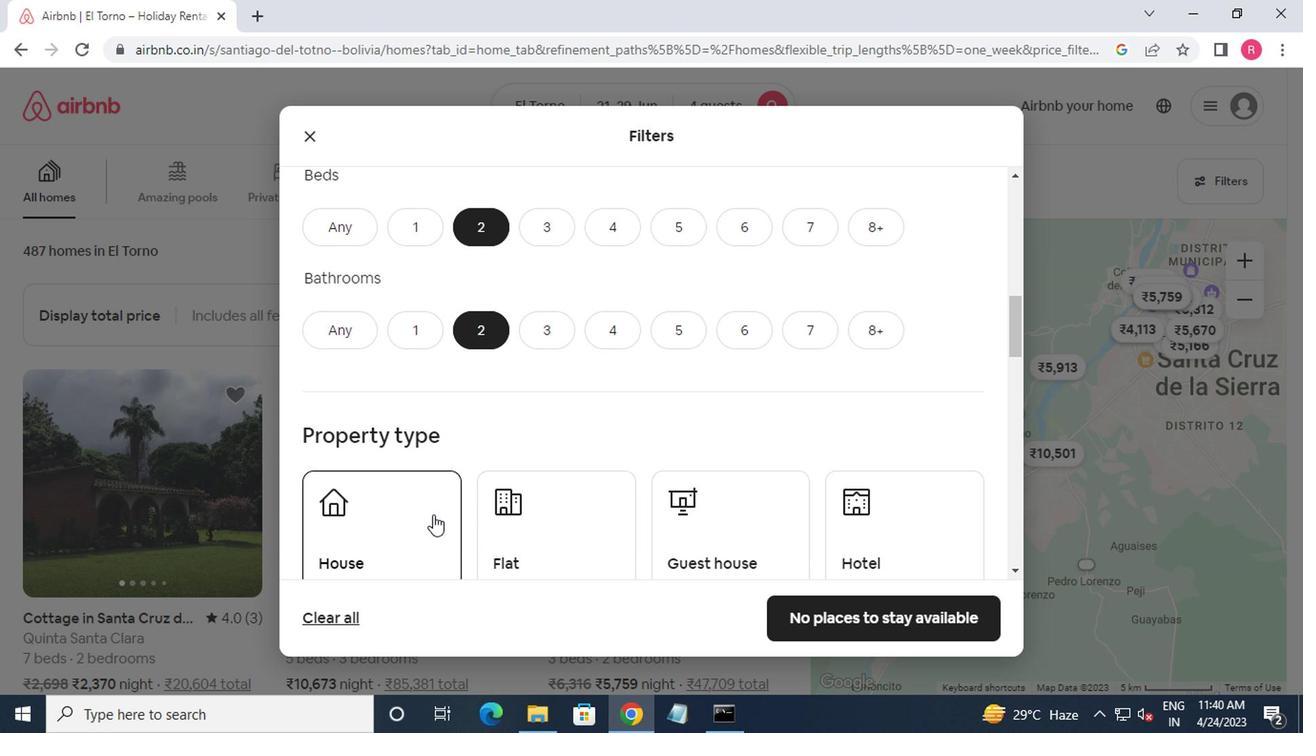 
Action: Mouse pressed left at (425, 512)
Screenshot: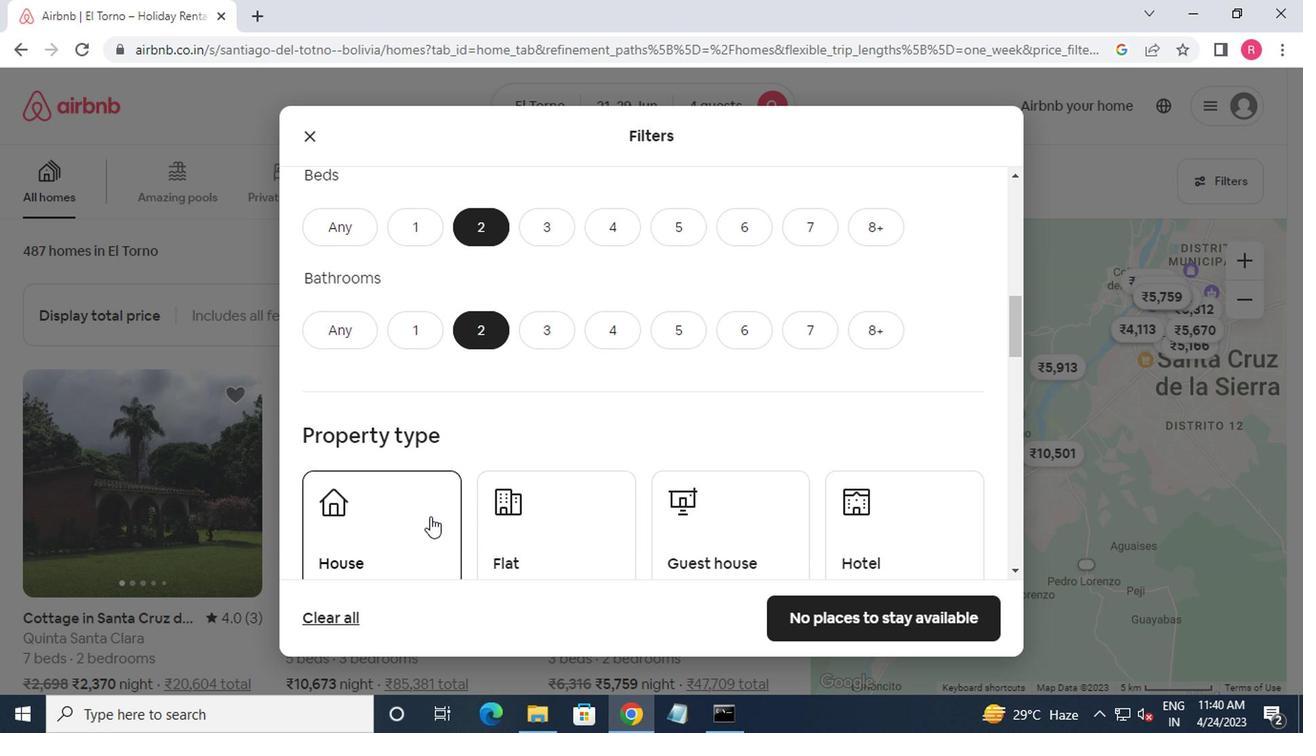 
Action: Mouse moved to (515, 540)
Screenshot: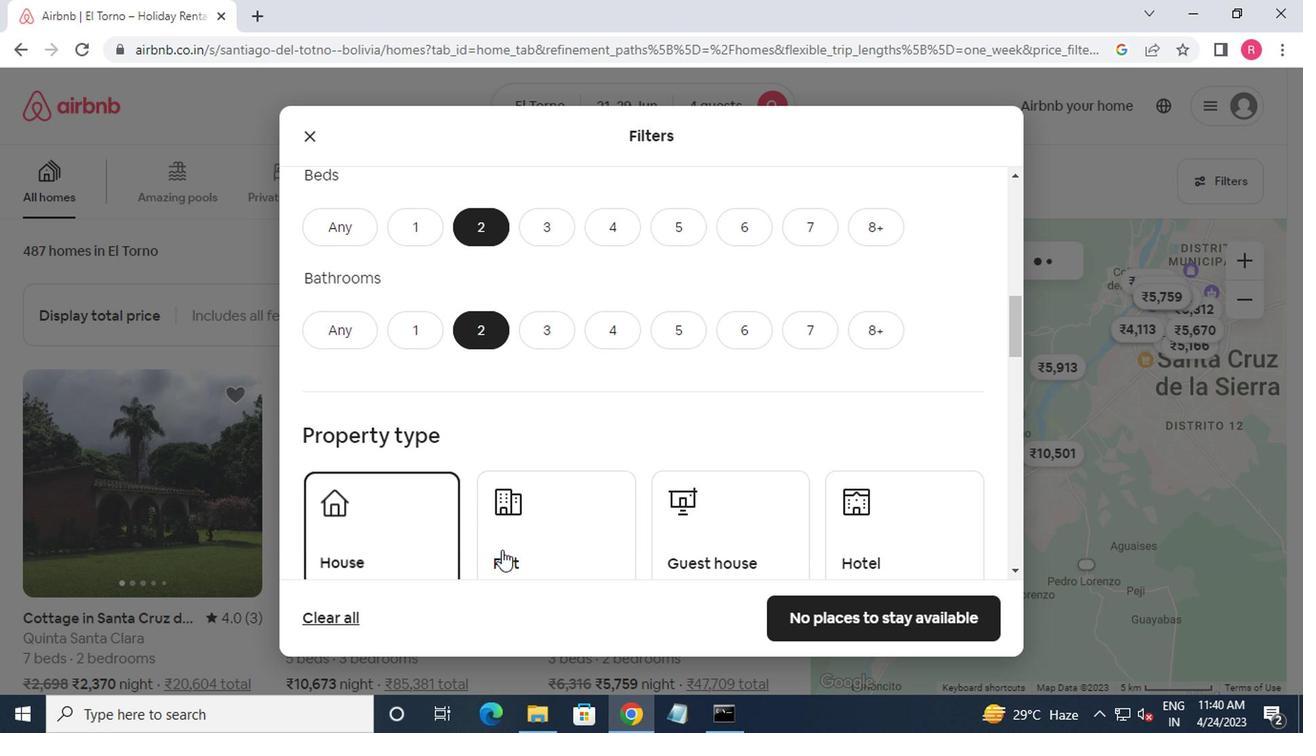 
Action: Mouse pressed left at (515, 540)
Screenshot: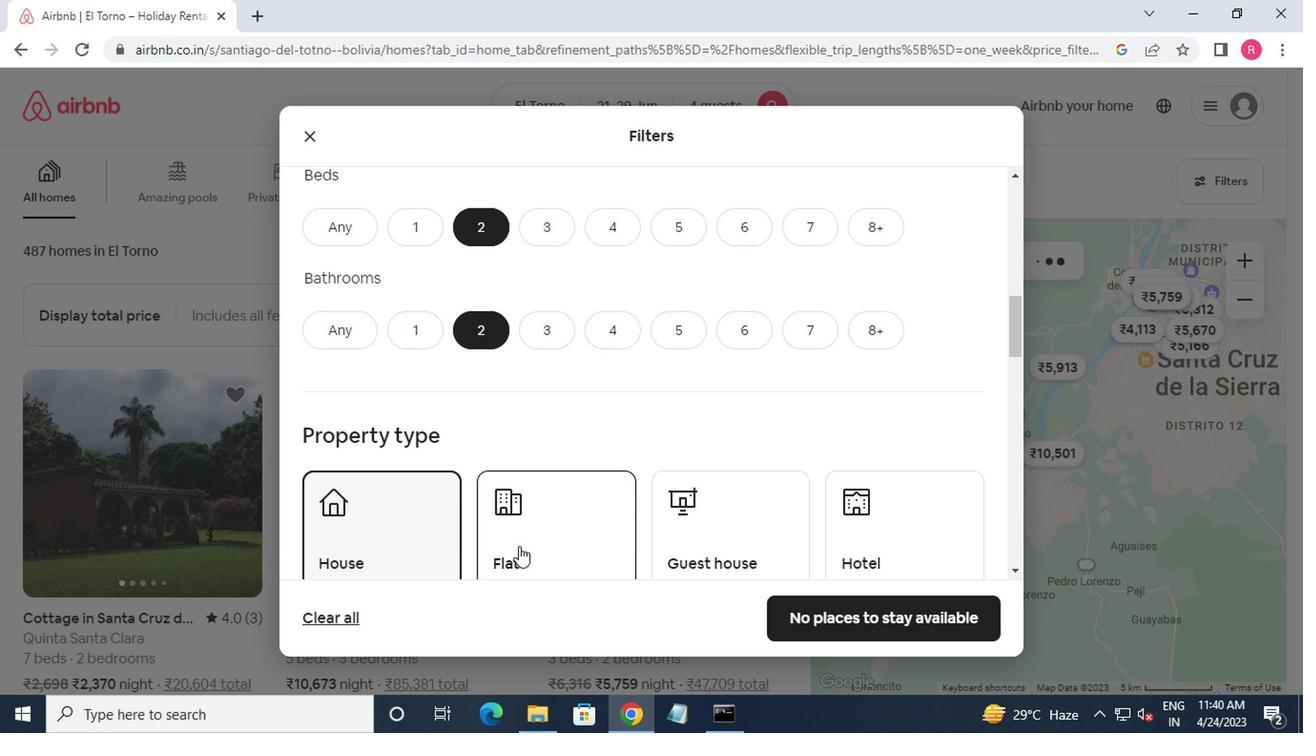 
Action: Mouse moved to (679, 550)
Screenshot: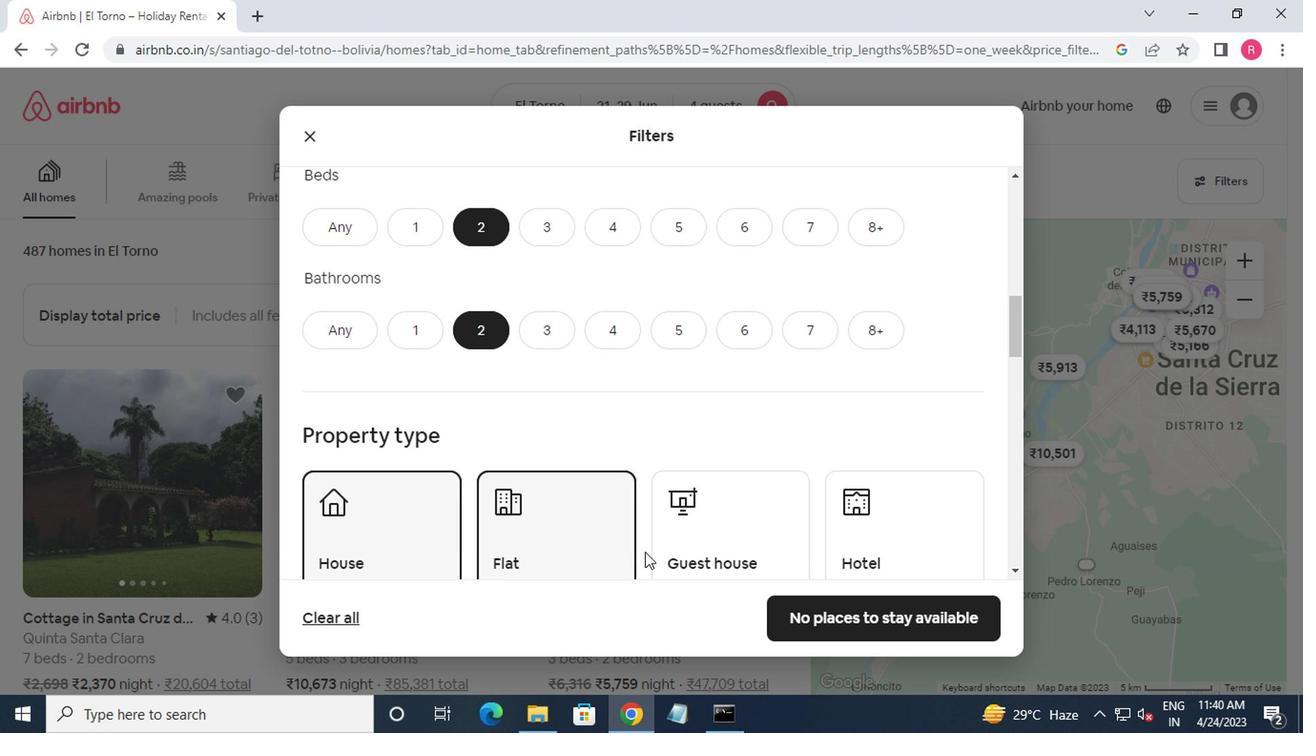 
Action: Mouse pressed left at (679, 550)
Screenshot: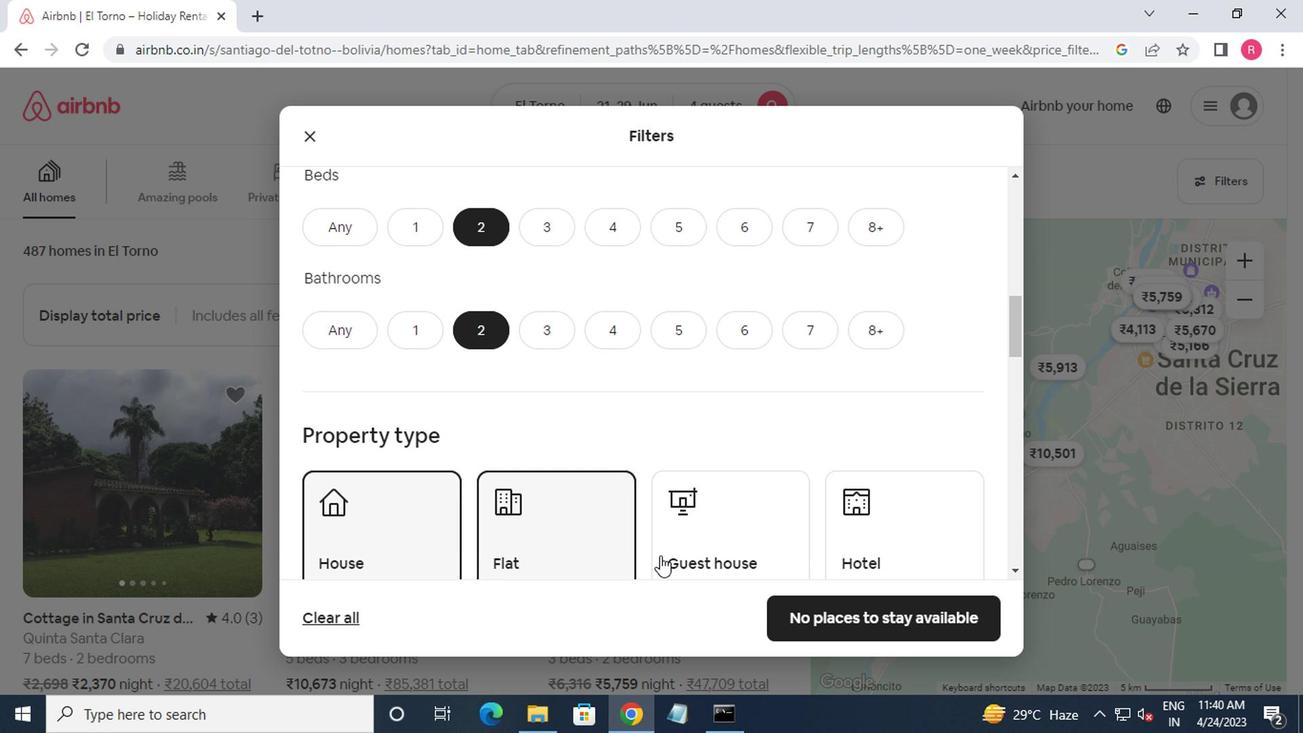 
Action: Mouse moved to (688, 547)
Screenshot: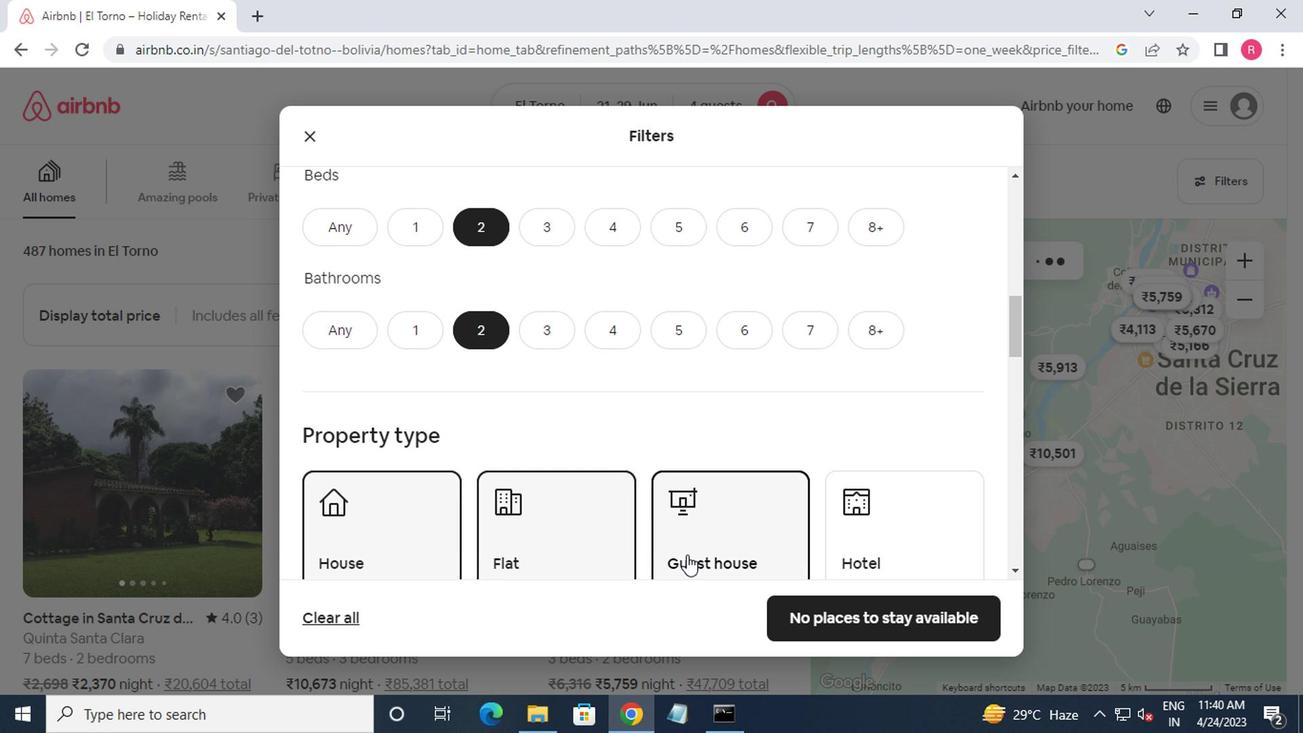 
Action: Mouse scrolled (688, 545) with delta (0, -1)
Screenshot: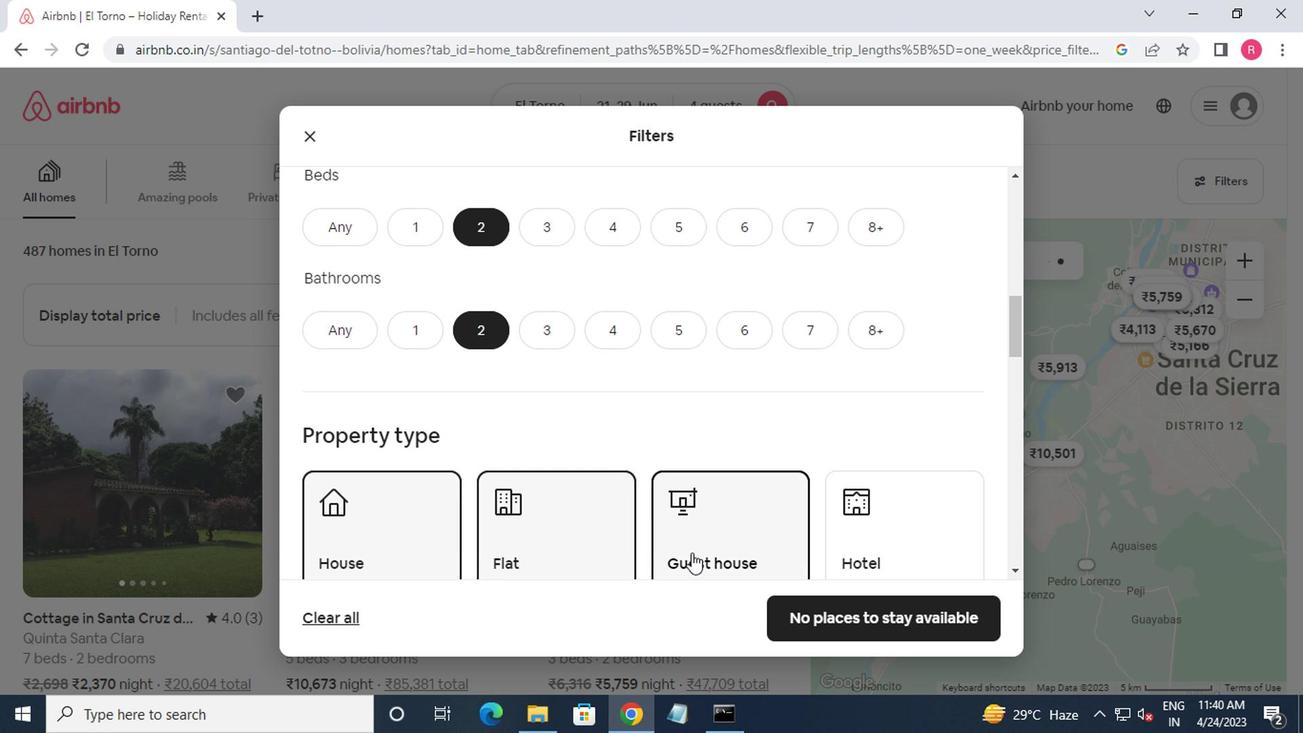 
Action: Mouse scrolled (688, 545) with delta (0, -1)
Screenshot: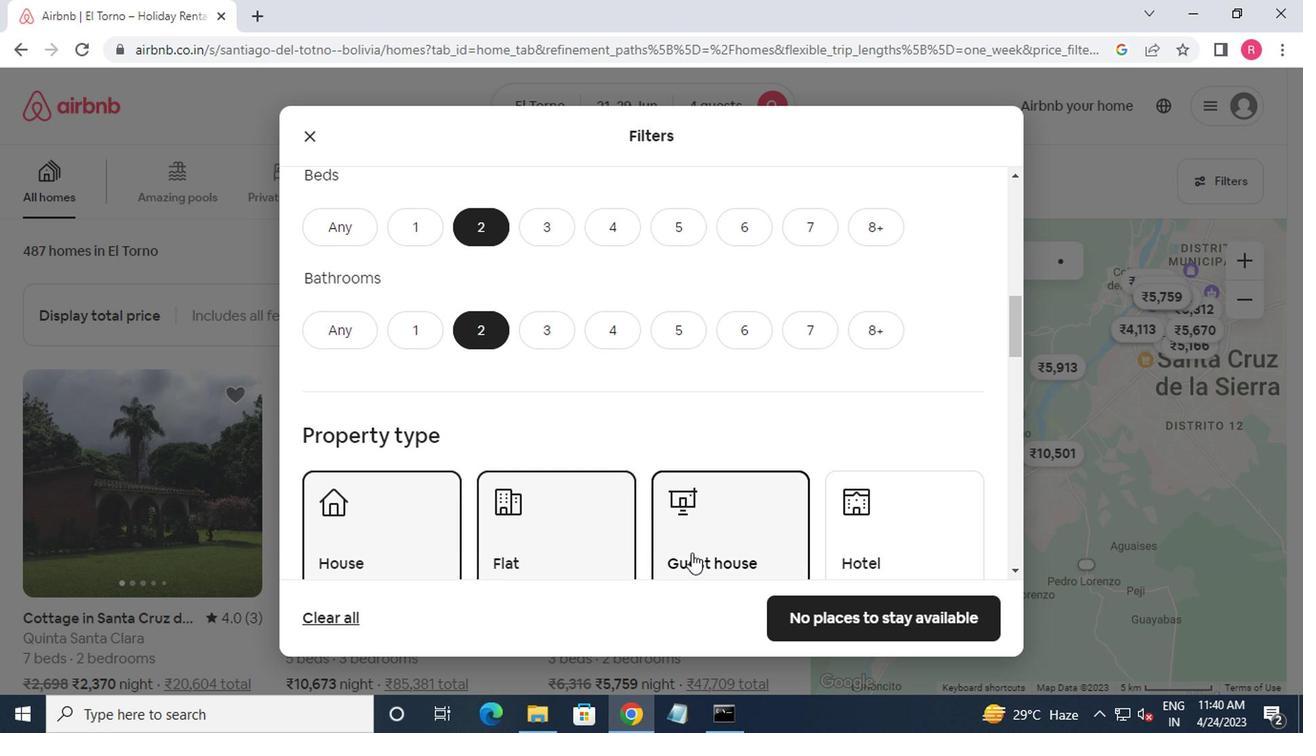 
Action: Mouse scrolled (688, 545) with delta (0, -1)
Screenshot: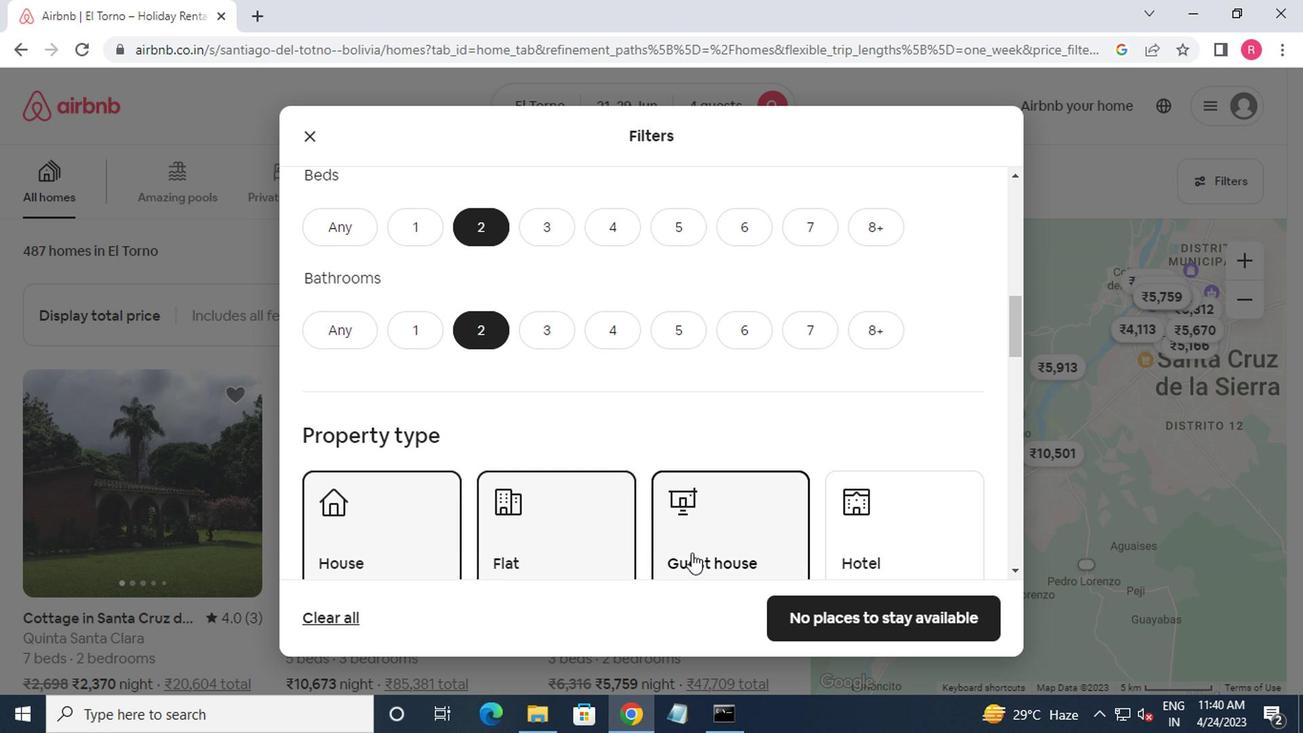 
Action: Mouse moved to (689, 545)
Screenshot: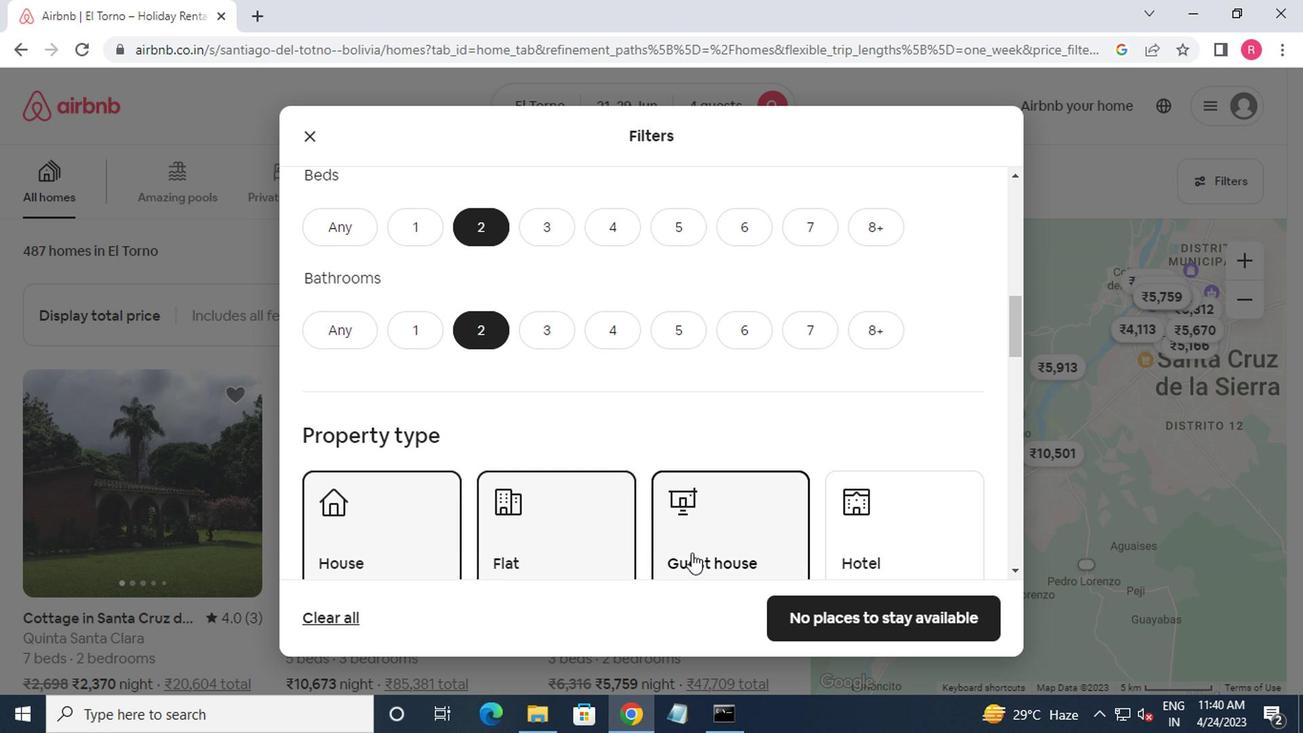 
Action: Mouse scrolled (689, 545) with delta (0, 0)
Screenshot: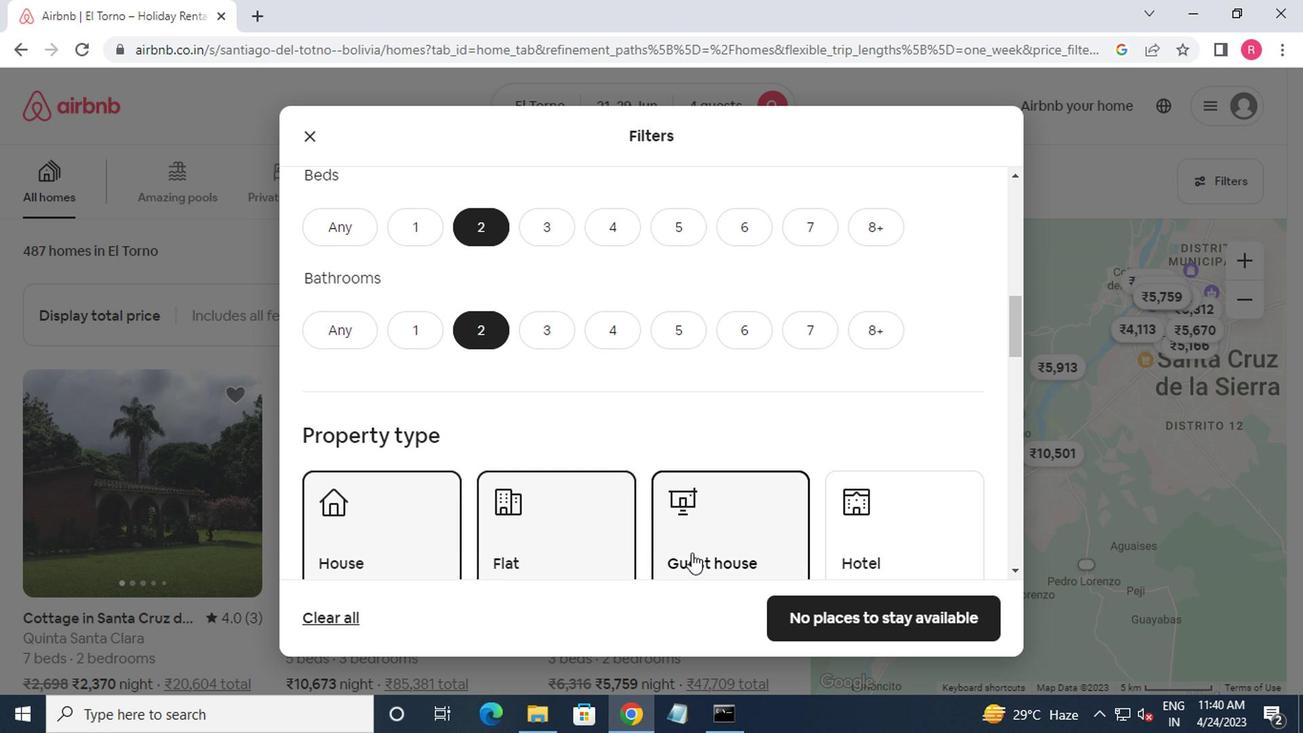 
Action: Mouse moved to (696, 537)
Screenshot: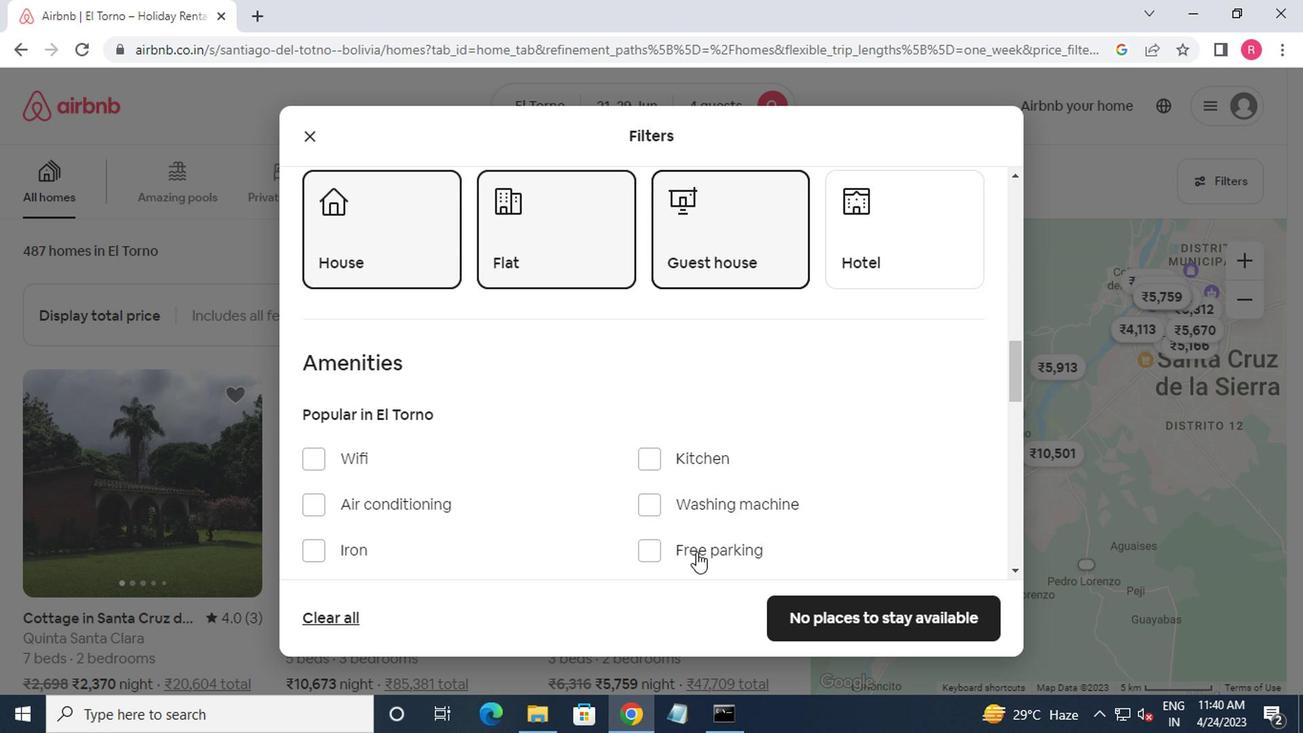 
Action: Mouse scrolled (696, 537) with delta (0, 0)
Screenshot: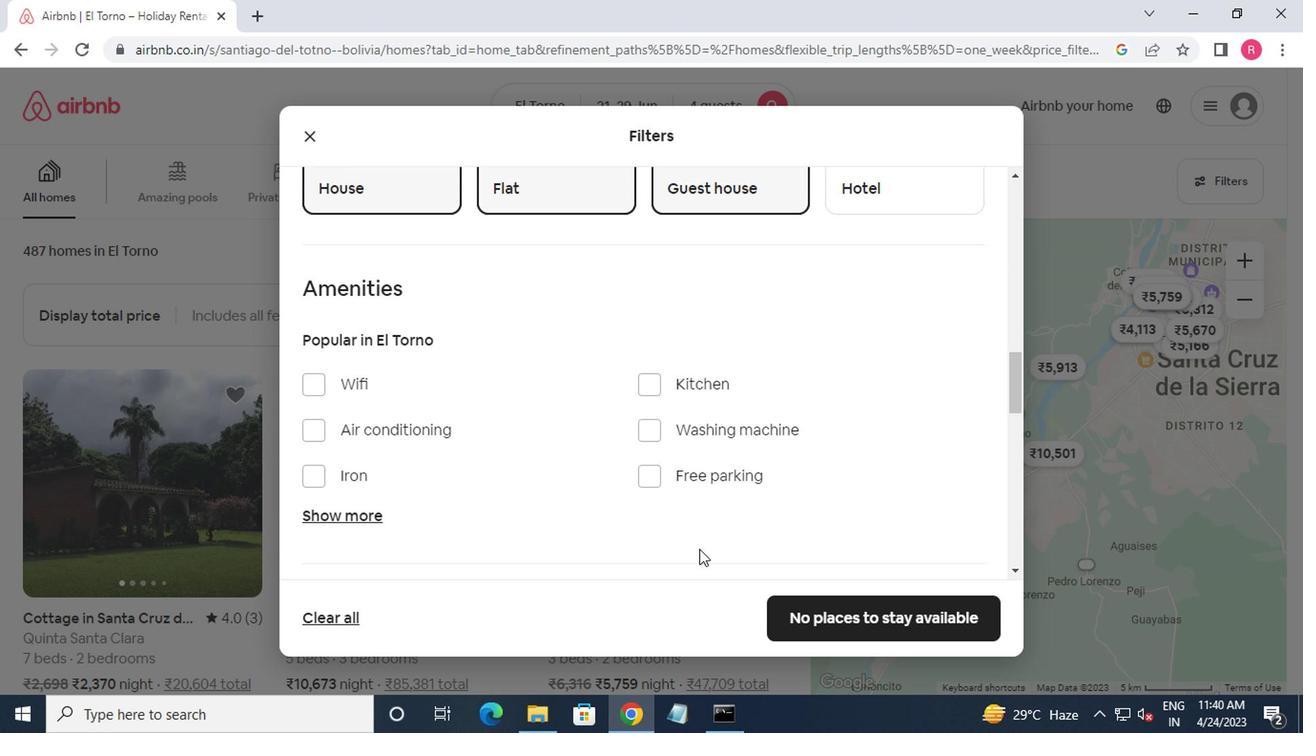 
Action: Mouse scrolled (696, 537) with delta (0, 0)
Screenshot: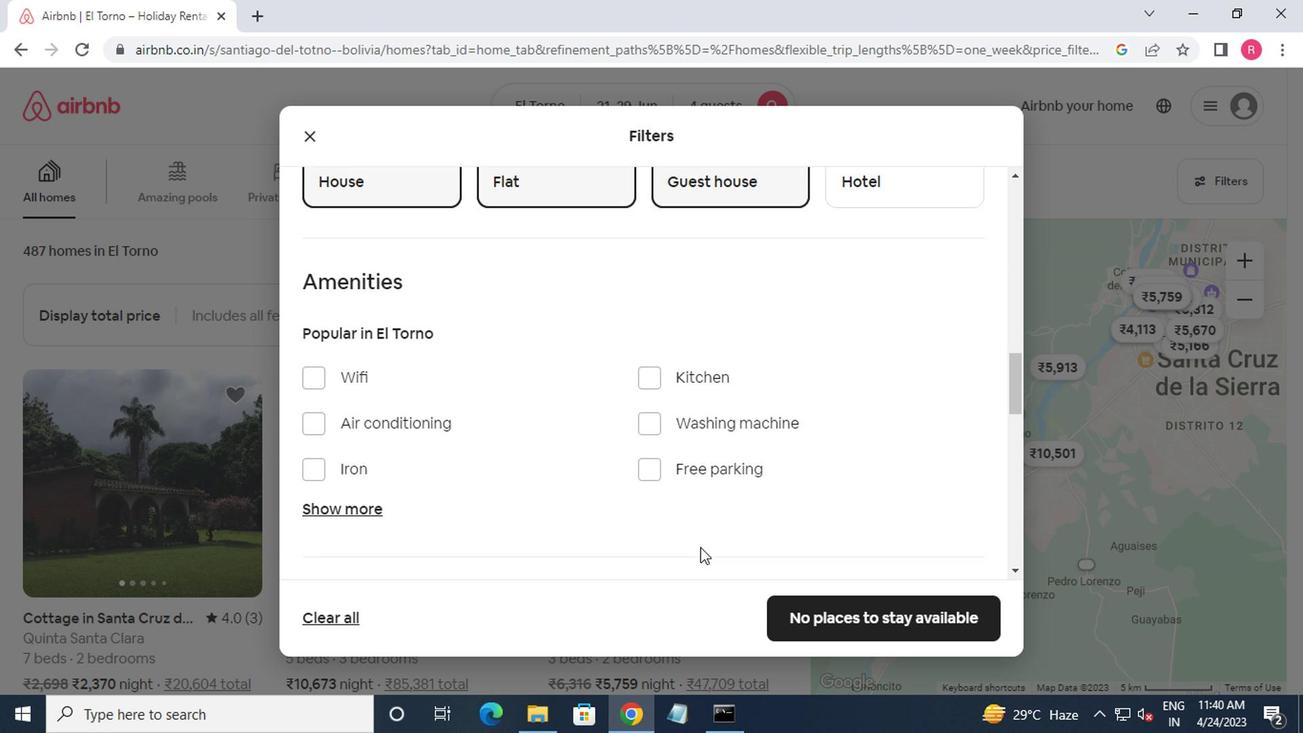 
Action: Mouse scrolled (696, 537) with delta (0, 0)
Screenshot: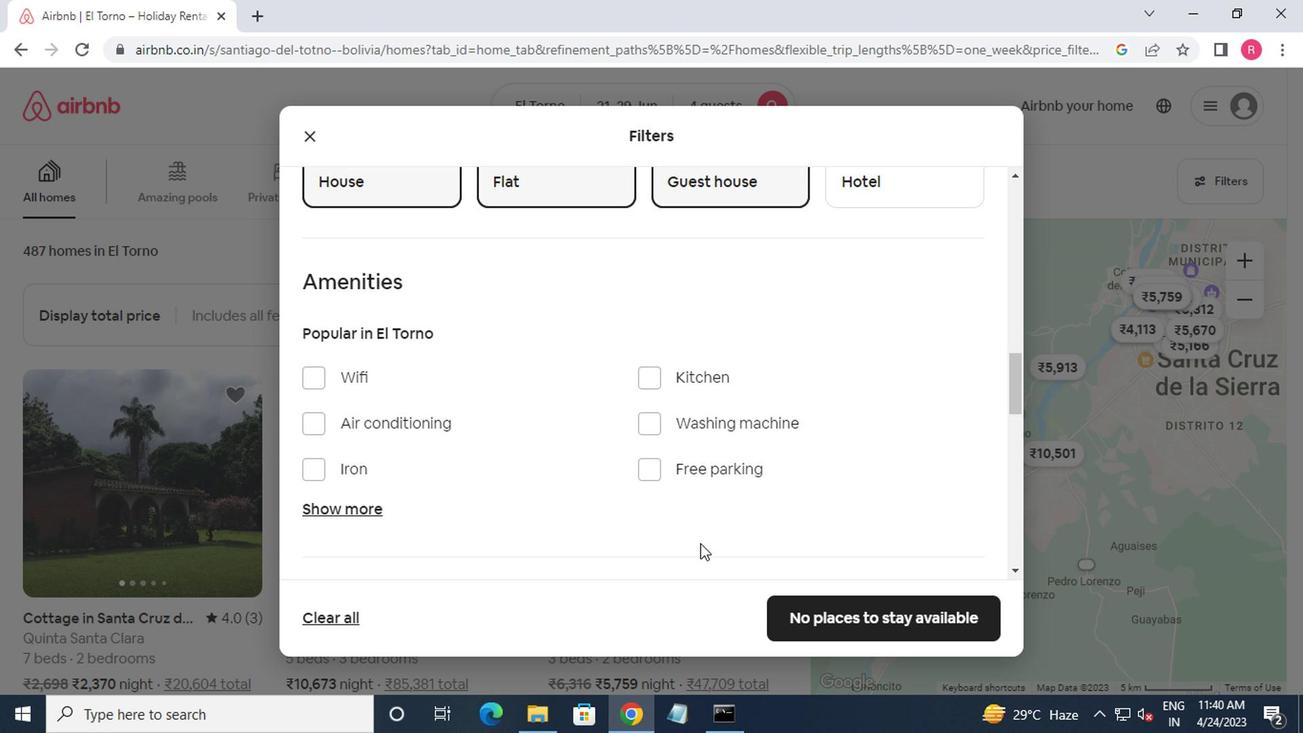 
Action: Mouse moved to (945, 435)
Screenshot: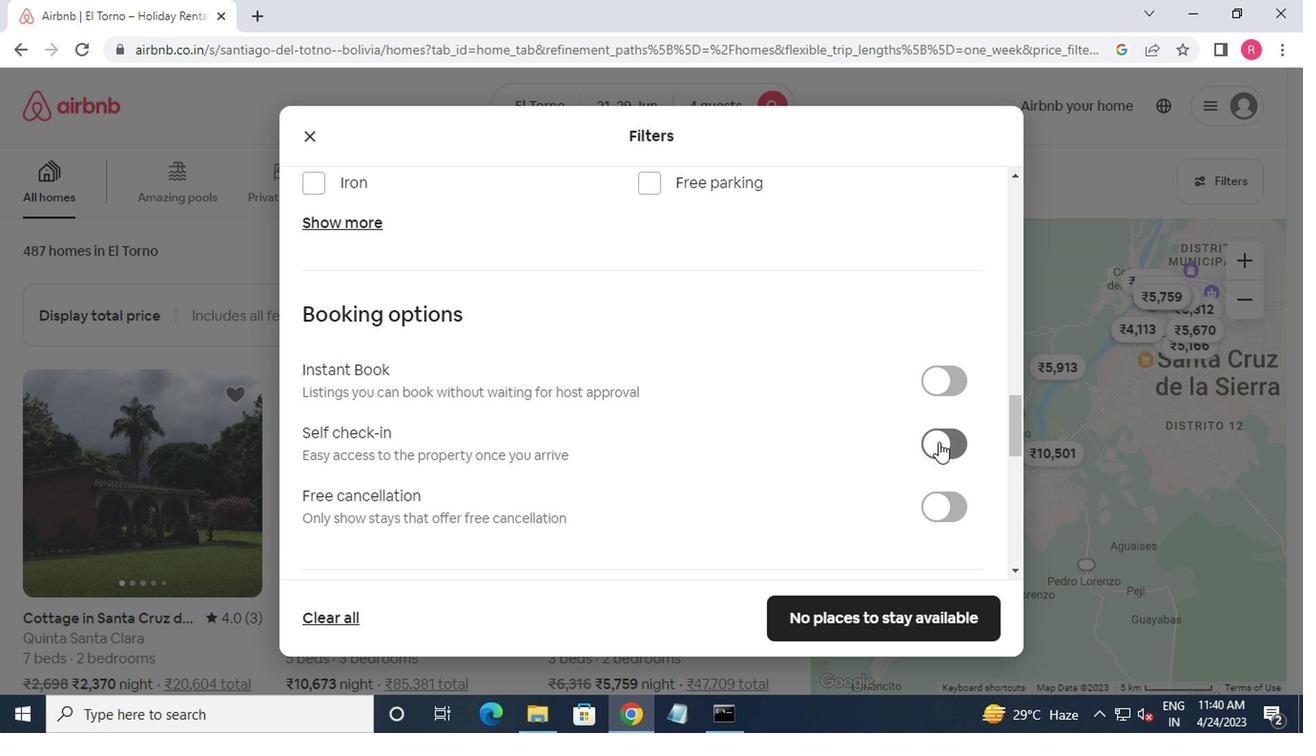 
Action: Mouse pressed left at (945, 435)
Screenshot: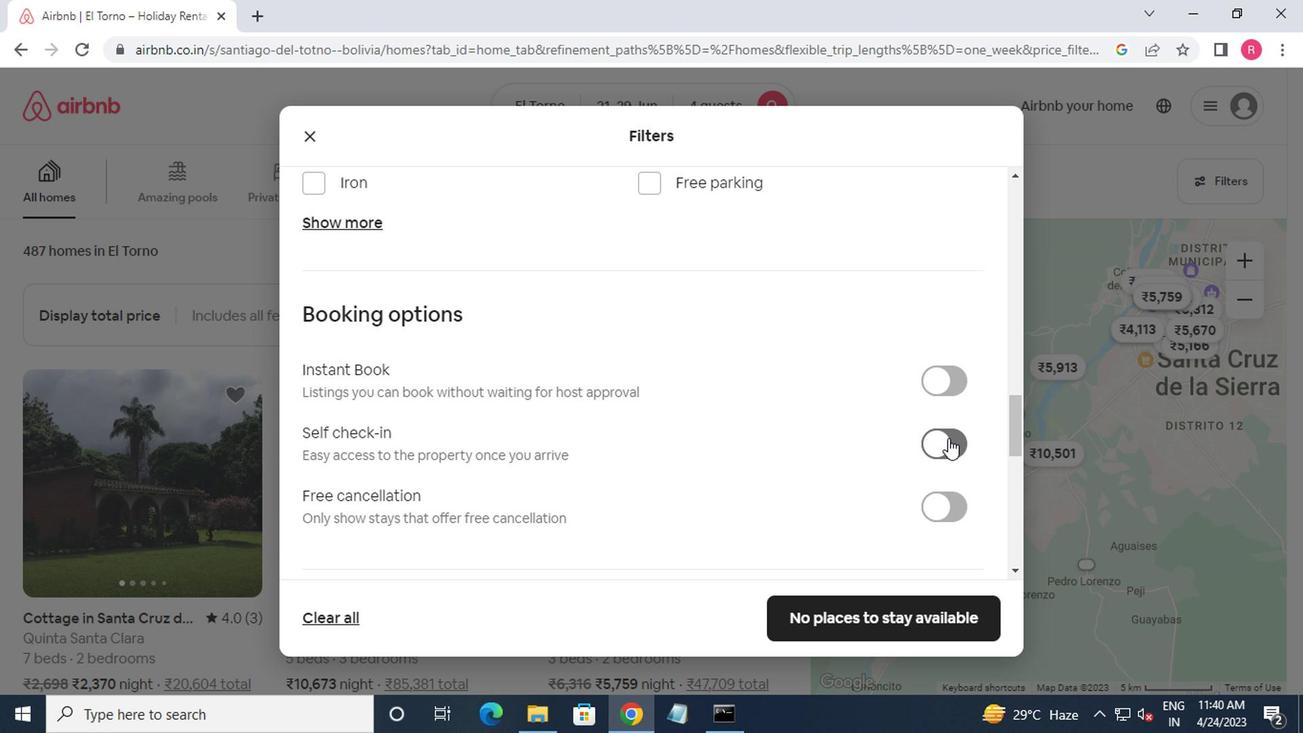
Action: Mouse moved to (909, 429)
Screenshot: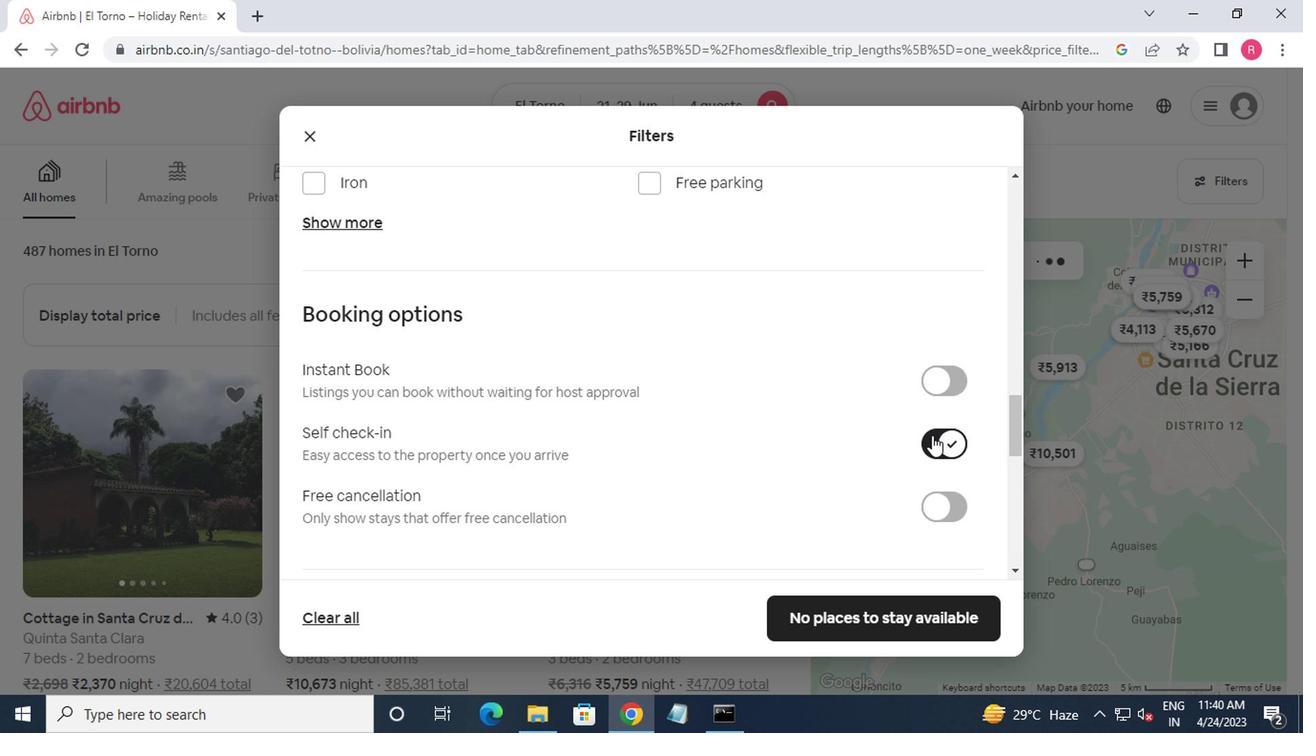 
Action: Mouse scrolled (909, 428) with delta (0, 0)
Screenshot: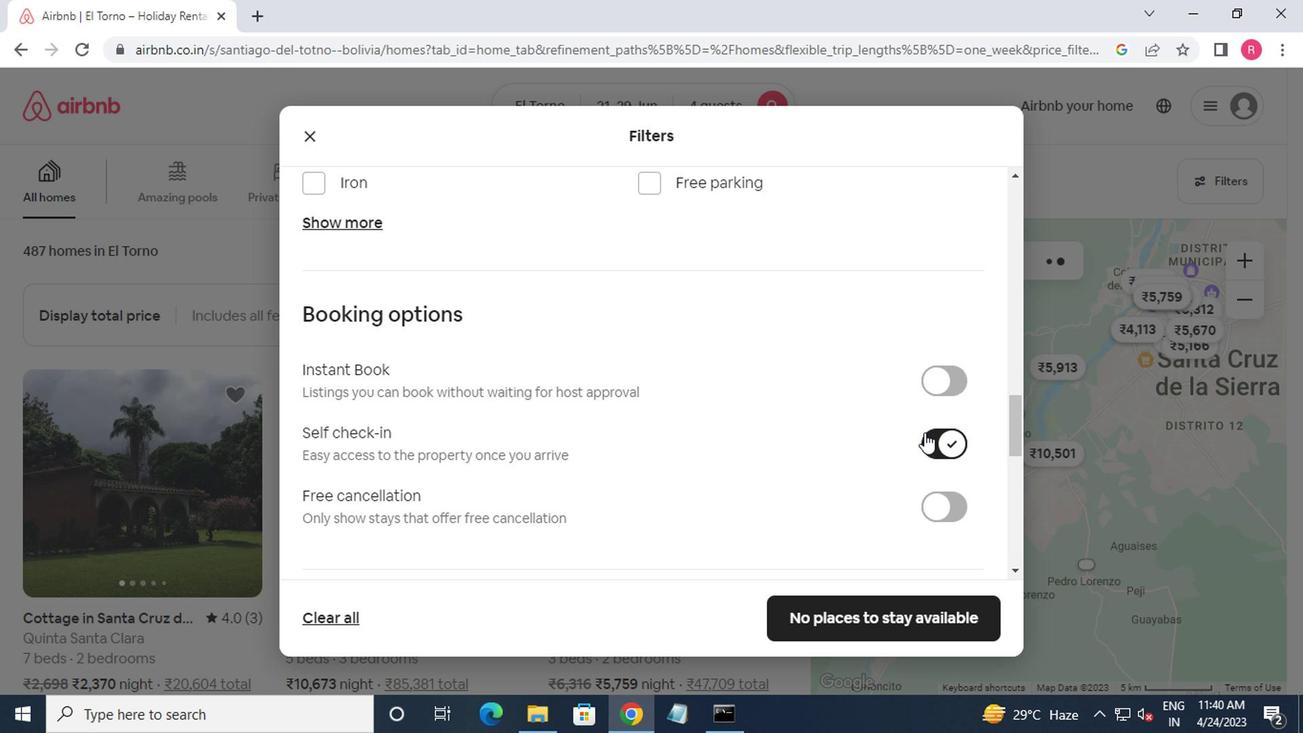 
Action: Mouse moved to (908, 429)
Screenshot: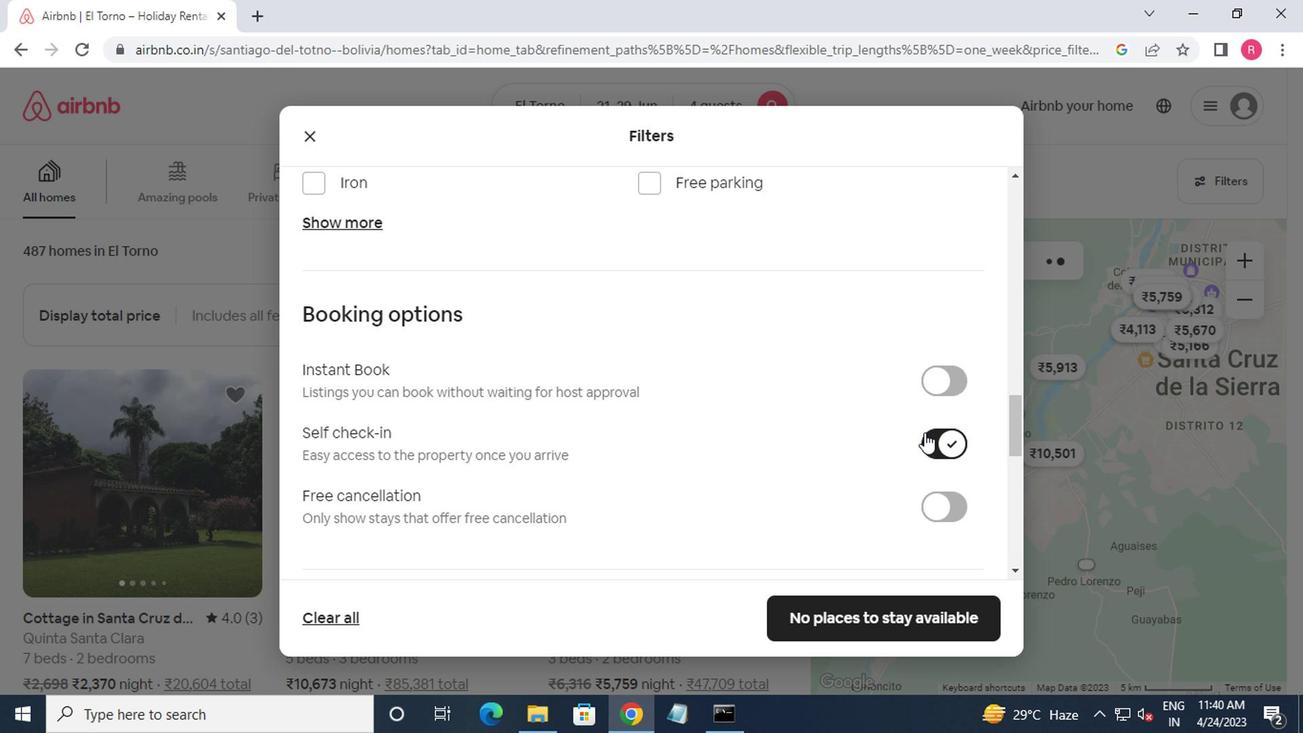 
Action: Mouse scrolled (908, 428) with delta (0, 0)
Screenshot: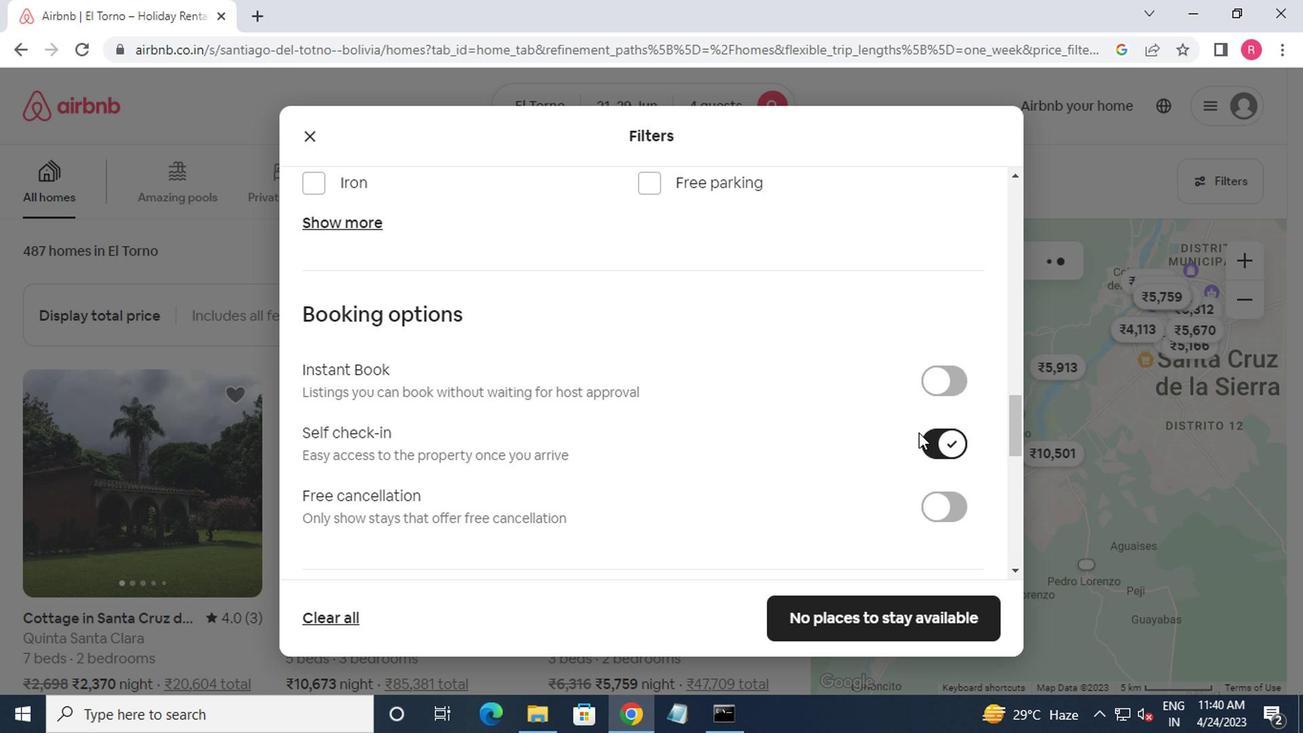 
Action: Mouse moved to (907, 429)
Screenshot: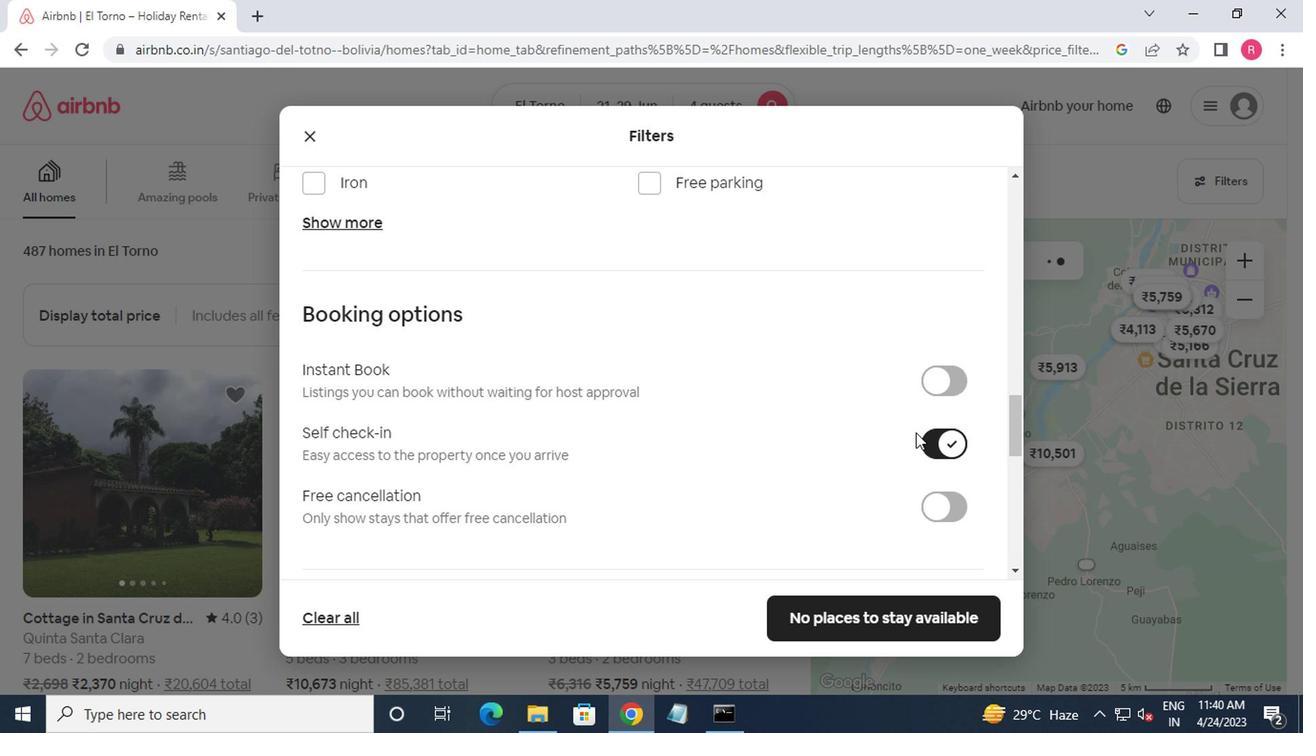 
Action: Mouse scrolled (907, 428) with delta (0, 0)
Screenshot: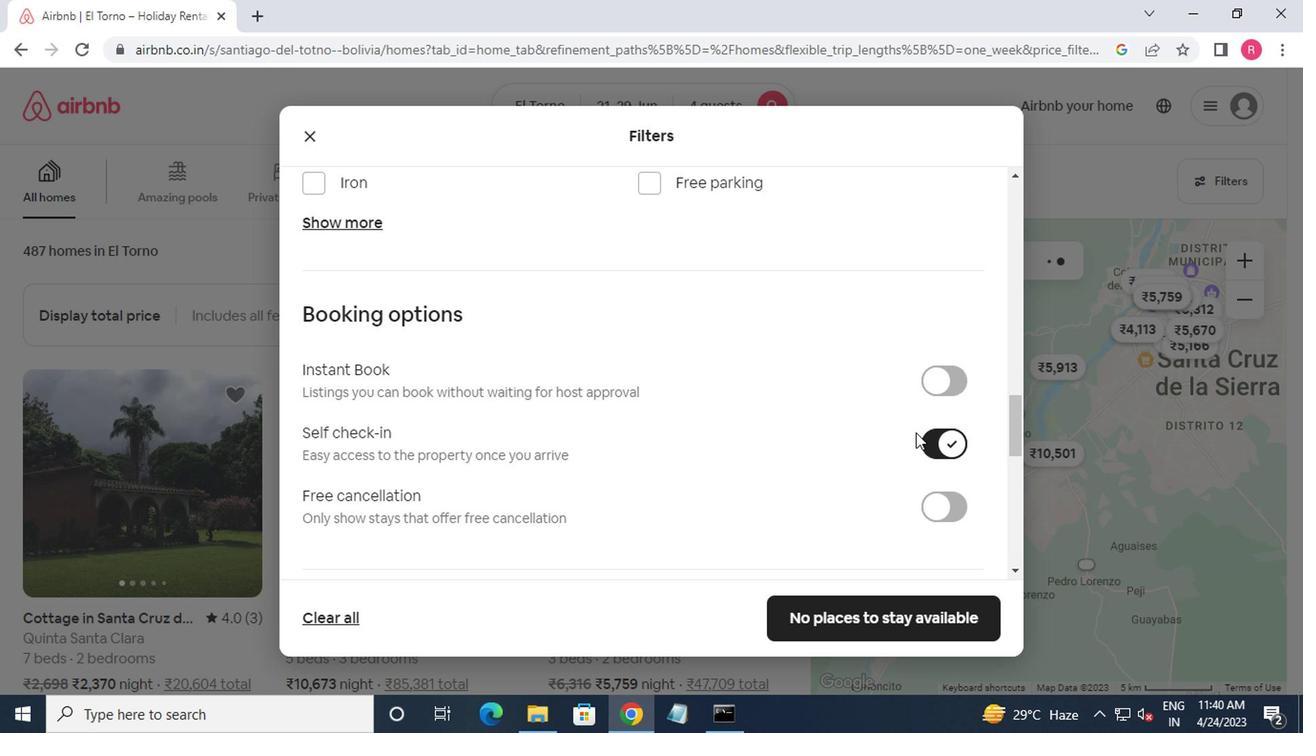 
Action: Mouse moved to (905, 431)
Screenshot: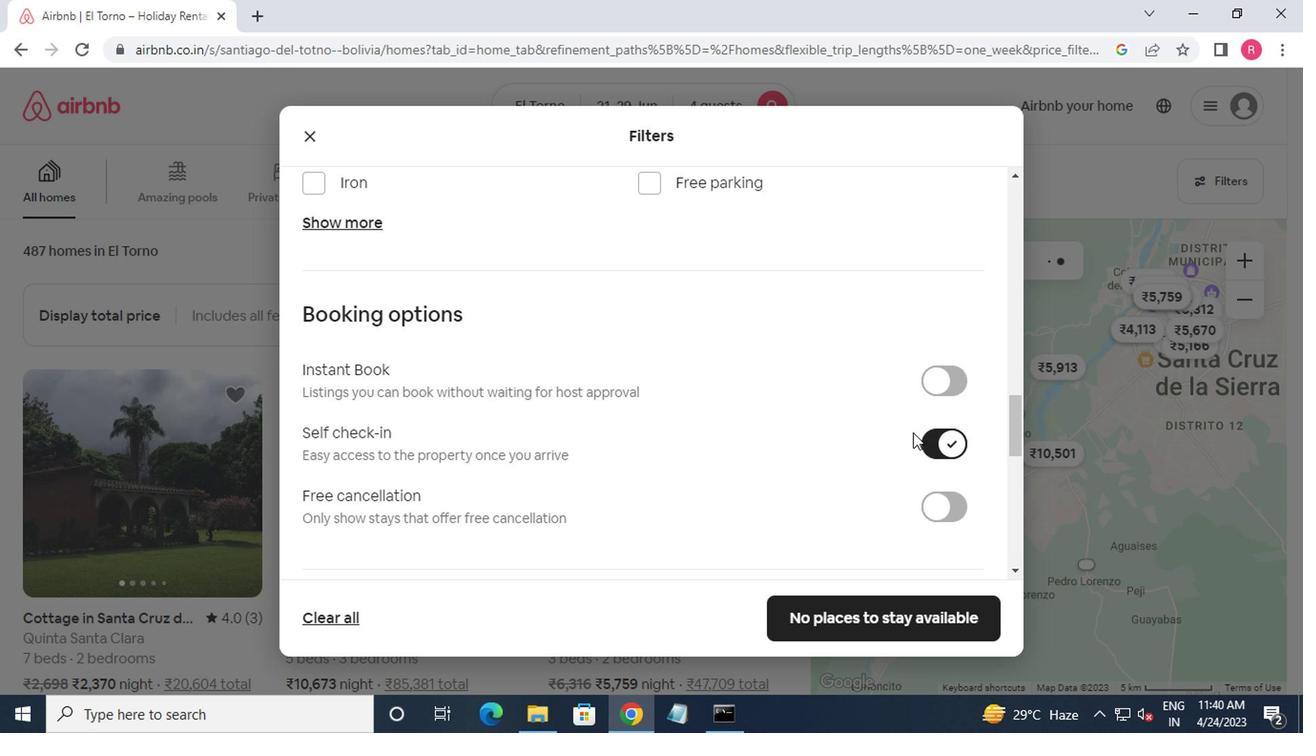 
Action: Mouse scrolled (905, 430) with delta (0, 0)
Screenshot: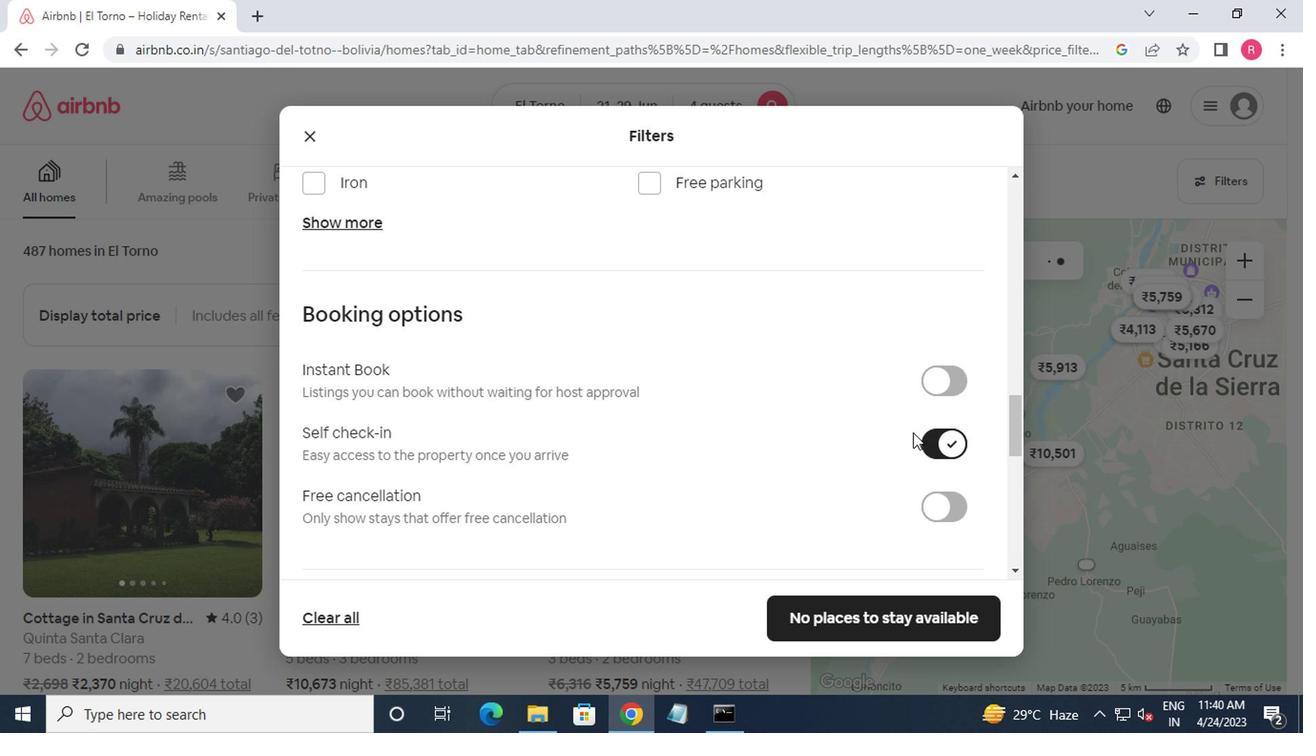 
Action: Mouse moved to (900, 431)
Screenshot: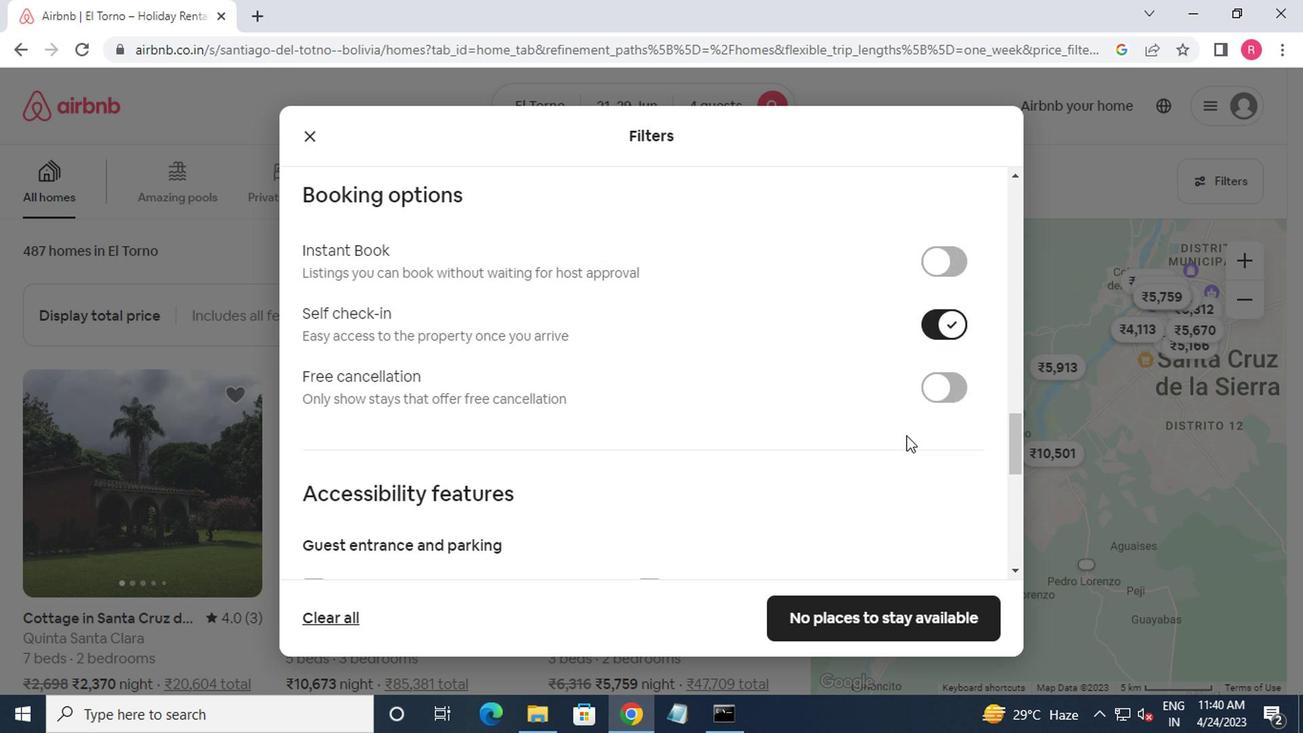 
Action: Mouse scrolled (900, 431) with delta (0, 0)
Screenshot: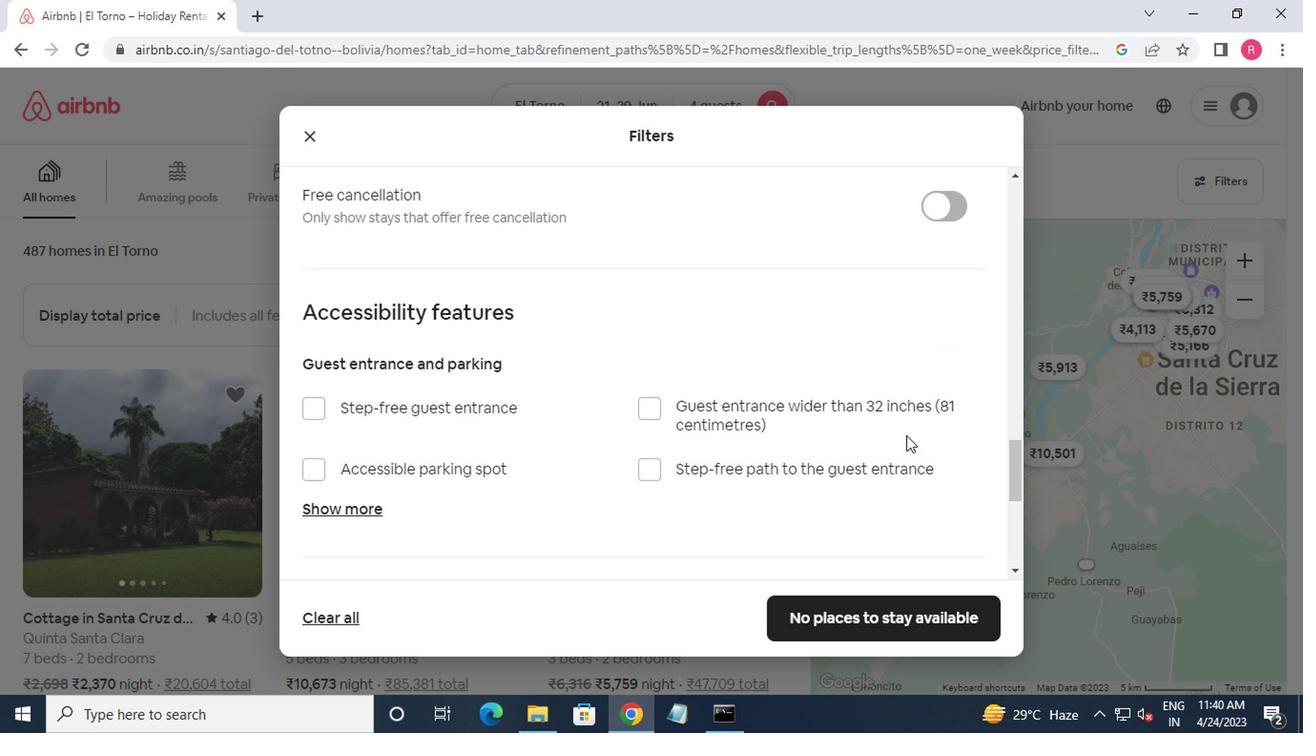 
Action: Mouse scrolled (900, 431) with delta (0, 0)
Screenshot: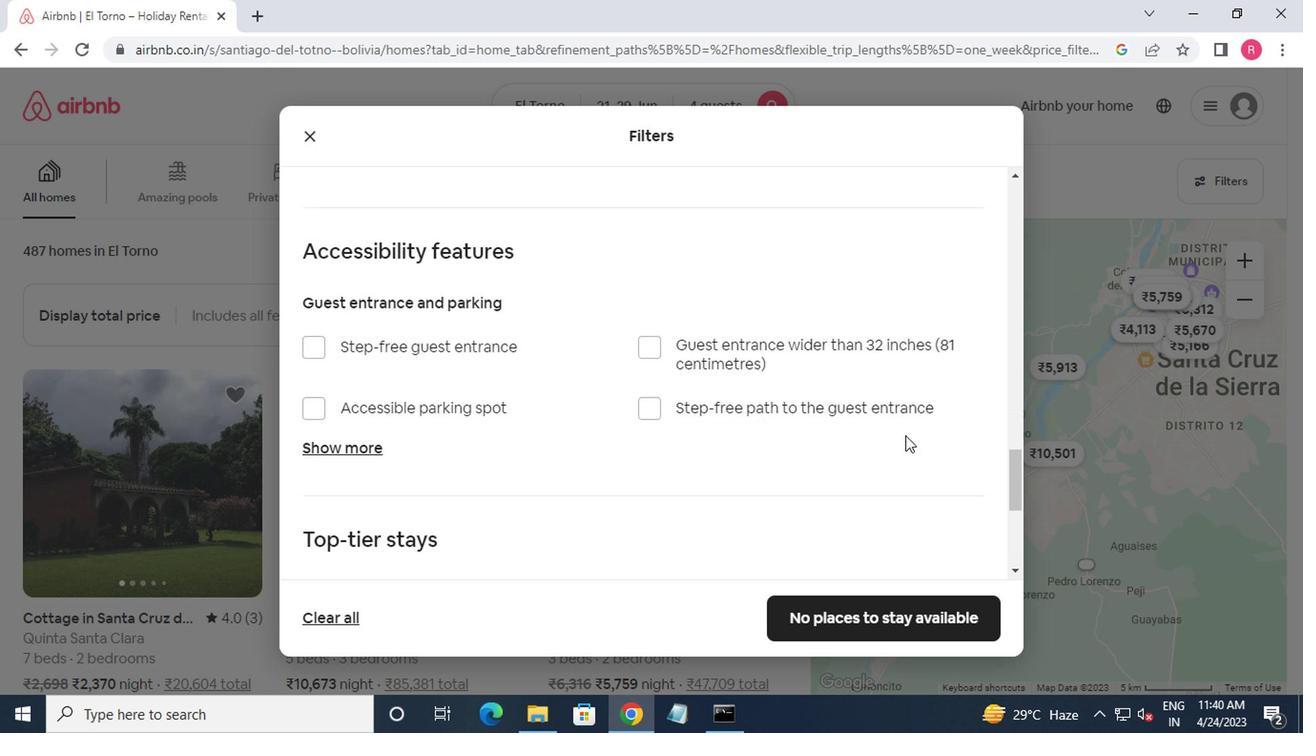 
Action: Mouse scrolled (900, 431) with delta (0, 0)
Screenshot: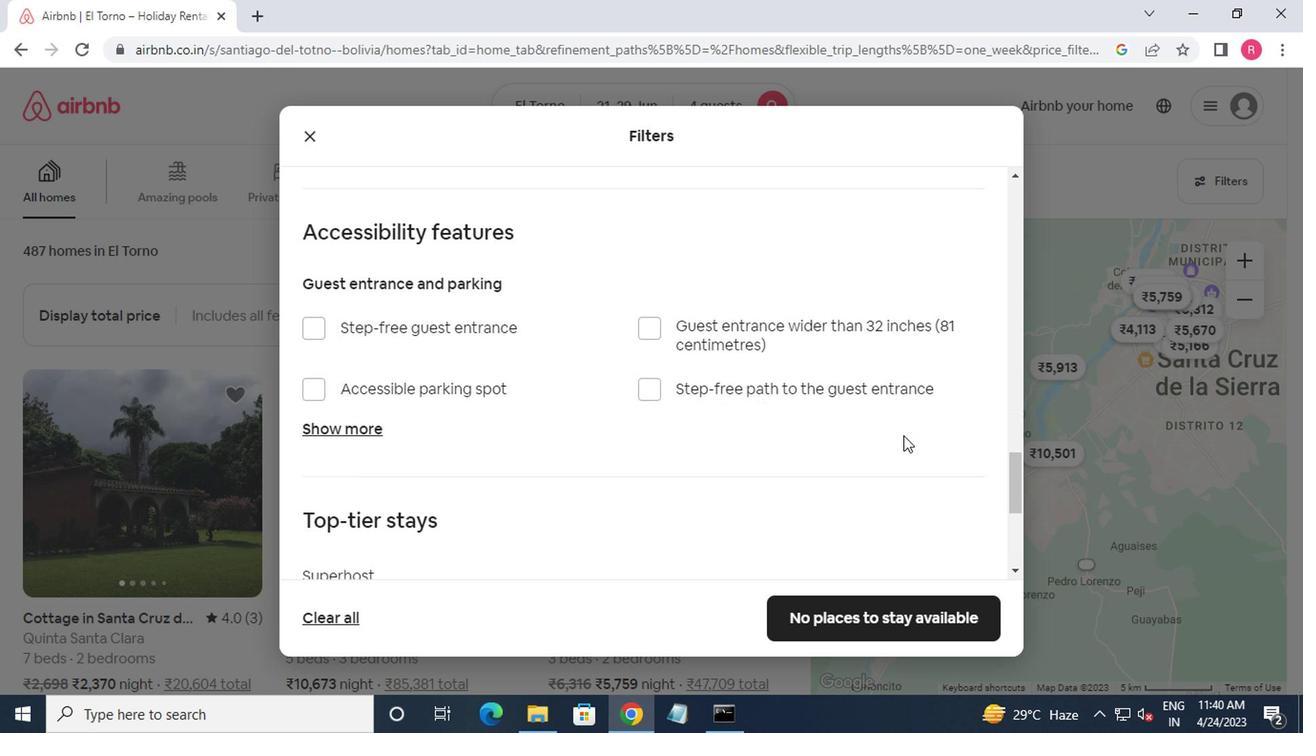 
Action: Mouse moved to (352, 490)
Screenshot: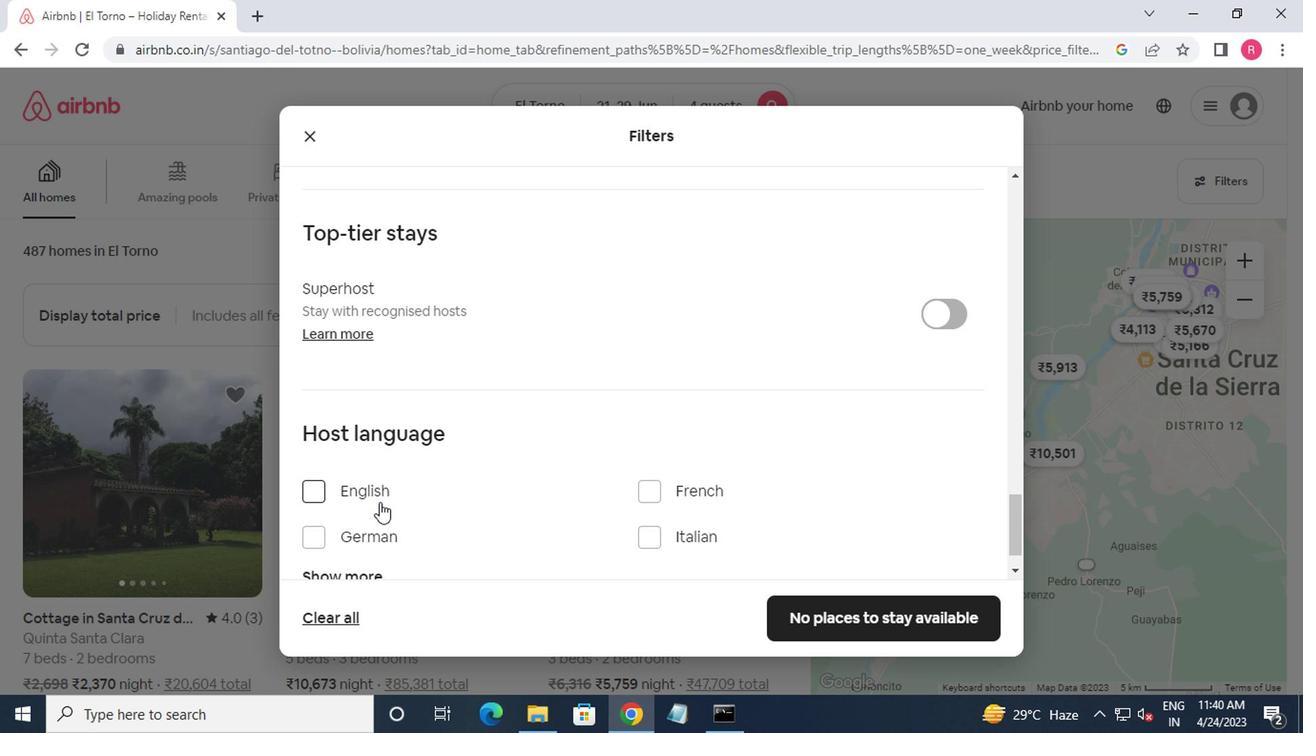 
Action: Mouse pressed left at (352, 490)
Screenshot: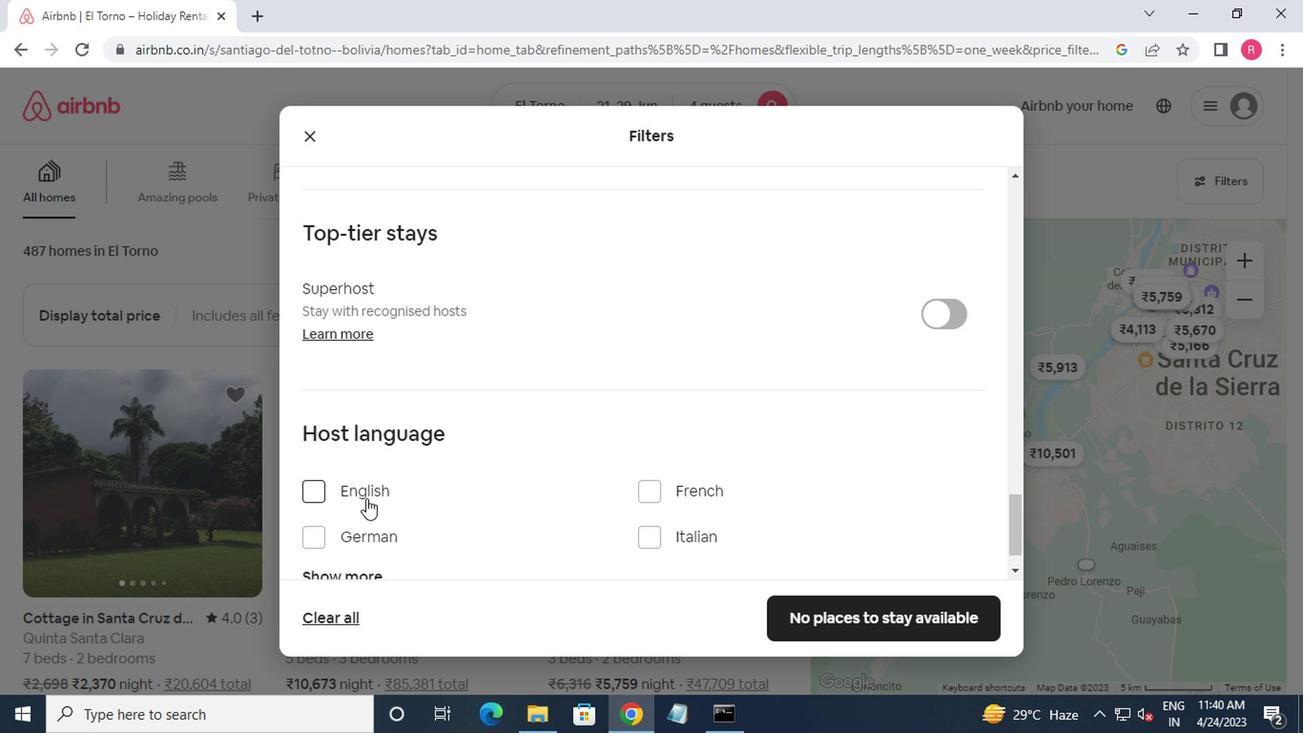 
Action: Mouse moved to (799, 600)
Screenshot: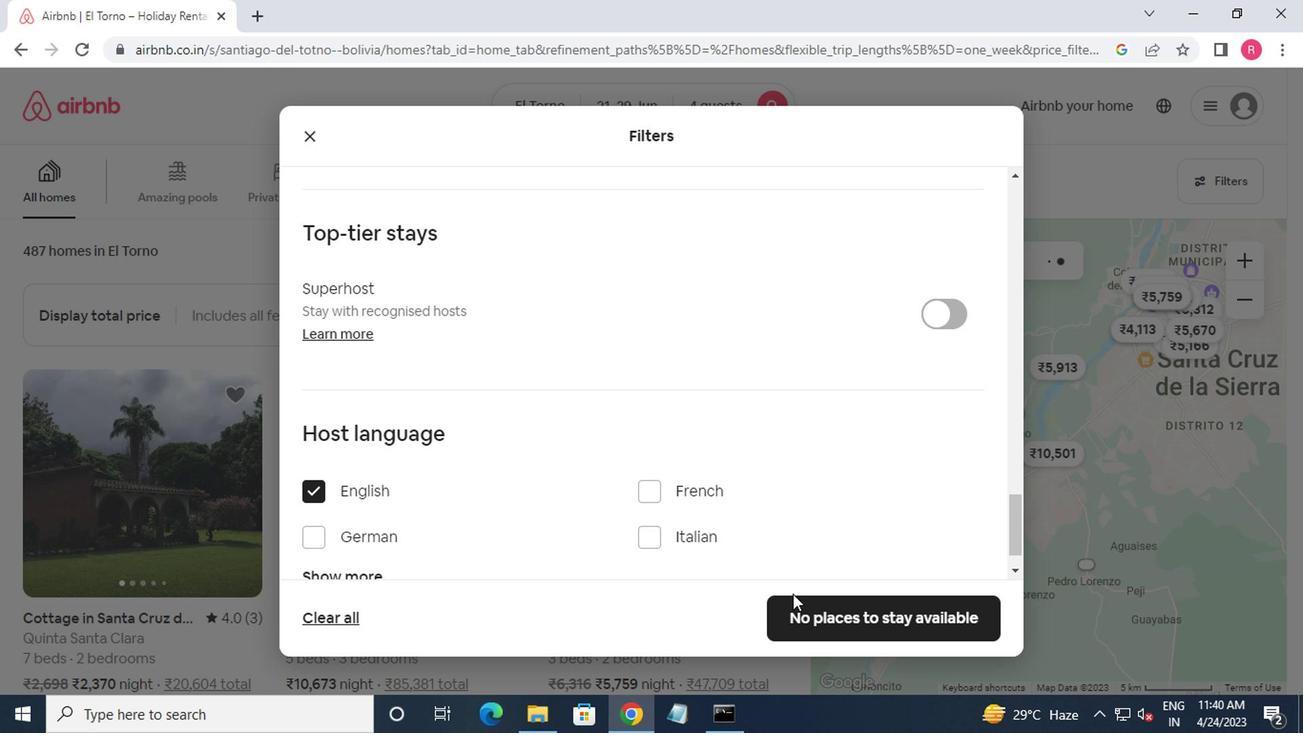 
Action: Mouse pressed left at (799, 600)
Screenshot: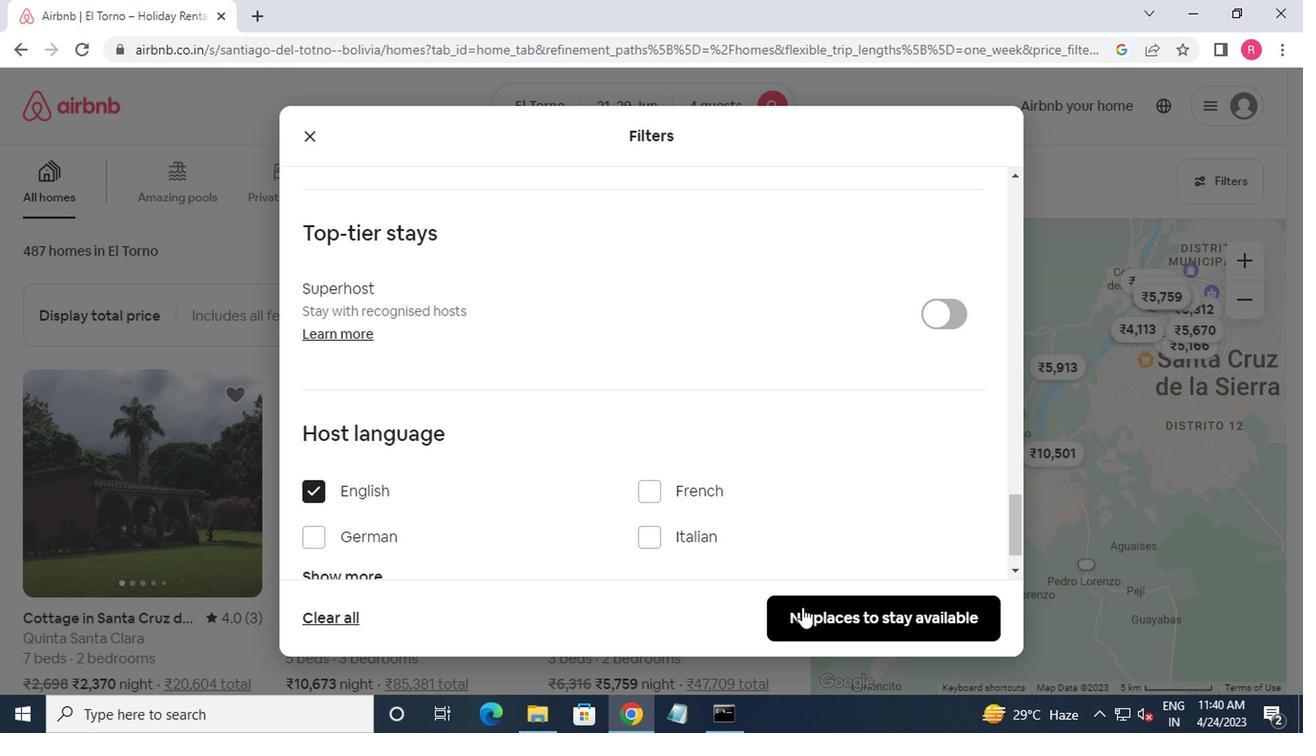 
Action: Mouse moved to (761, 575)
Screenshot: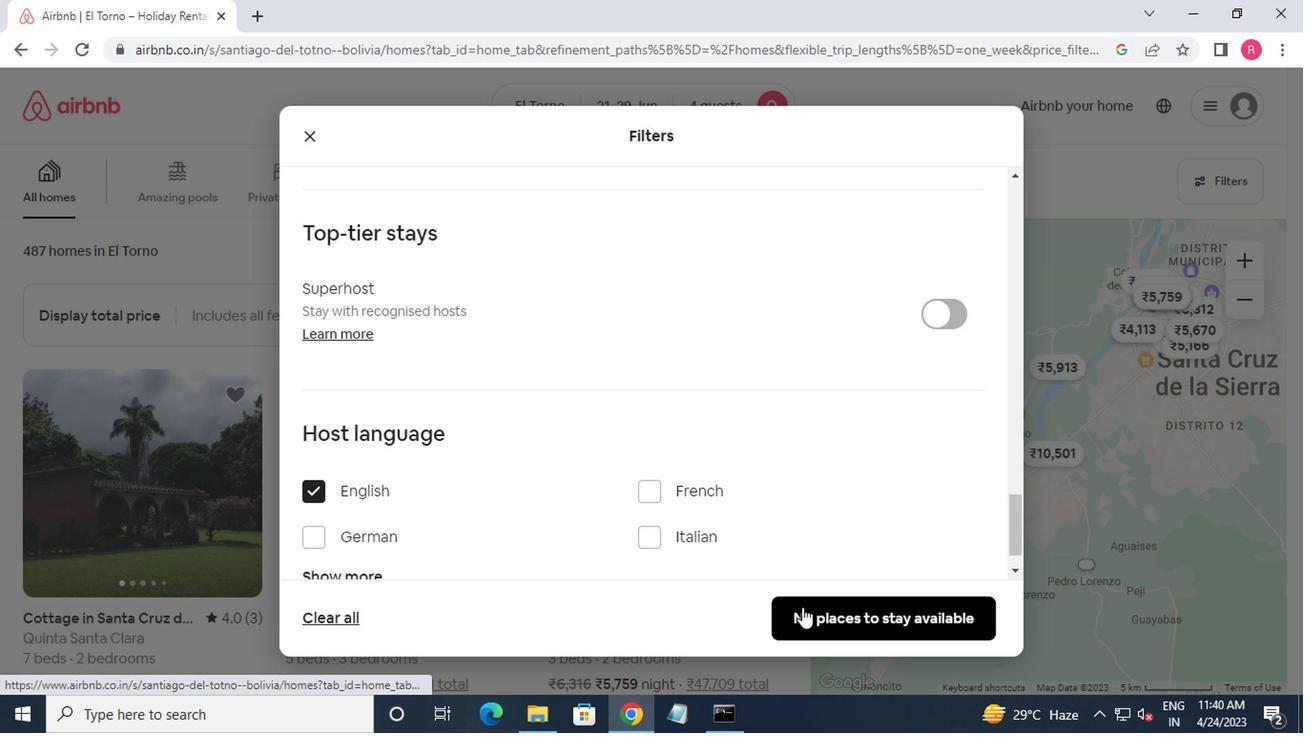 
